 Task: Find connections with filter location Torgau with filter topic #coachingwith filter profile language English with filter current company HCLSoftware with filter school Palamuru University, Mahabubnagar with filter industry Housing and Community Development with filter service category Financial Reporting with filter keywords title Painter
Action: Mouse moved to (599, 77)
Screenshot: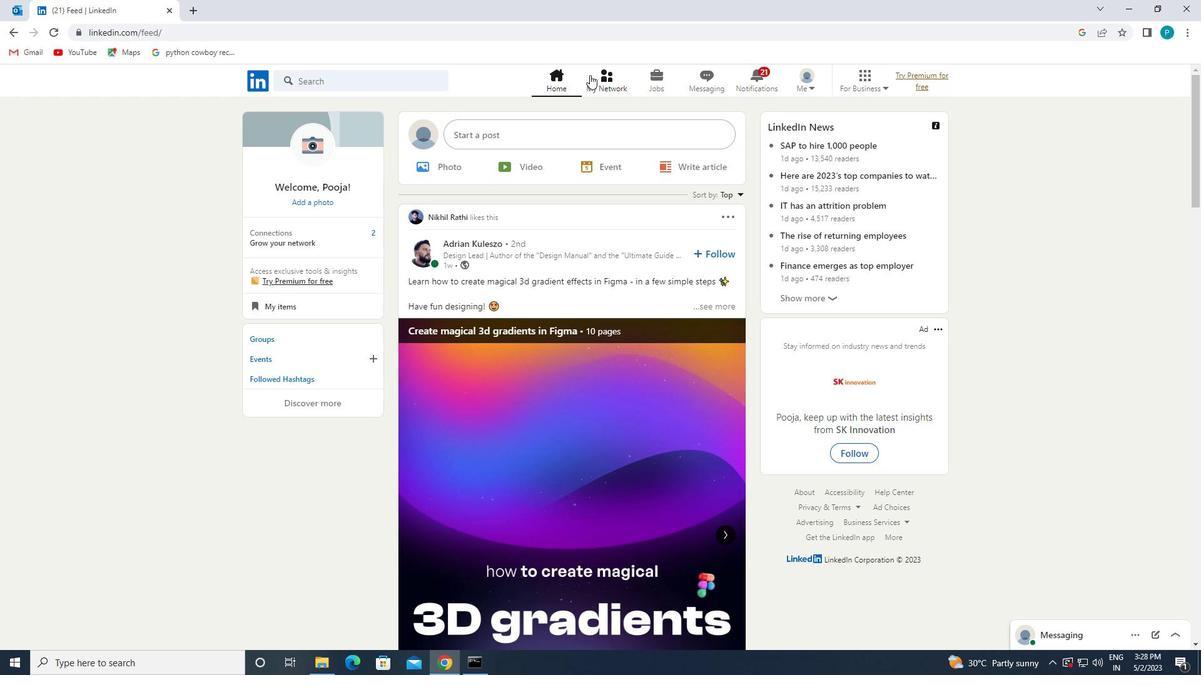 
Action: Mouse pressed left at (599, 77)
Screenshot: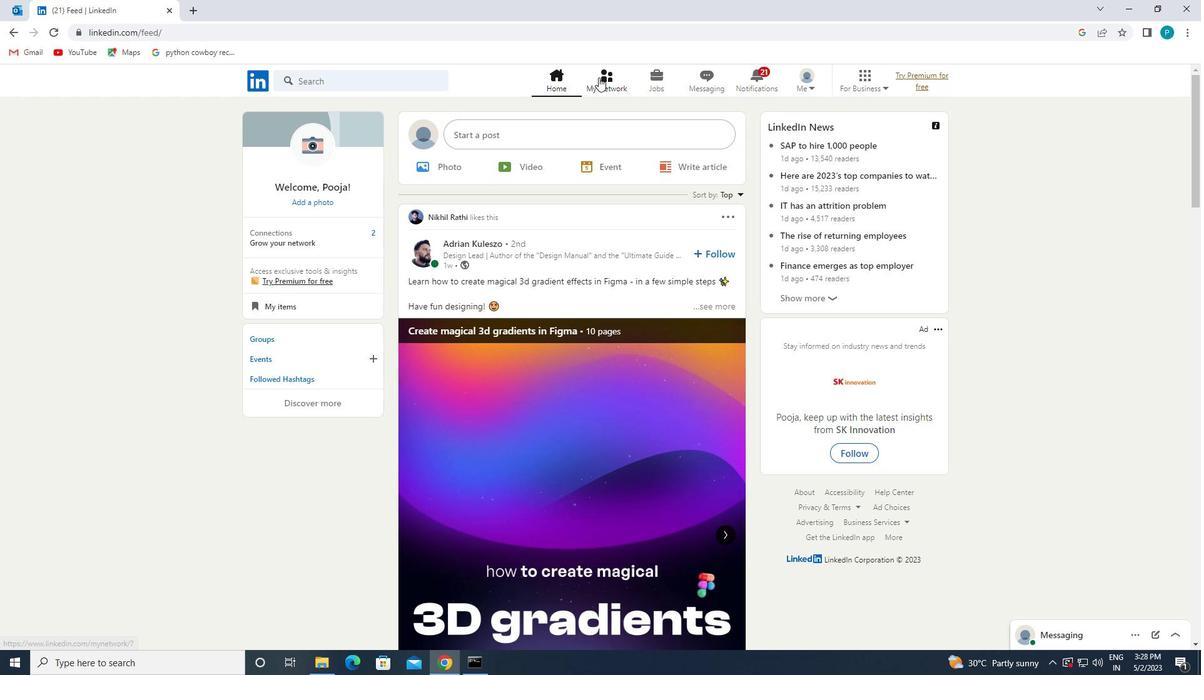 
Action: Mouse moved to (327, 140)
Screenshot: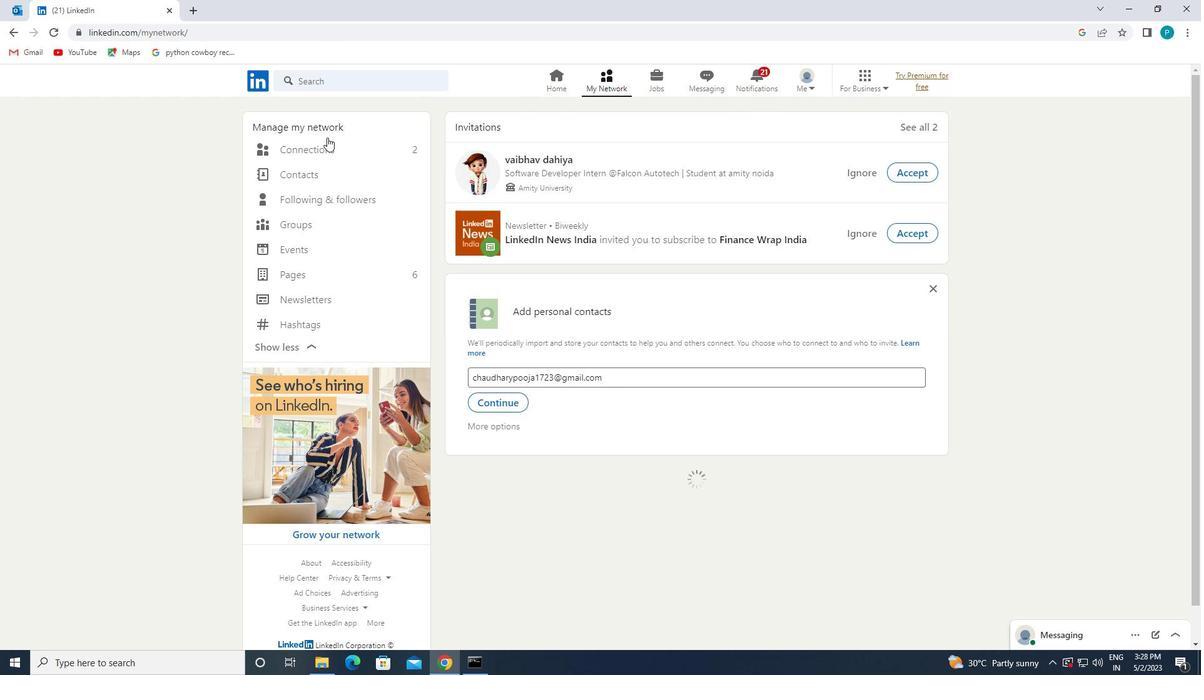 
Action: Mouse pressed left at (327, 140)
Screenshot: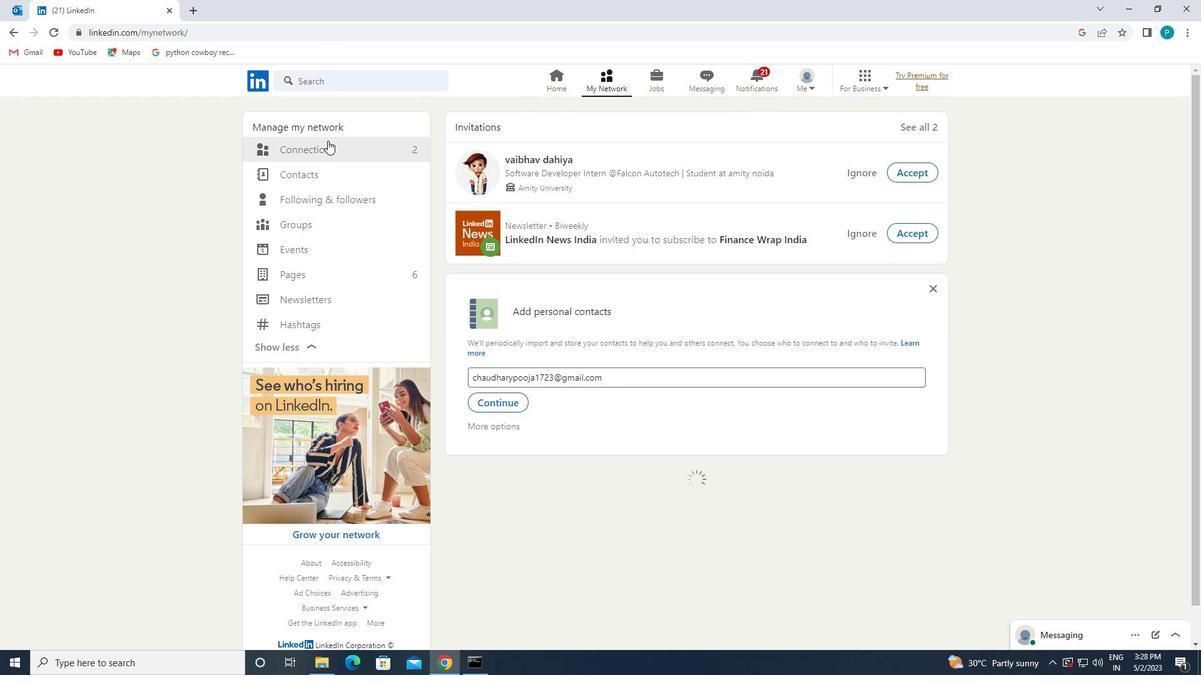 
Action: Mouse moved to (332, 151)
Screenshot: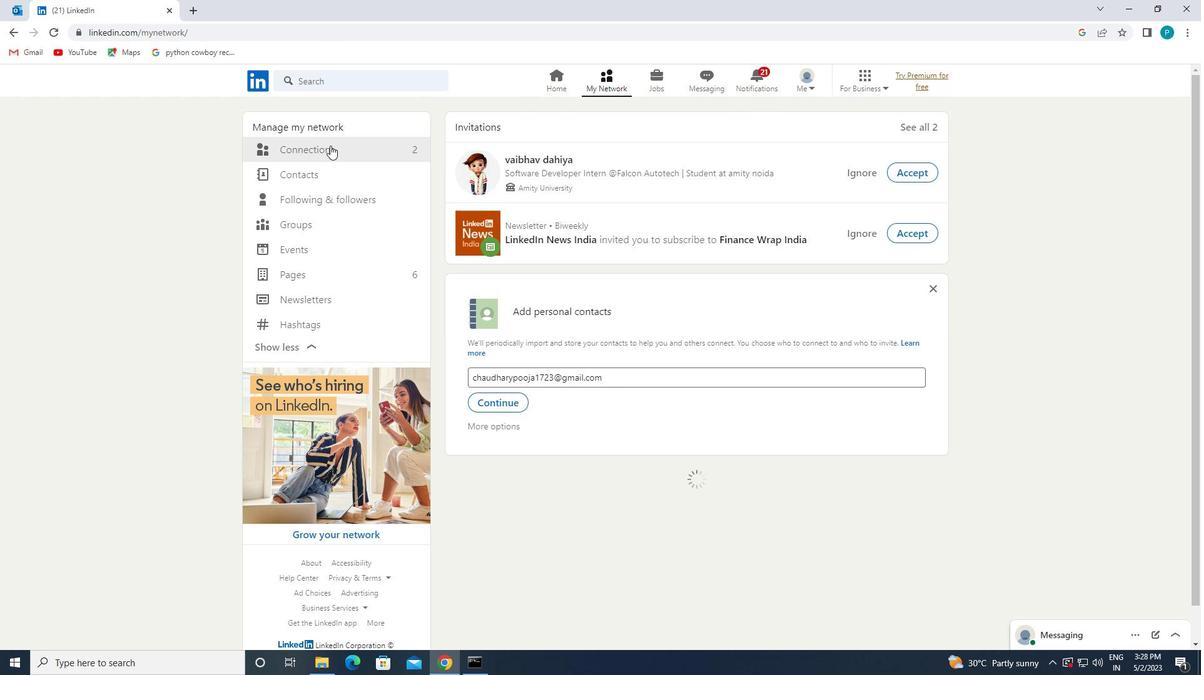
Action: Mouse pressed left at (332, 151)
Screenshot: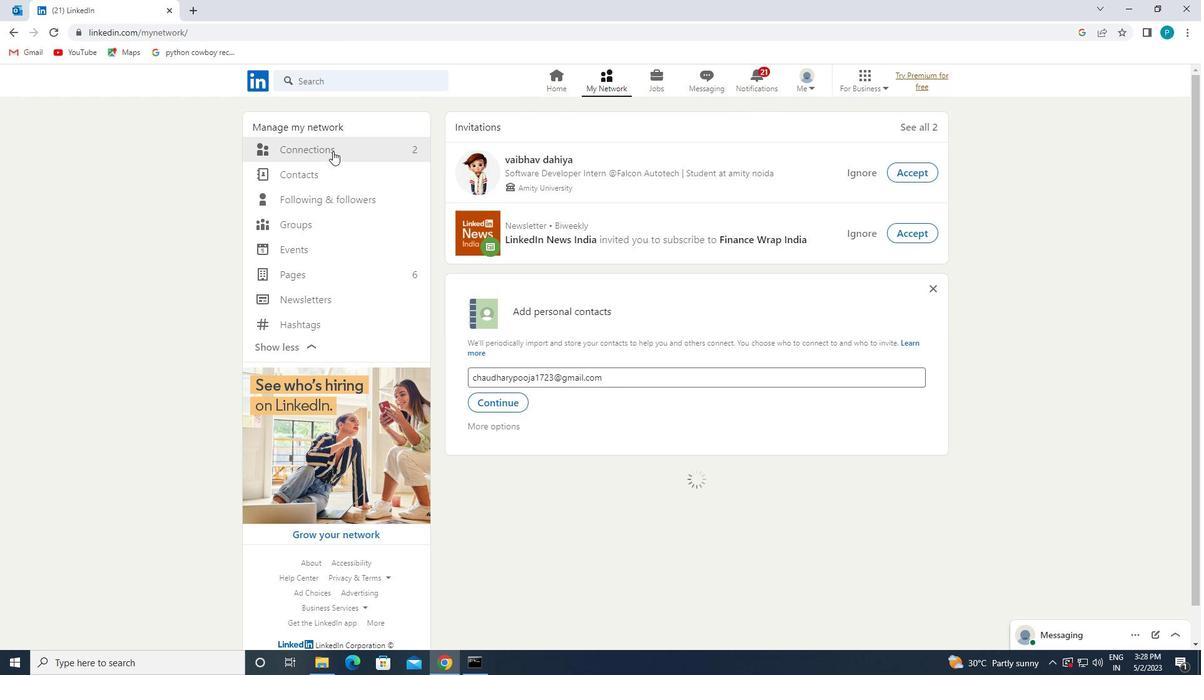 
Action: Mouse pressed left at (332, 151)
Screenshot: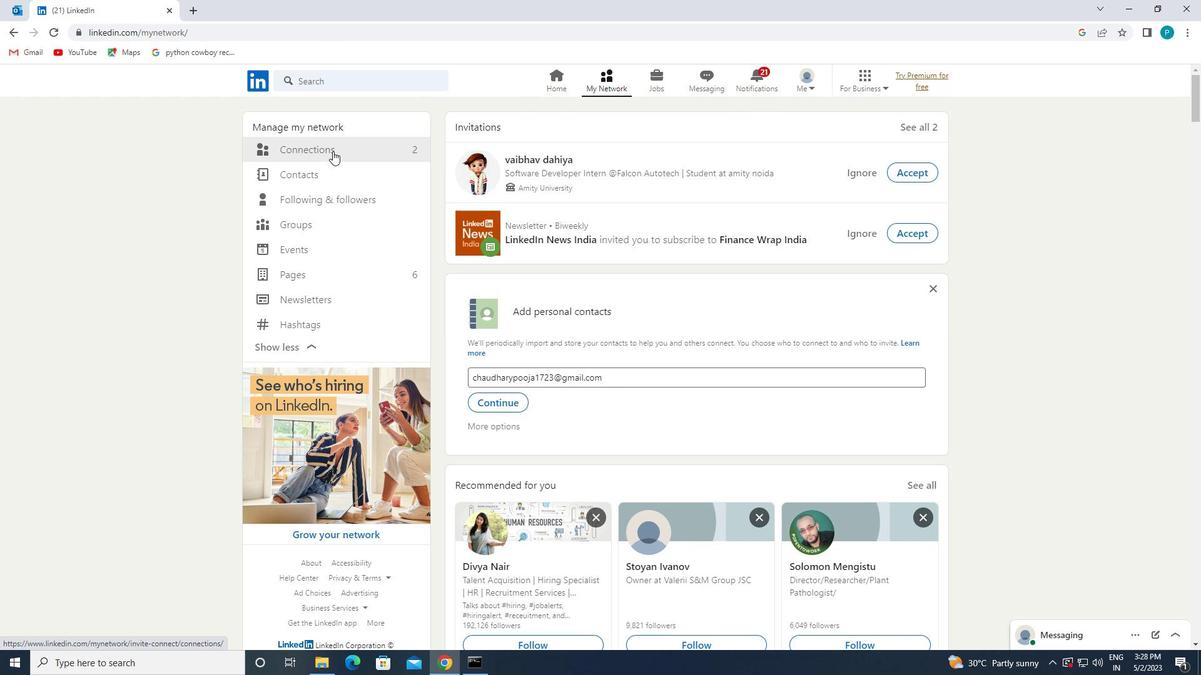 
Action: Mouse moved to (718, 146)
Screenshot: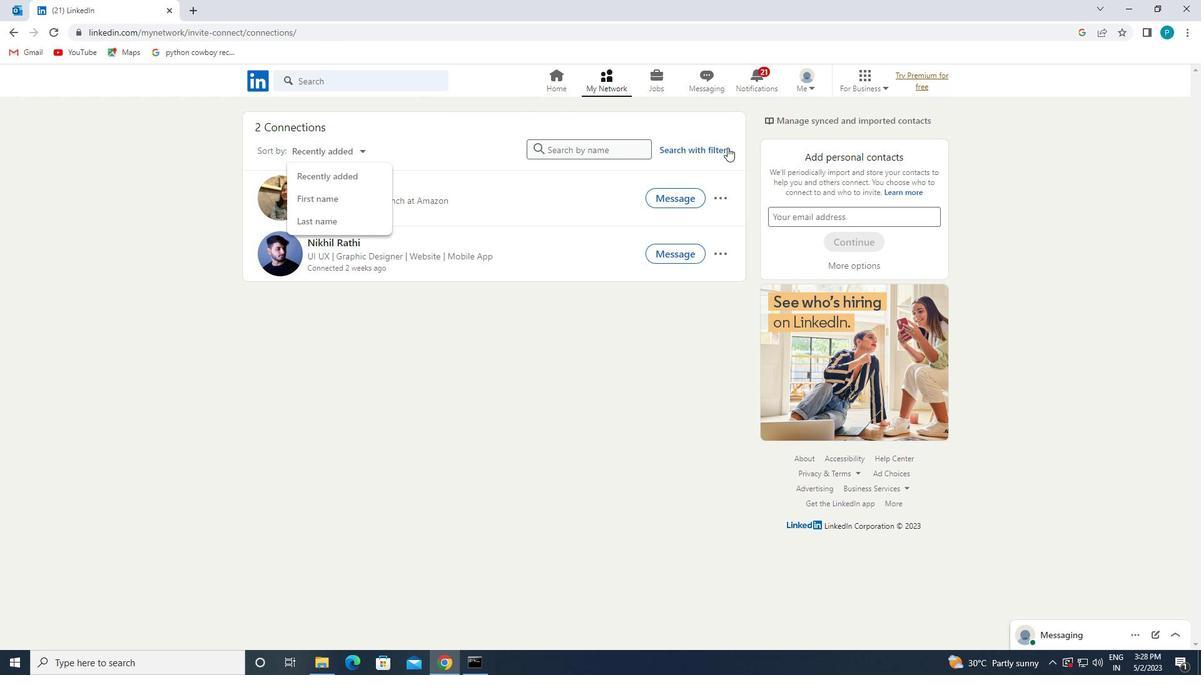 
Action: Mouse pressed left at (718, 146)
Screenshot: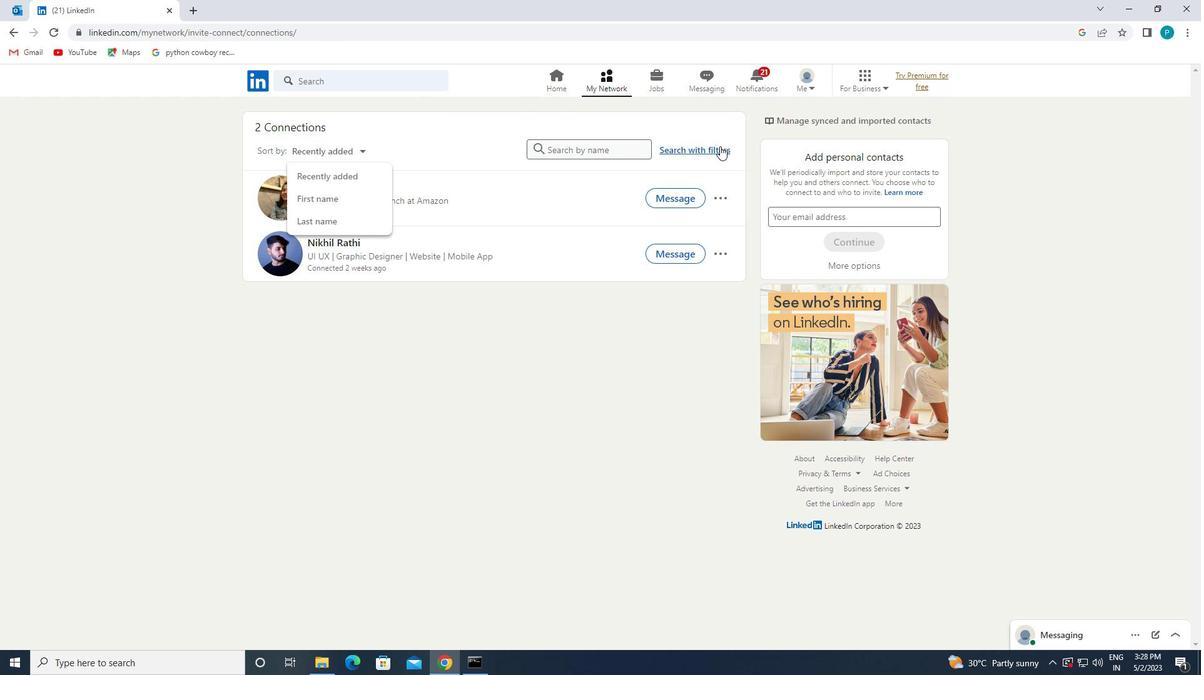 
Action: Mouse moved to (649, 120)
Screenshot: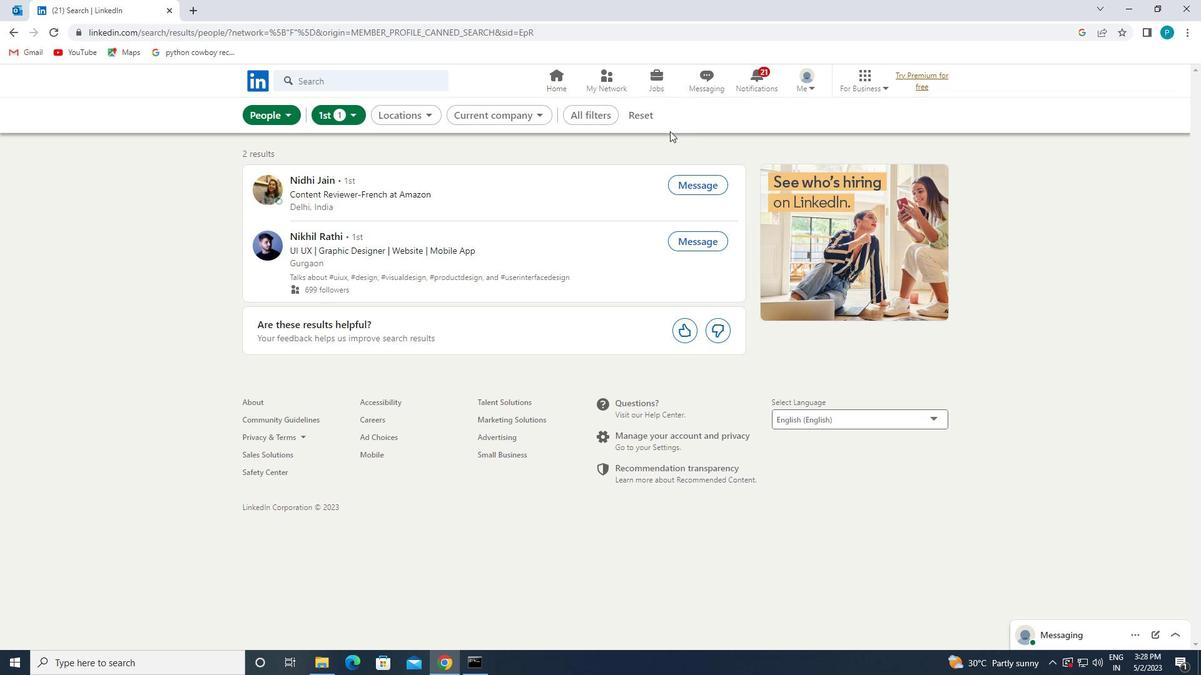 
Action: Mouse pressed left at (649, 120)
Screenshot: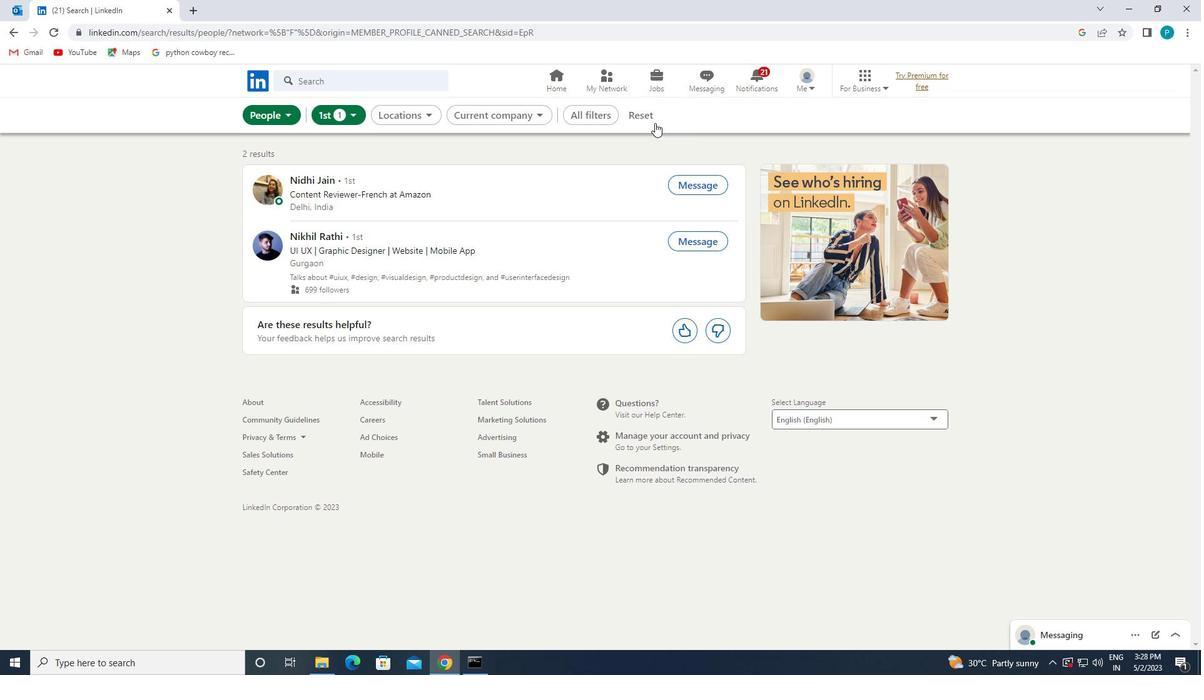 
Action: Mouse moved to (616, 123)
Screenshot: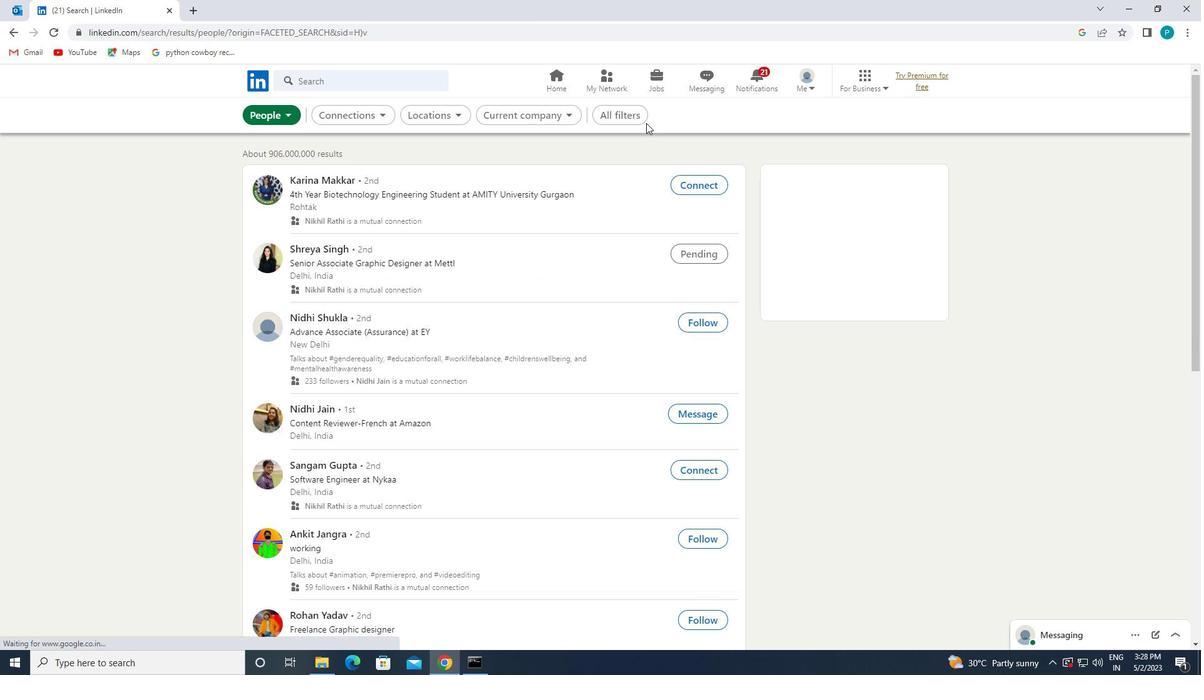 
Action: Mouse pressed left at (616, 123)
Screenshot: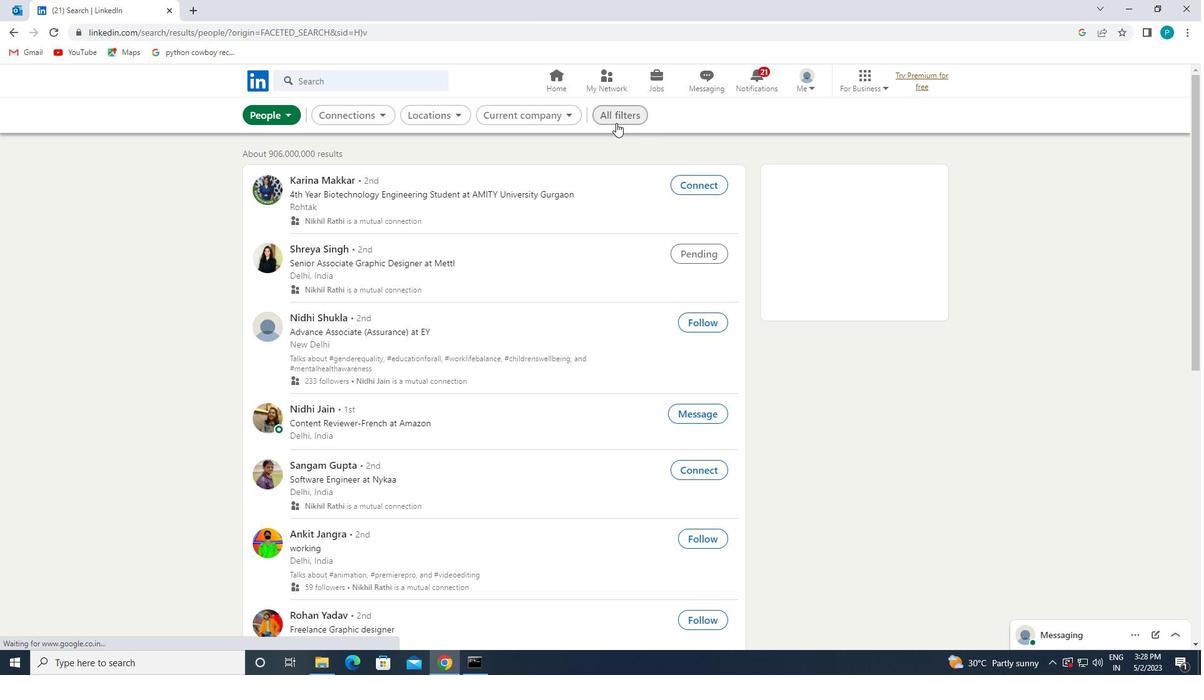 
Action: Mouse moved to (916, 391)
Screenshot: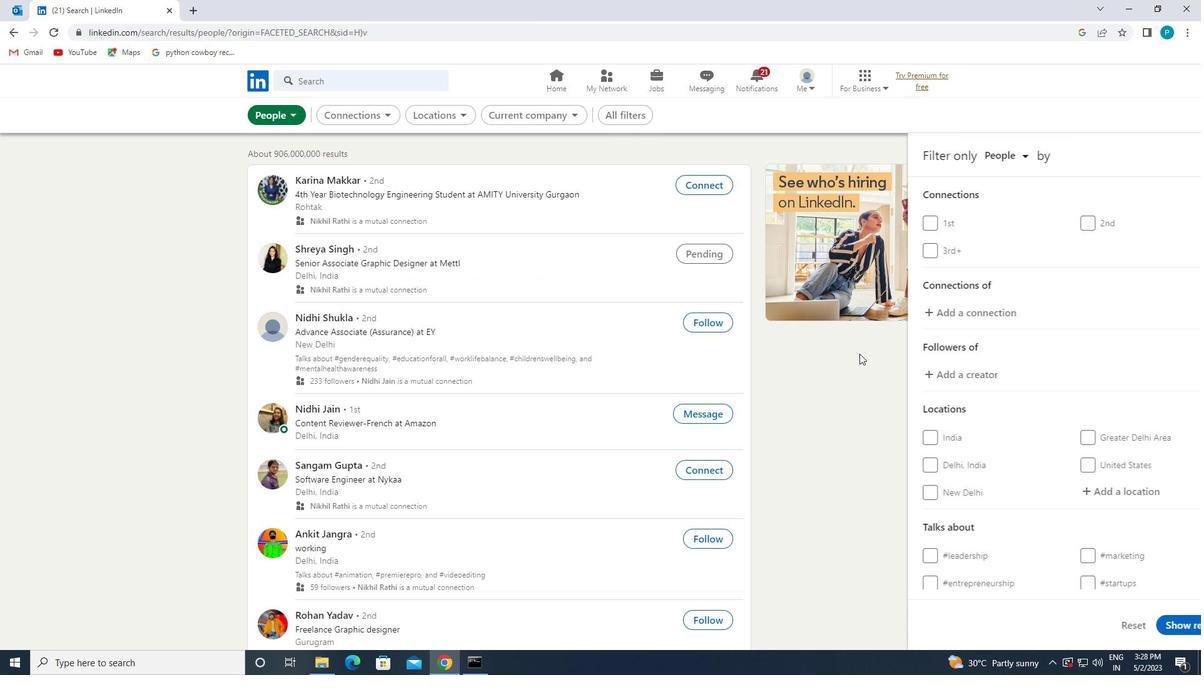 
Action: Mouse scrolled (916, 391) with delta (0, 0)
Screenshot: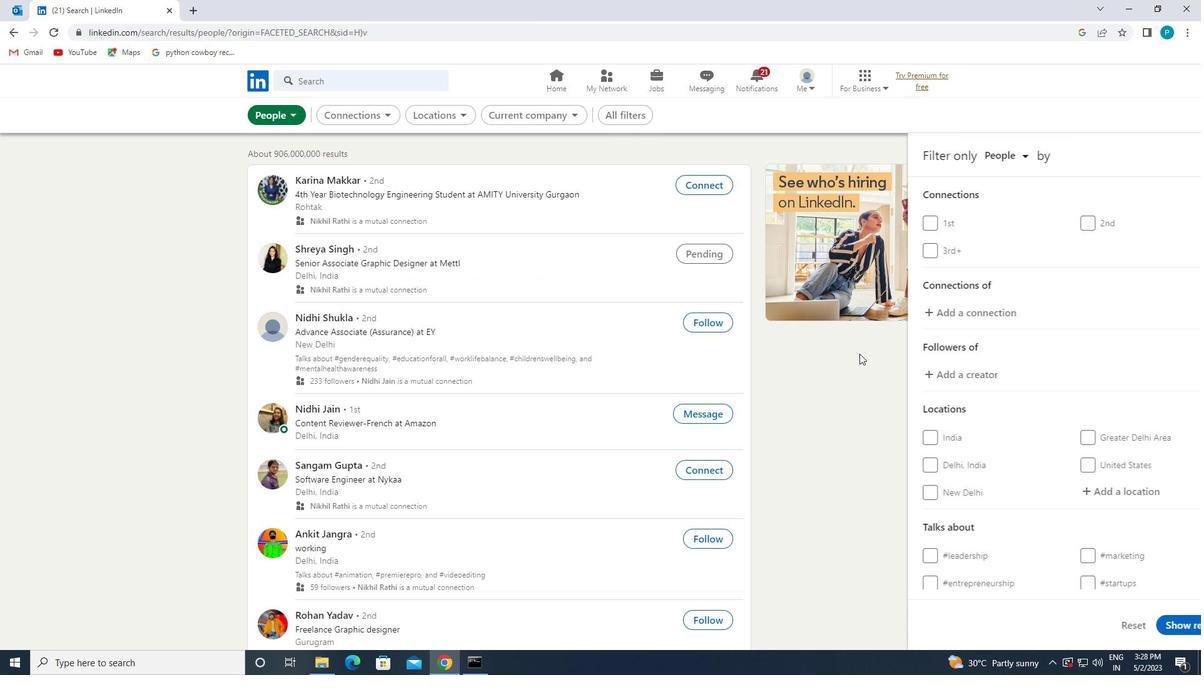 
Action: Mouse moved to (923, 398)
Screenshot: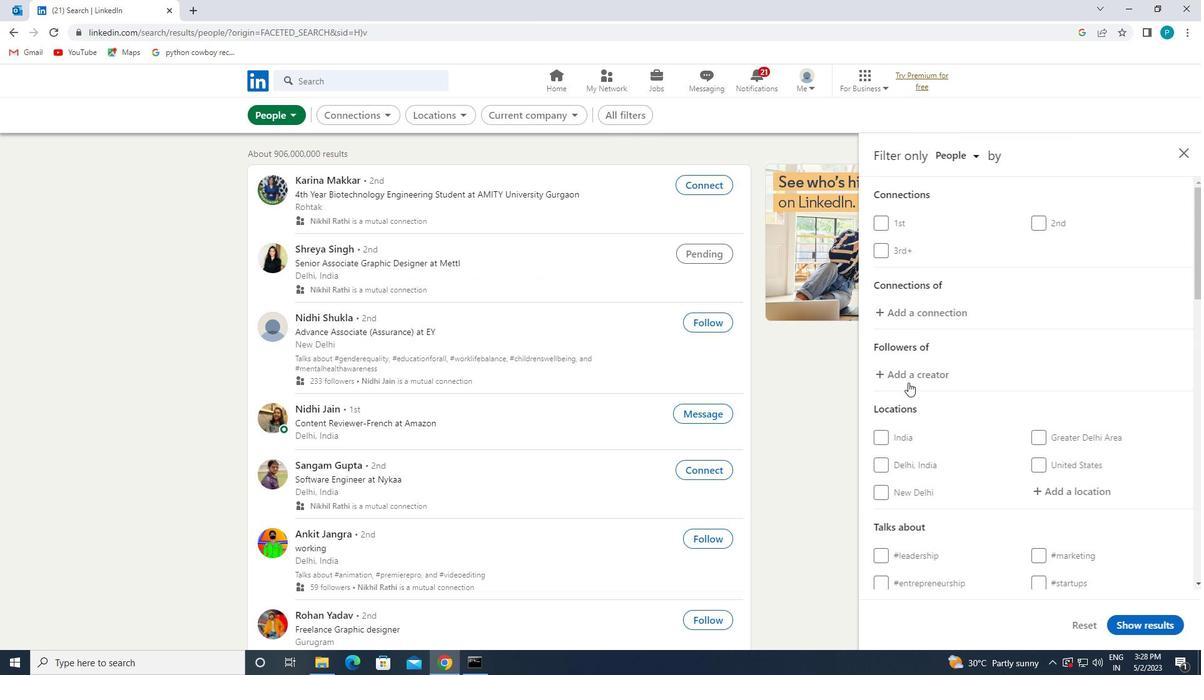 
Action: Mouse scrolled (923, 397) with delta (0, 0)
Screenshot: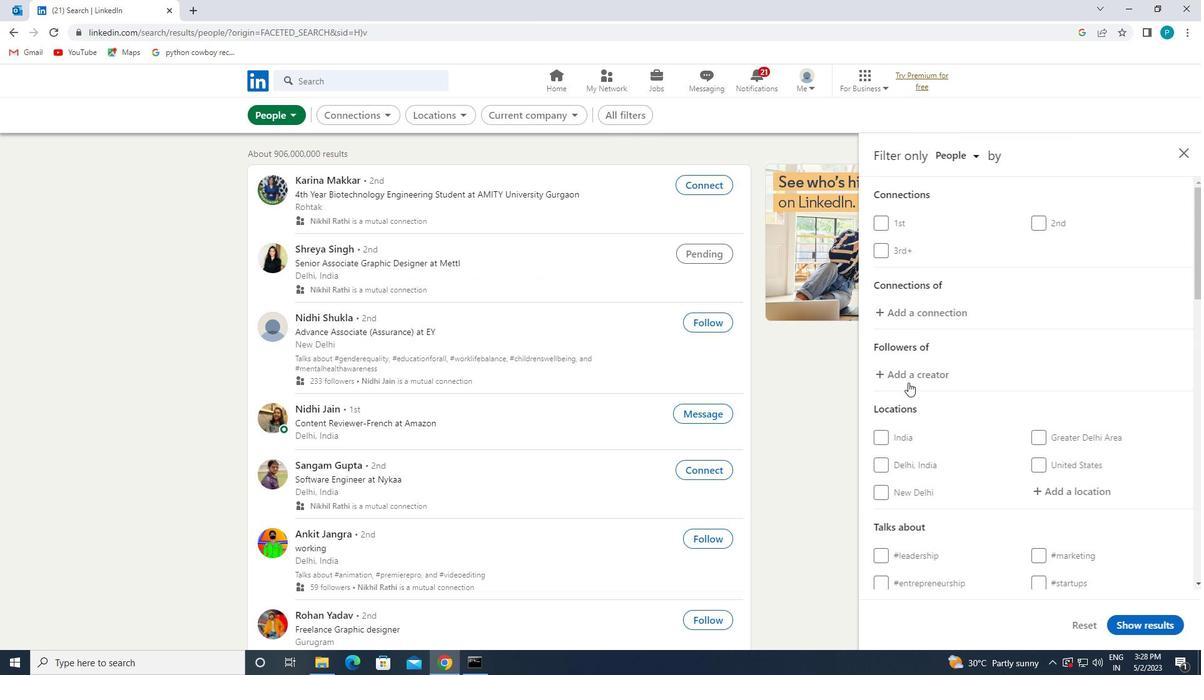 
Action: Mouse moved to (1057, 367)
Screenshot: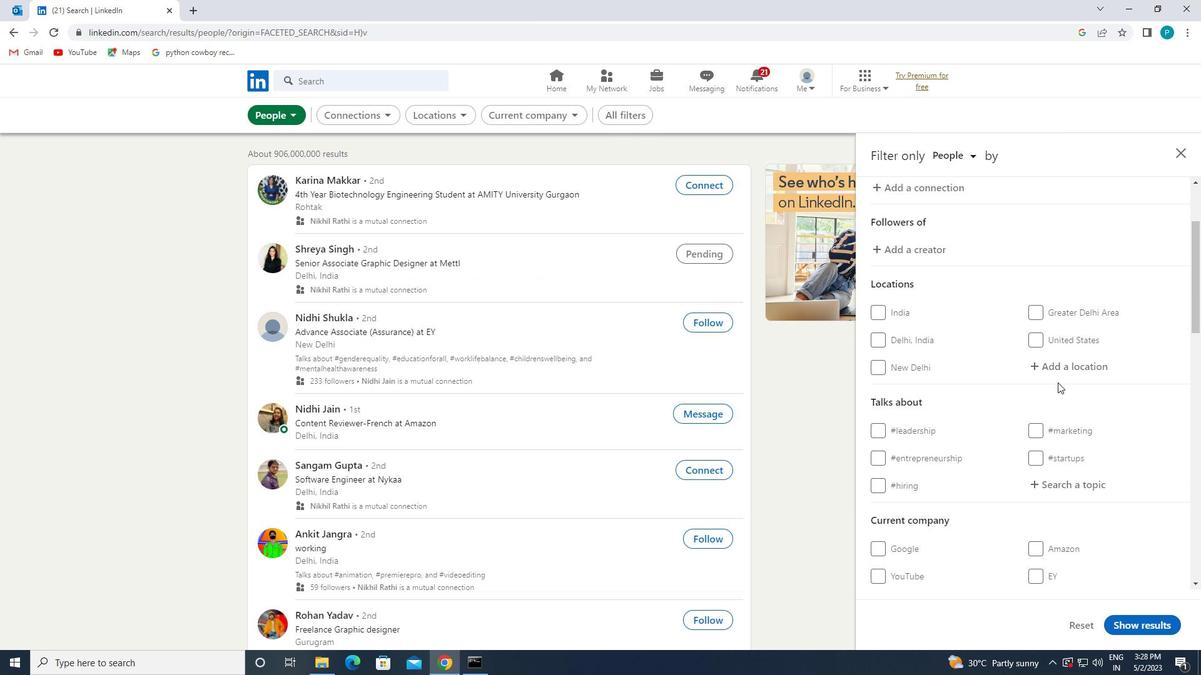 
Action: Mouse pressed left at (1057, 367)
Screenshot: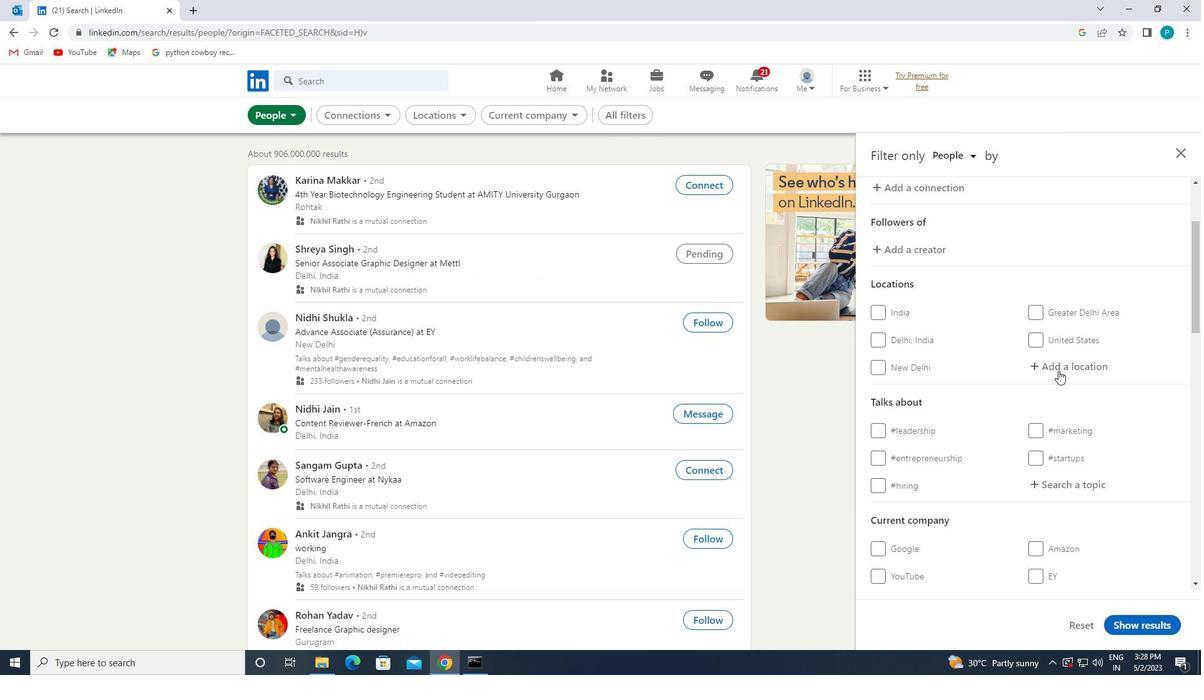 
Action: Key pressed <Key.caps_lock>t<Key.caps_lock>orgau
Screenshot: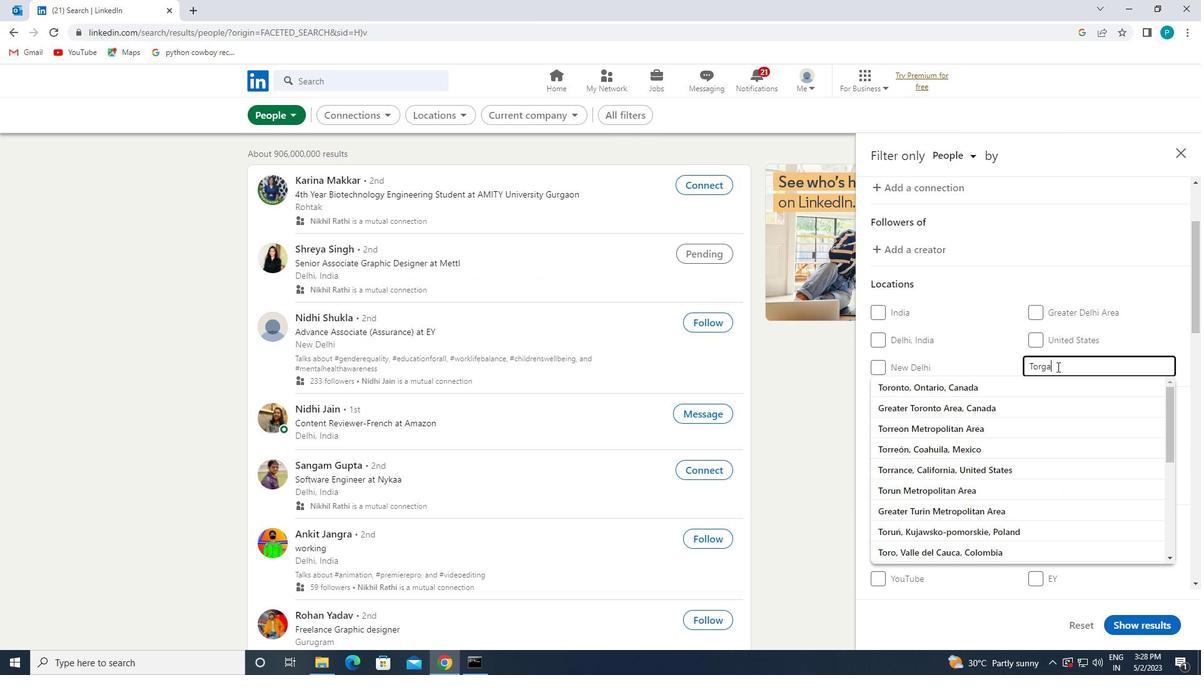 
Action: Mouse moved to (1044, 404)
Screenshot: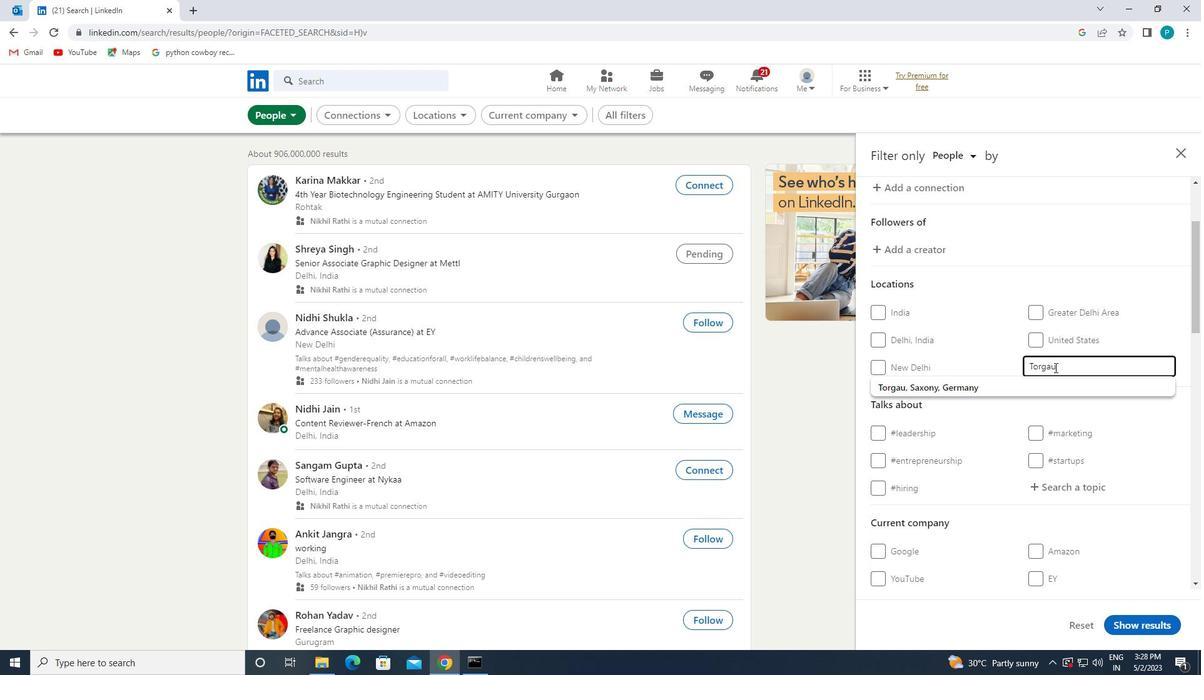 
Action: Mouse pressed left at (1044, 404)
Screenshot: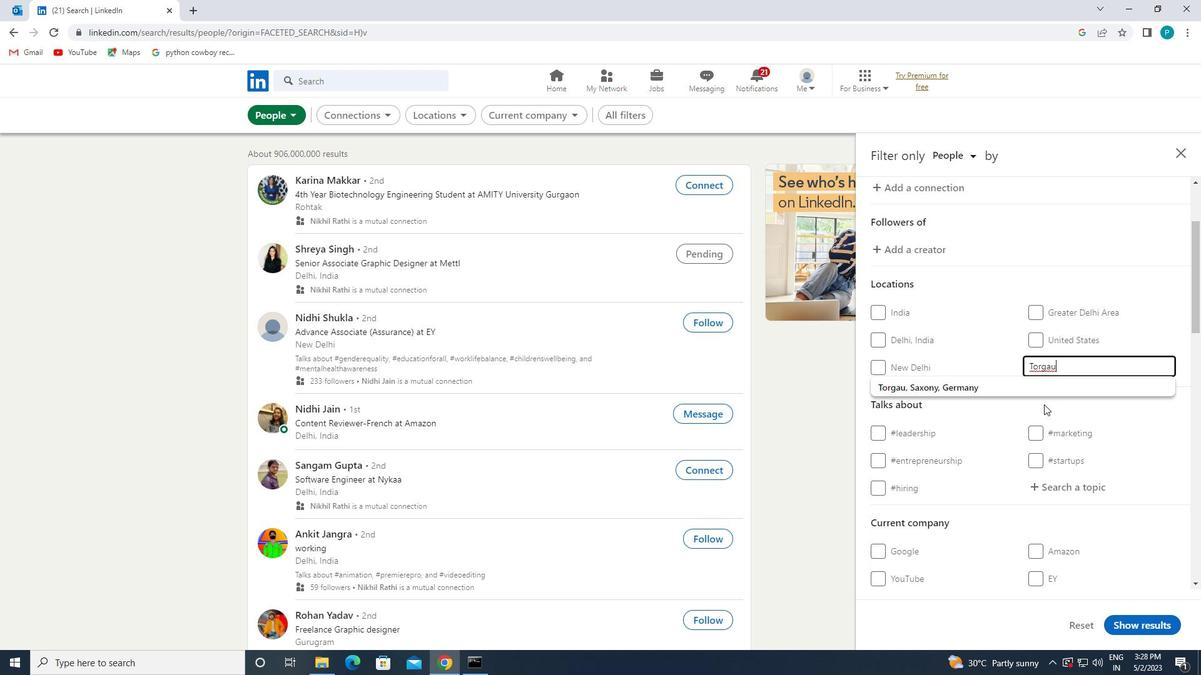 
Action: Mouse moved to (1078, 367)
Screenshot: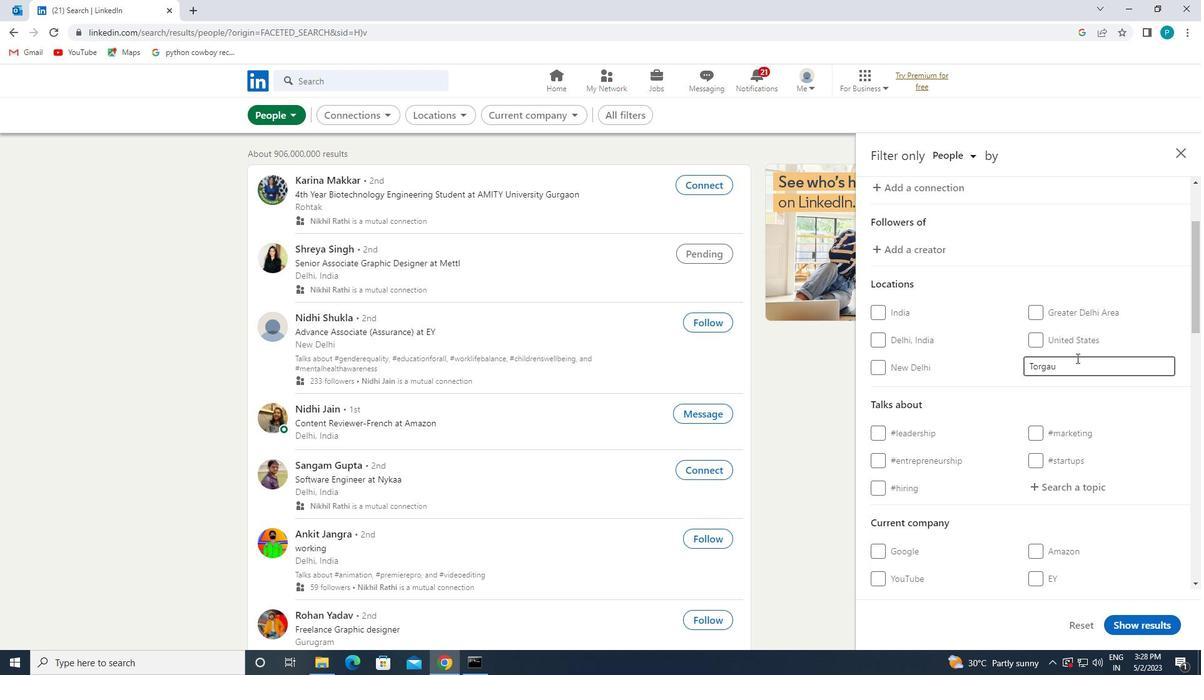 
Action: Mouse pressed left at (1078, 367)
Screenshot: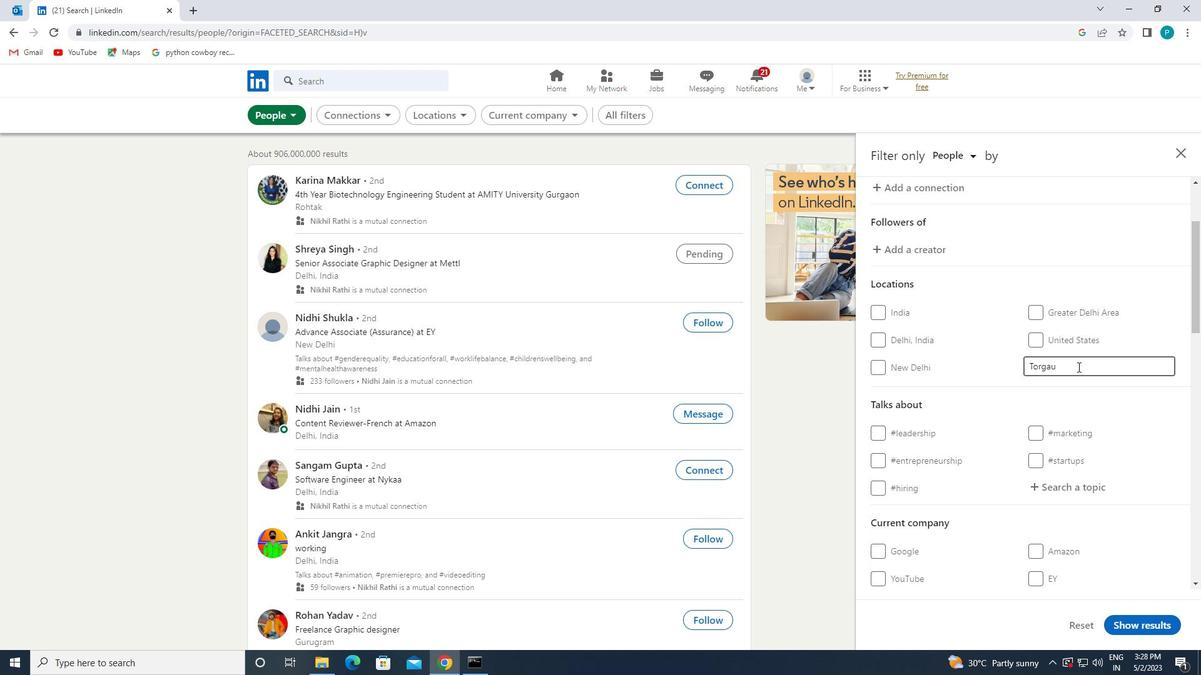 
Action: Mouse moved to (1042, 391)
Screenshot: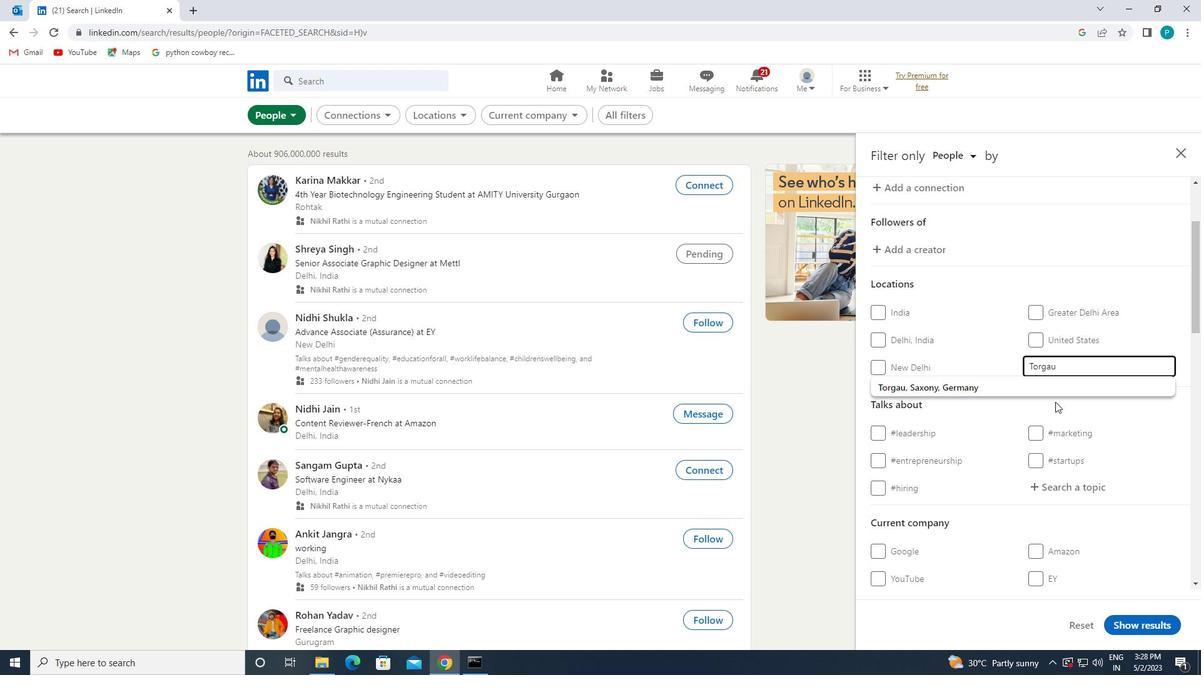 
Action: Mouse pressed left at (1042, 391)
Screenshot: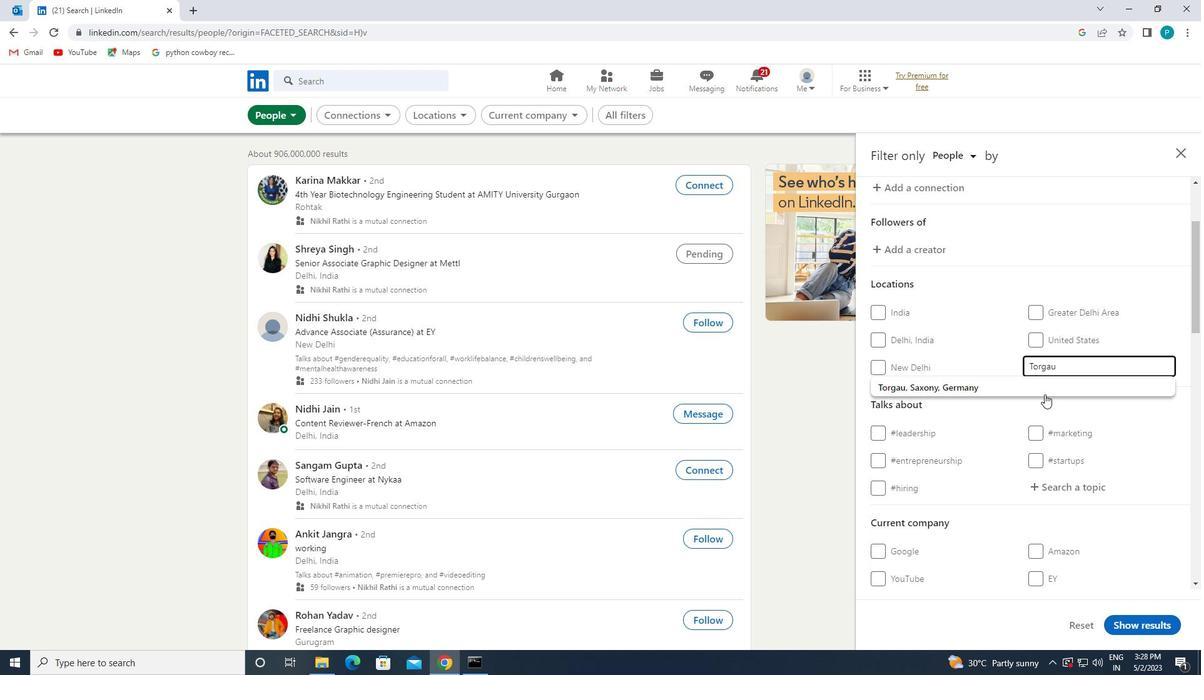 
Action: Mouse moved to (1055, 412)
Screenshot: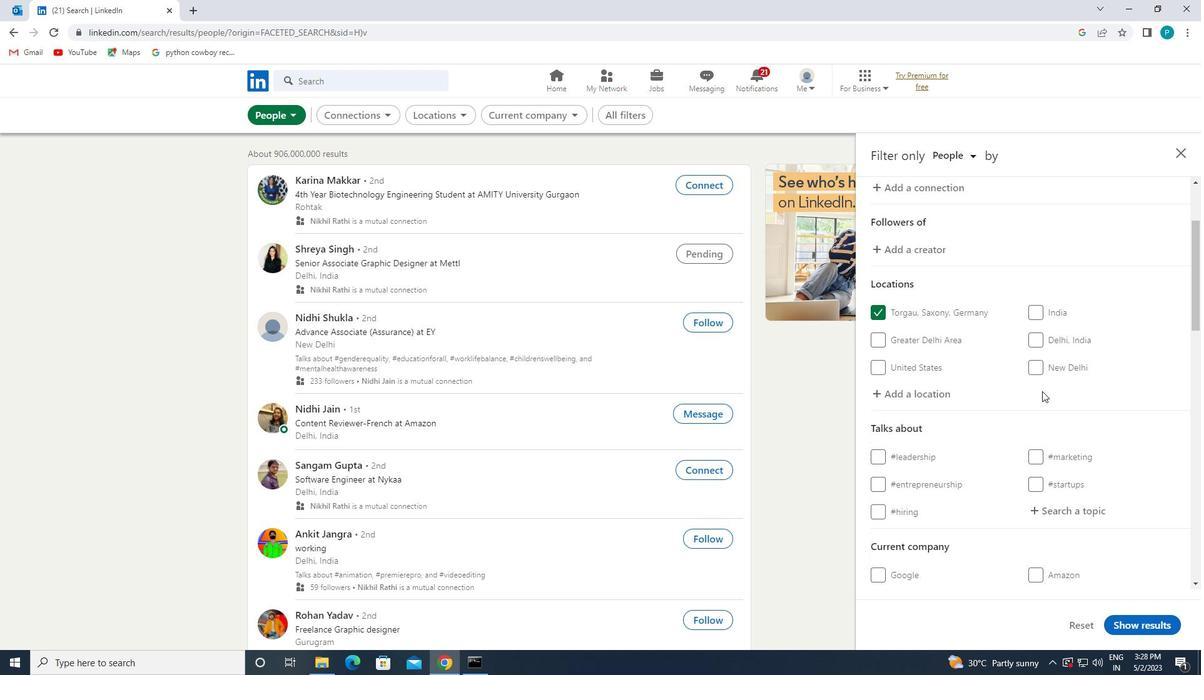 
Action: Mouse scrolled (1055, 411) with delta (0, 0)
Screenshot: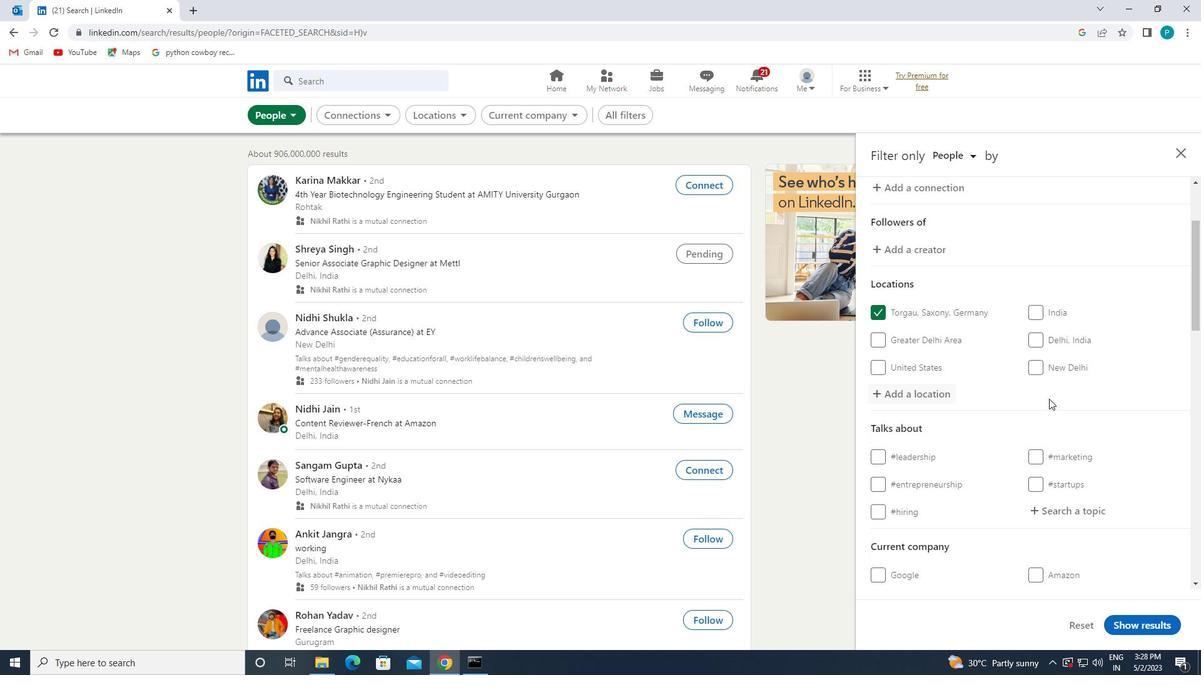 
Action: Mouse moved to (1055, 413)
Screenshot: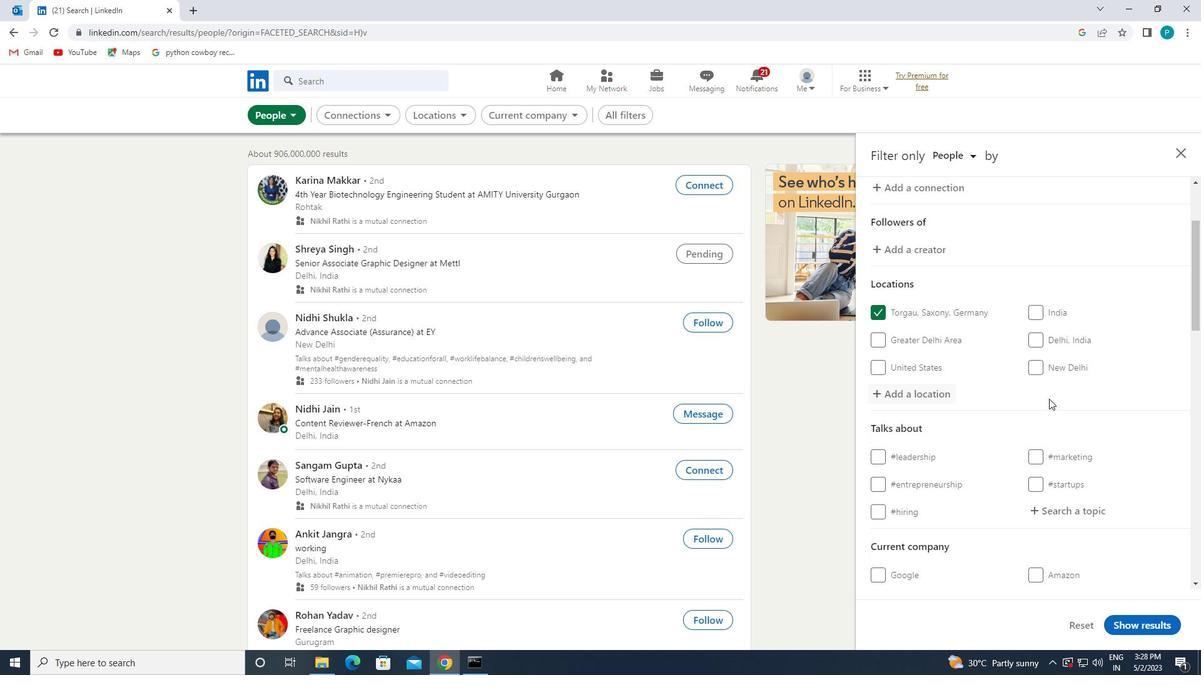 
Action: Mouse scrolled (1055, 412) with delta (0, 0)
Screenshot: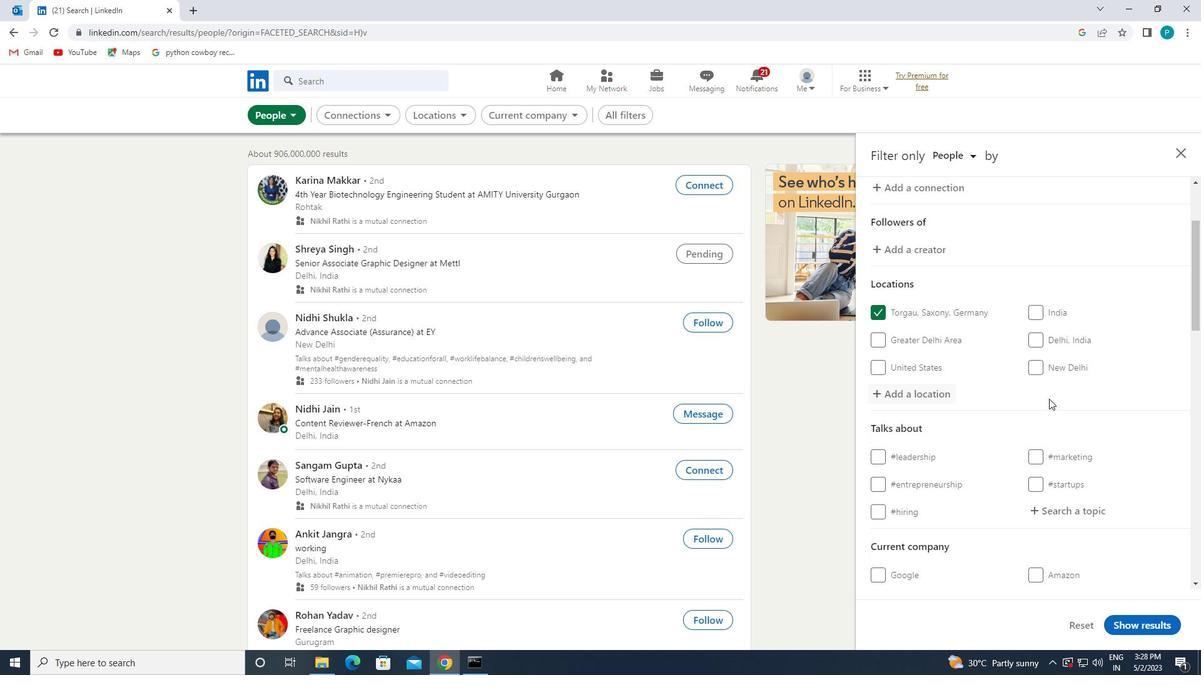 
Action: Mouse moved to (1052, 399)
Screenshot: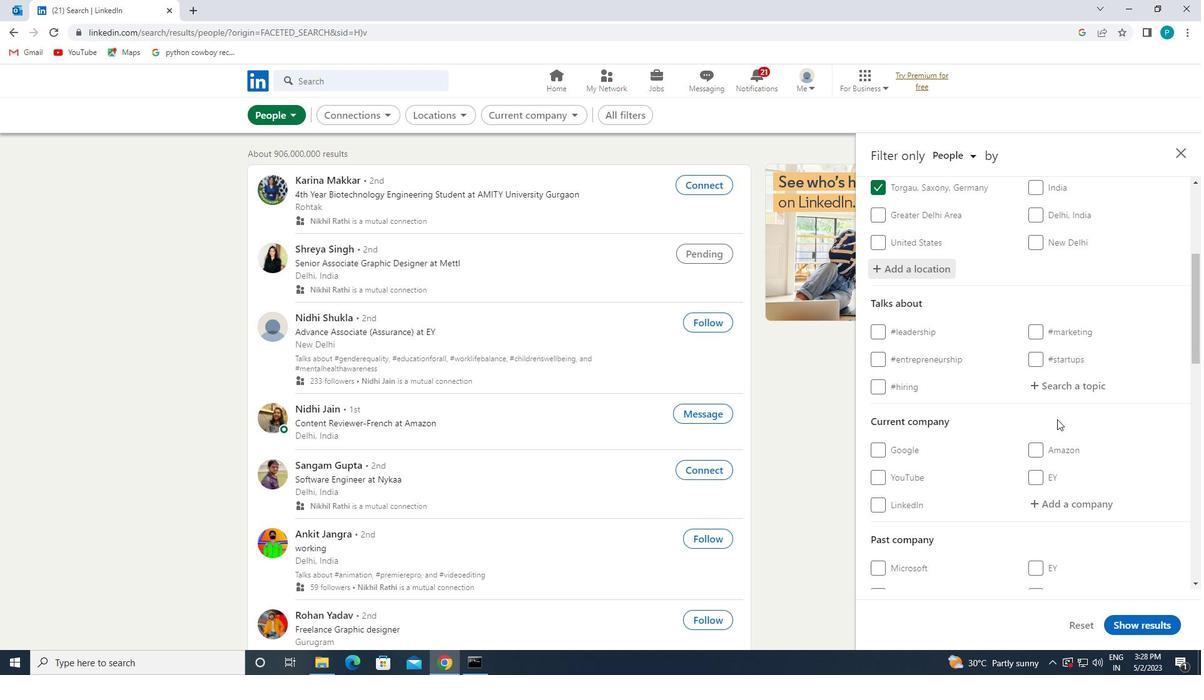 
Action: Mouse pressed left at (1052, 399)
Screenshot: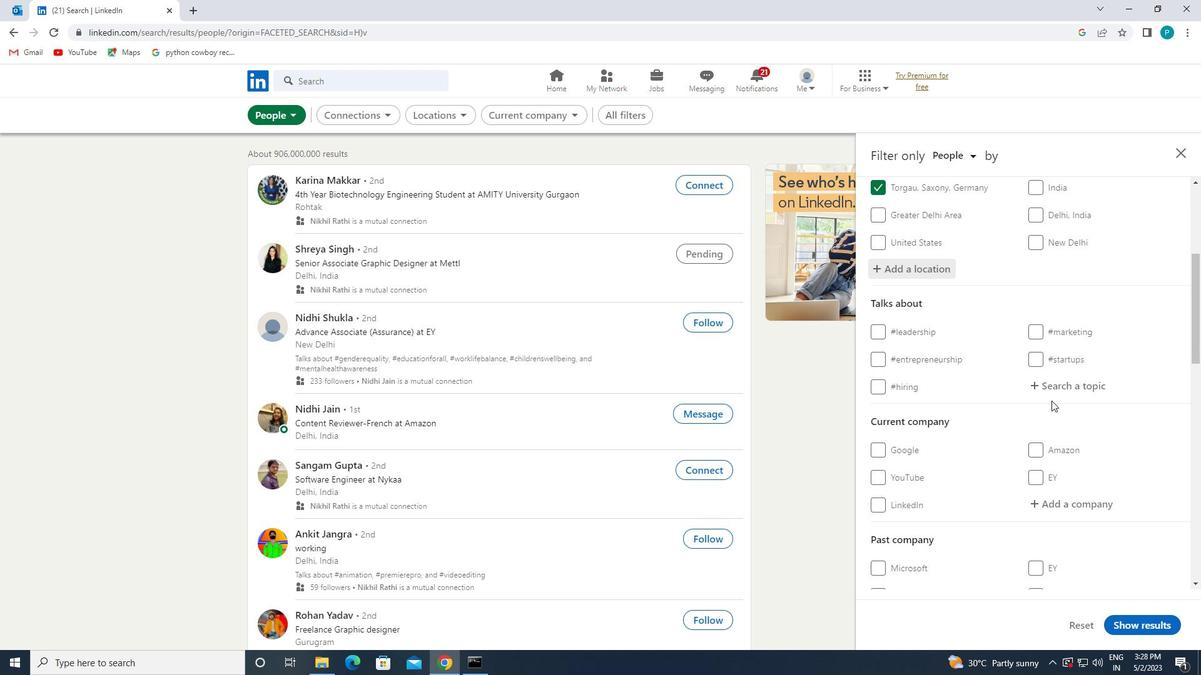 
Action: Mouse moved to (1052, 381)
Screenshot: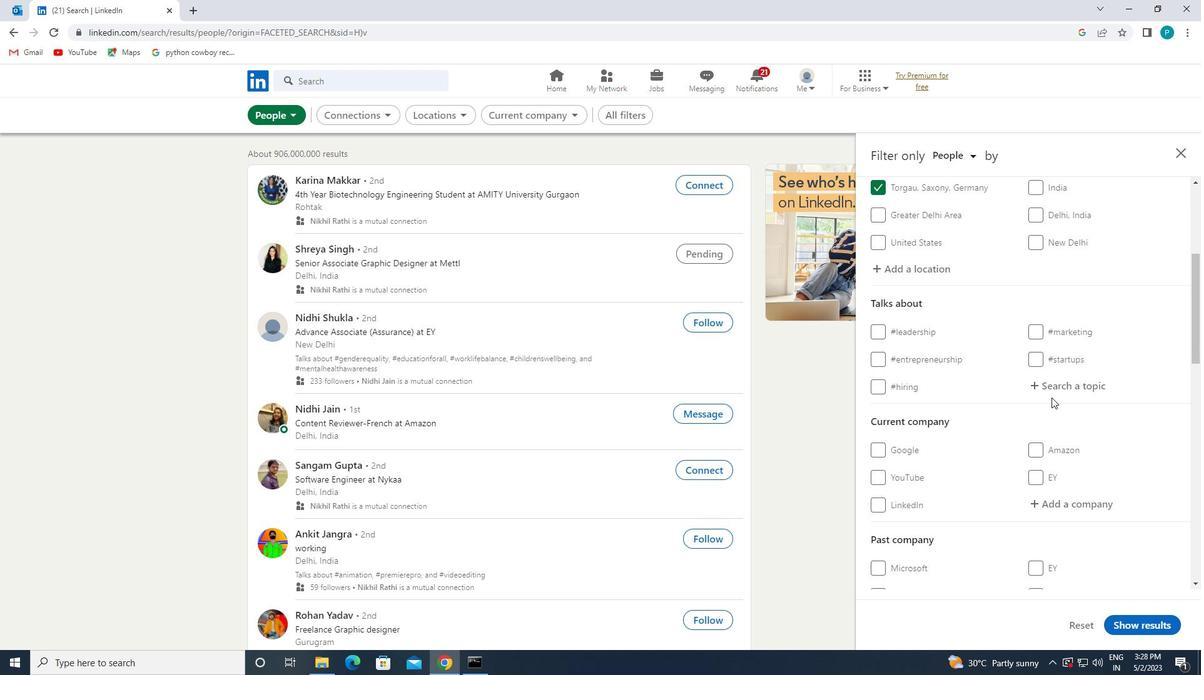 
Action: Mouse pressed left at (1052, 381)
Screenshot: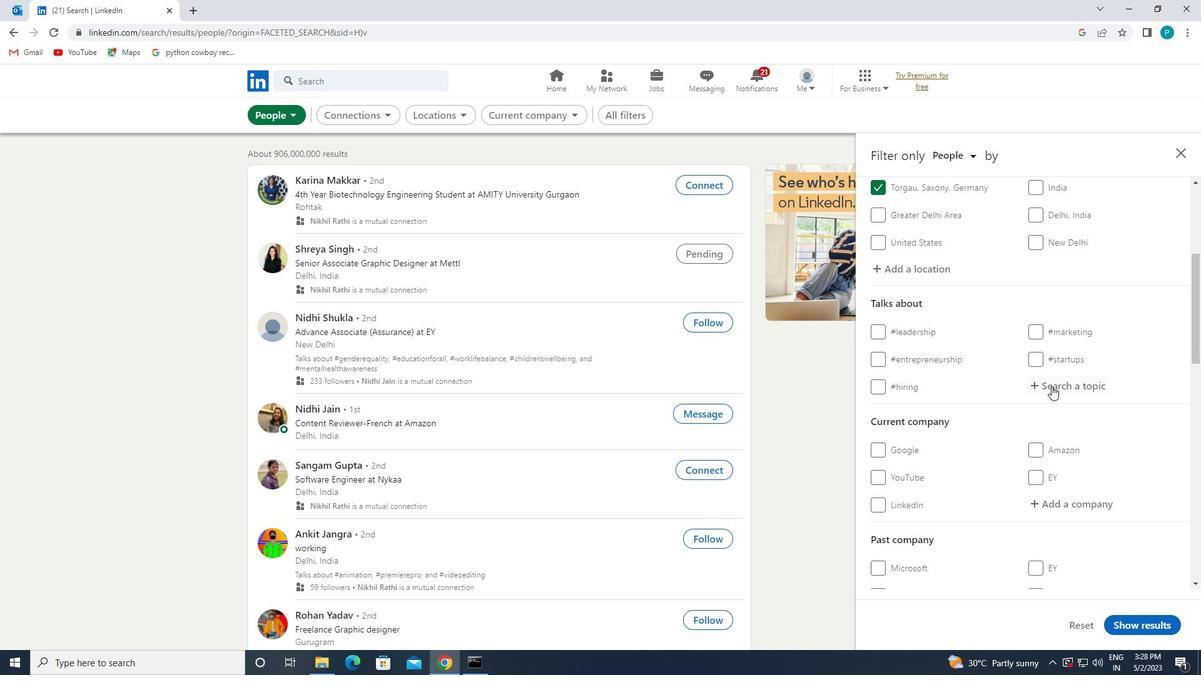 
Action: Key pressed <Key.shift>#COACHING
Screenshot: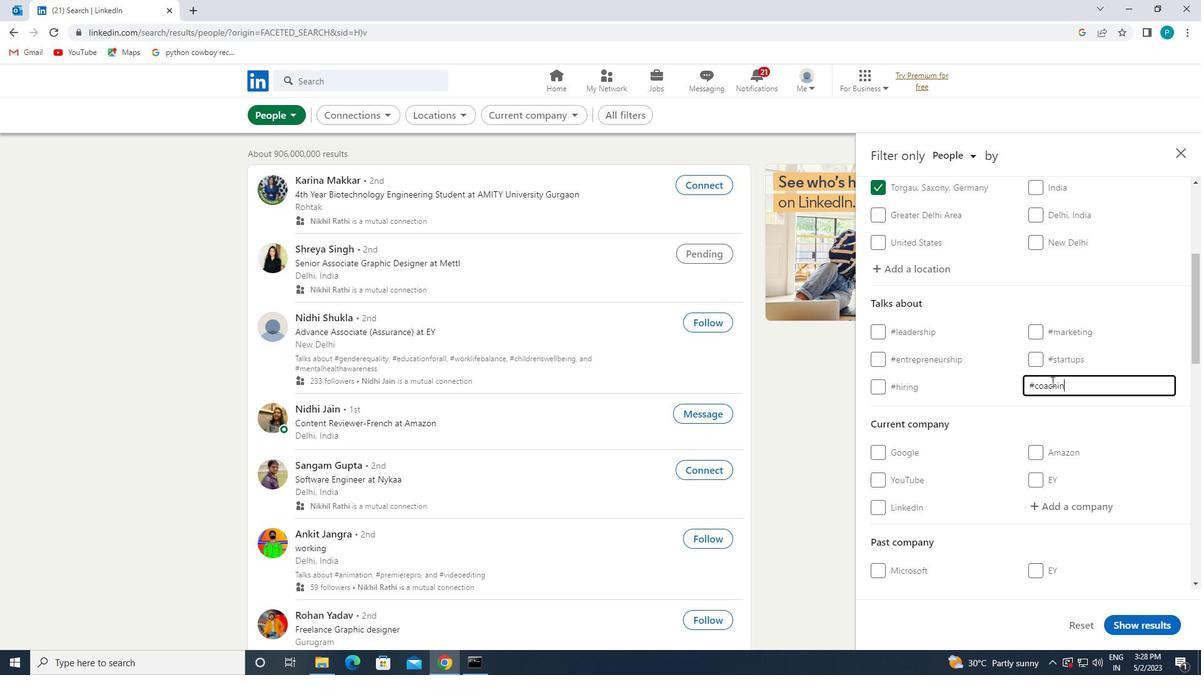 
Action: Mouse moved to (988, 404)
Screenshot: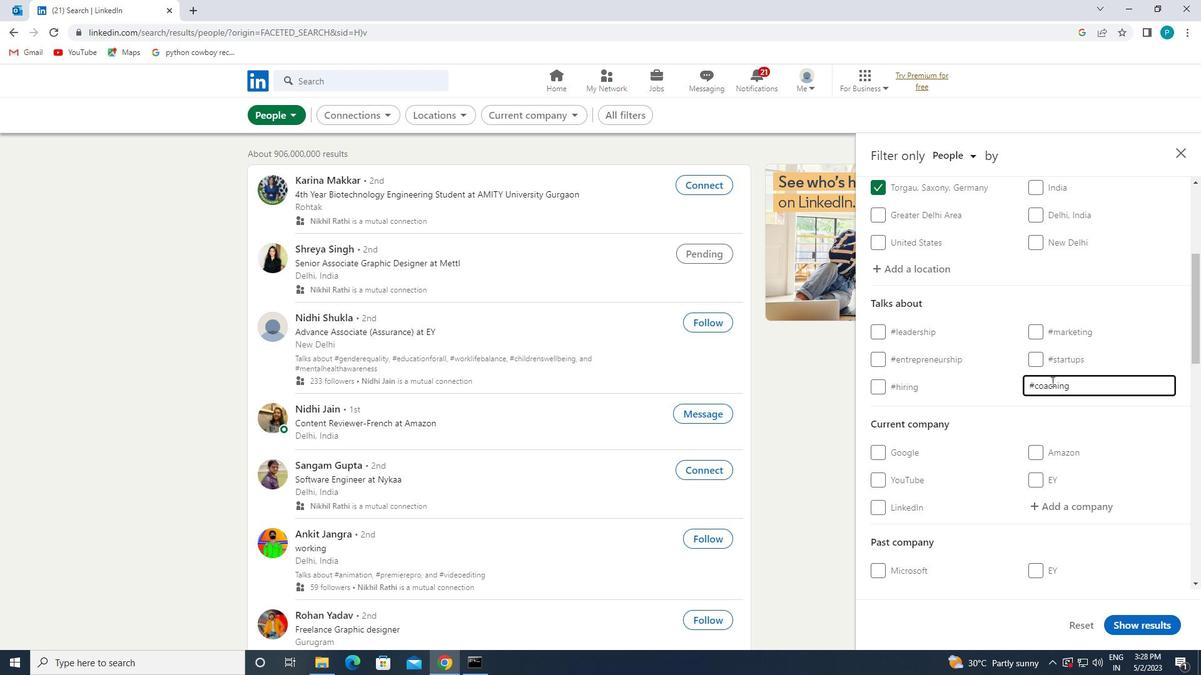 
Action: Mouse scrolled (988, 403) with delta (0, 0)
Screenshot: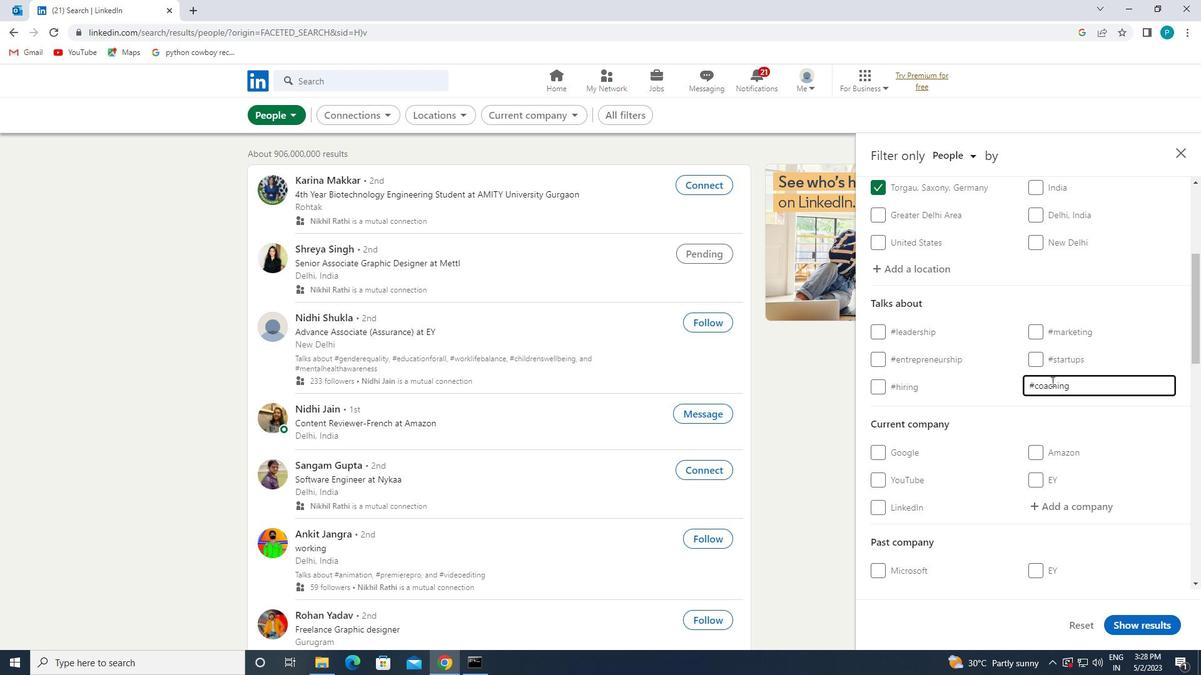 
Action: Mouse moved to (977, 408)
Screenshot: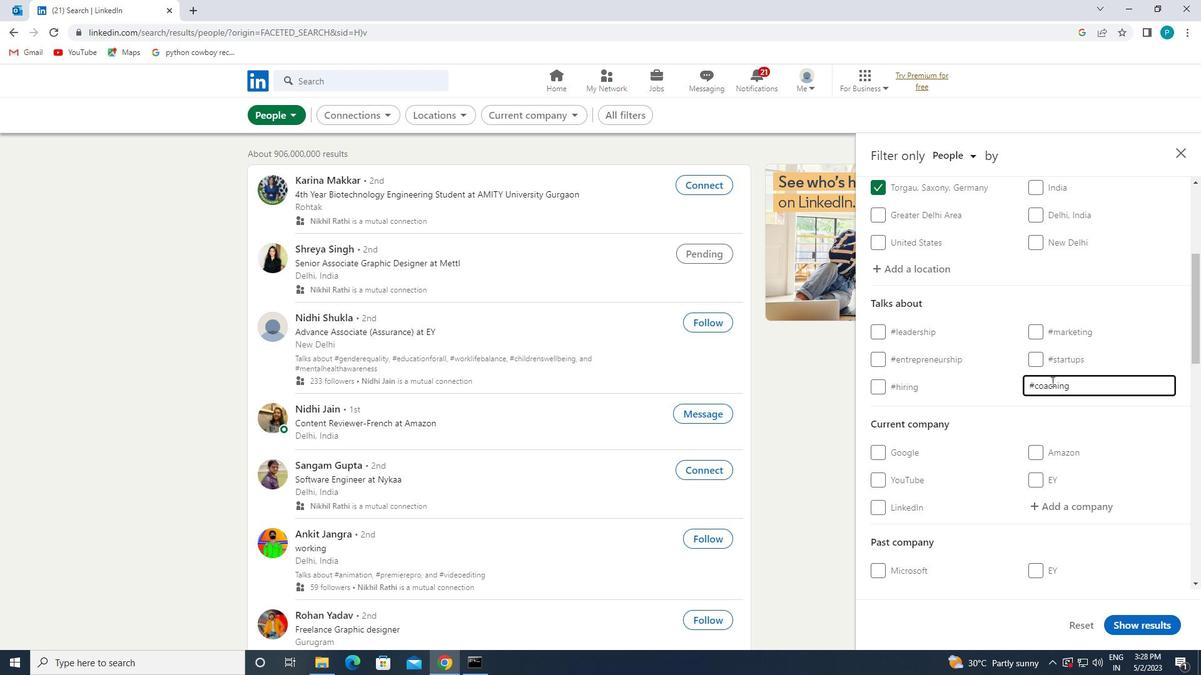
Action: Mouse scrolled (977, 407) with delta (0, 0)
Screenshot: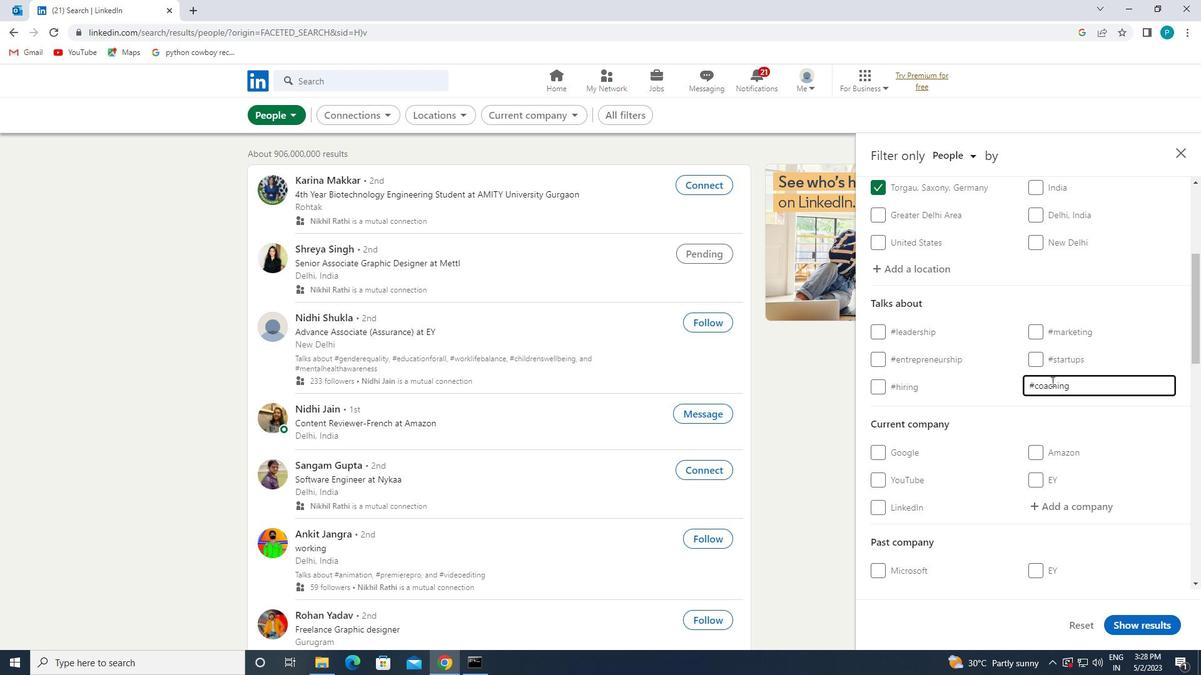
Action: Mouse scrolled (977, 407) with delta (0, 0)
Screenshot: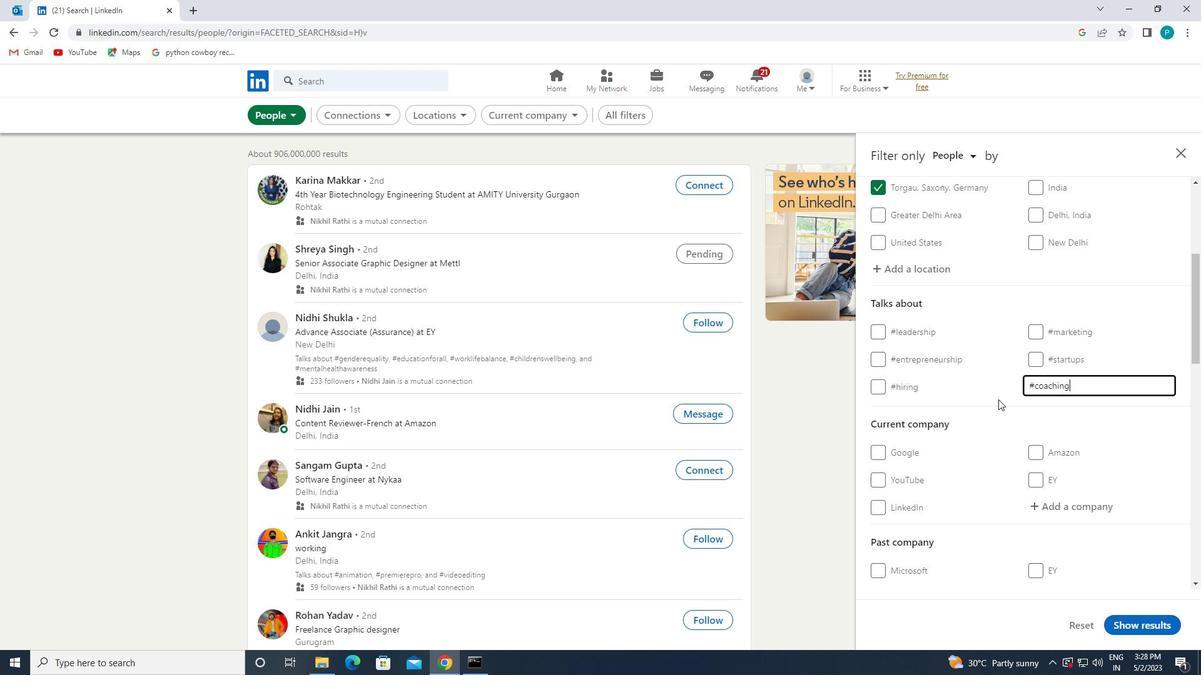 
Action: Mouse scrolled (977, 407) with delta (0, 0)
Screenshot: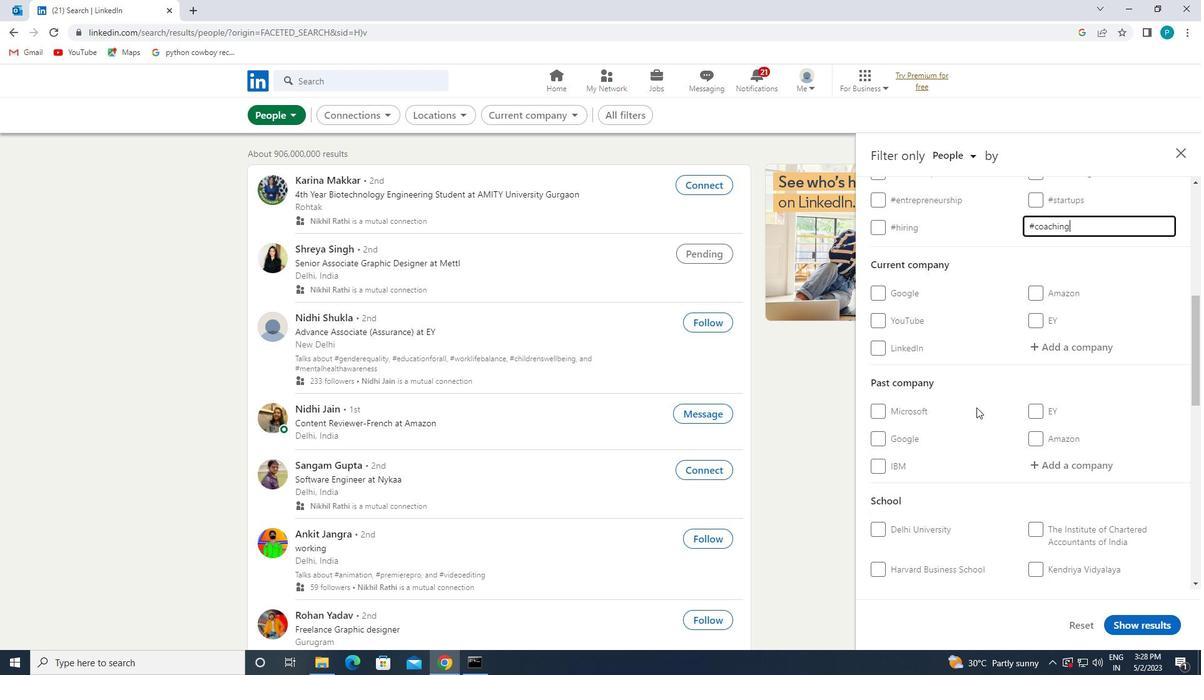 
Action: Mouse scrolled (977, 407) with delta (0, 0)
Screenshot: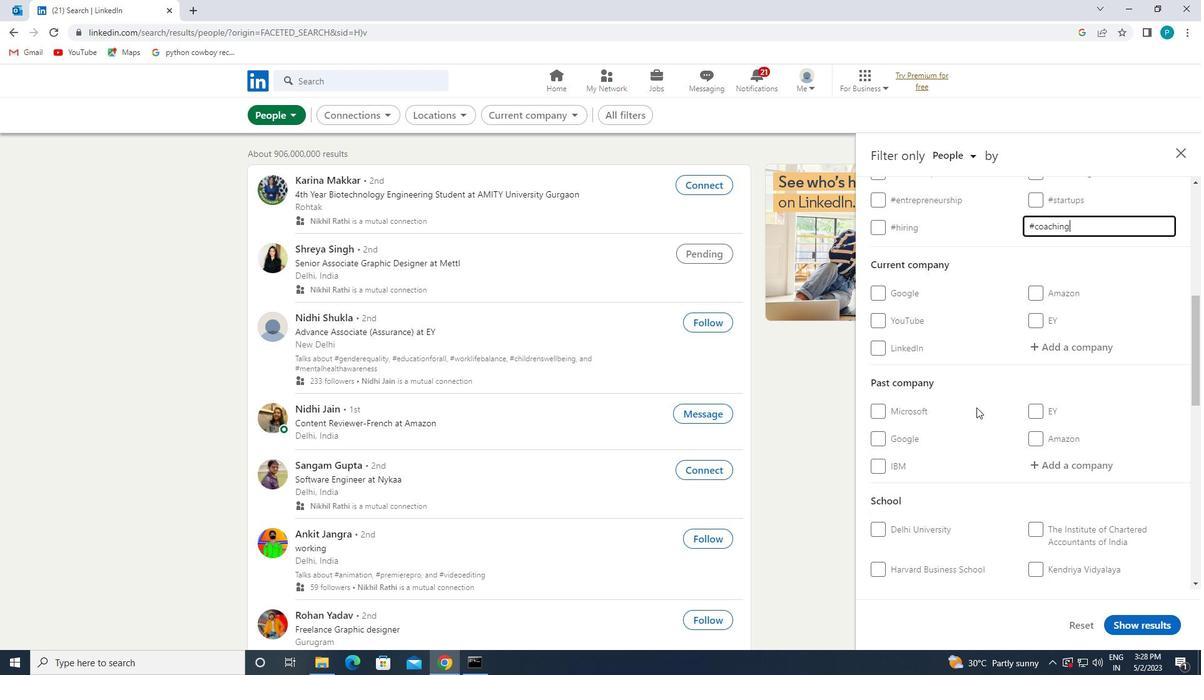 
Action: Mouse scrolled (977, 407) with delta (0, 0)
Screenshot: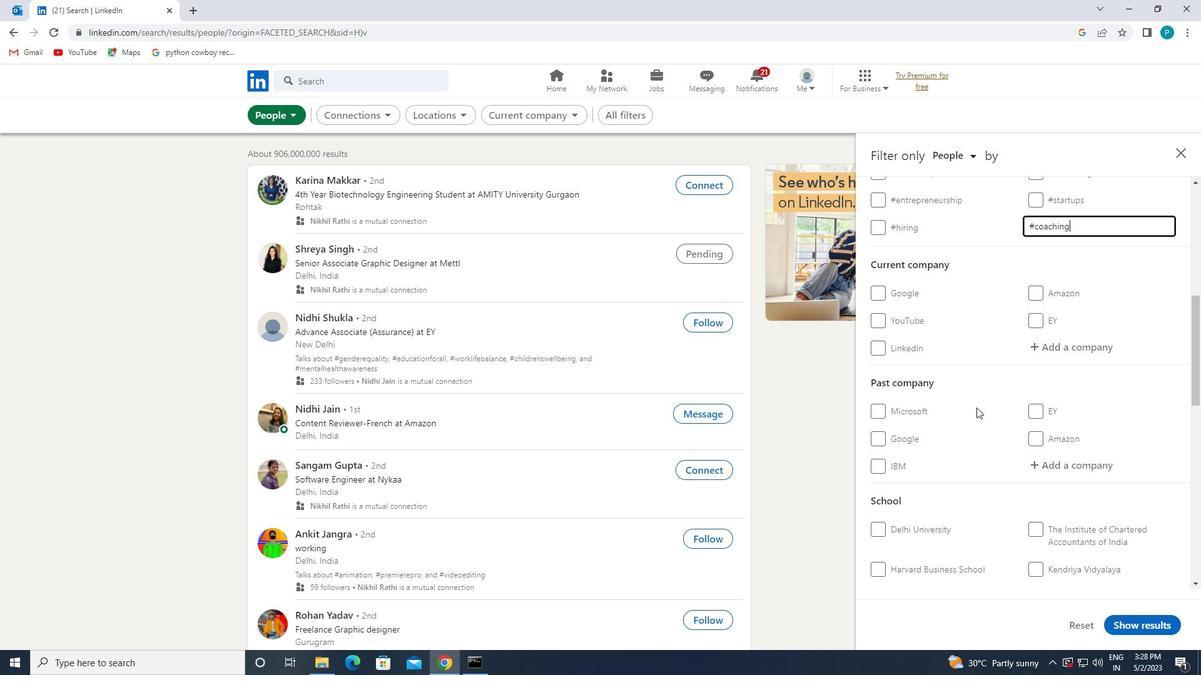 
Action: Mouse moved to (953, 427)
Screenshot: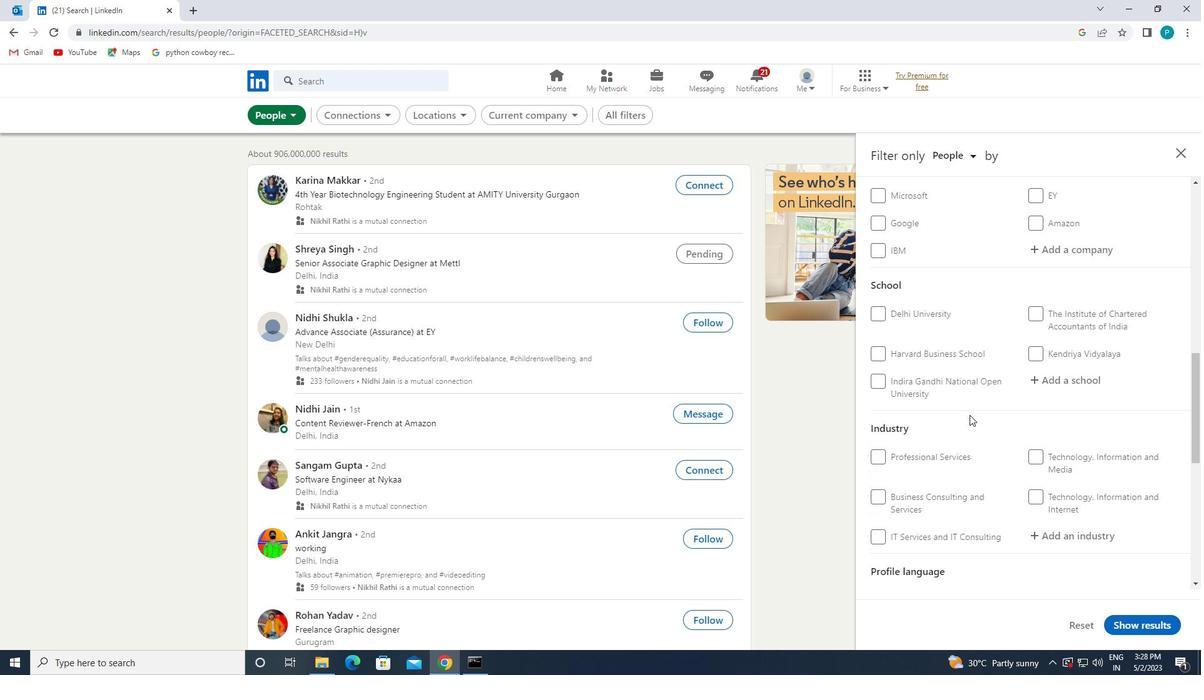 
Action: Mouse scrolled (953, 426) with delta (0, 0)
Screenshot: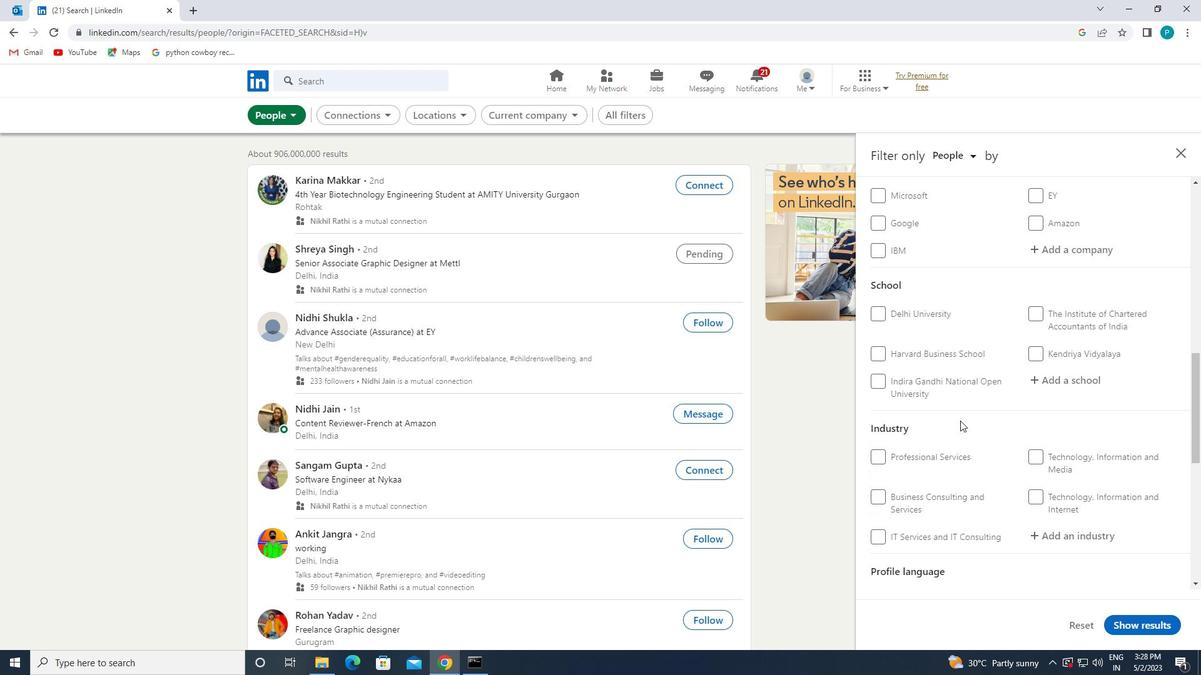 
Action: Mouse moved to (927, 498)
Screenshot: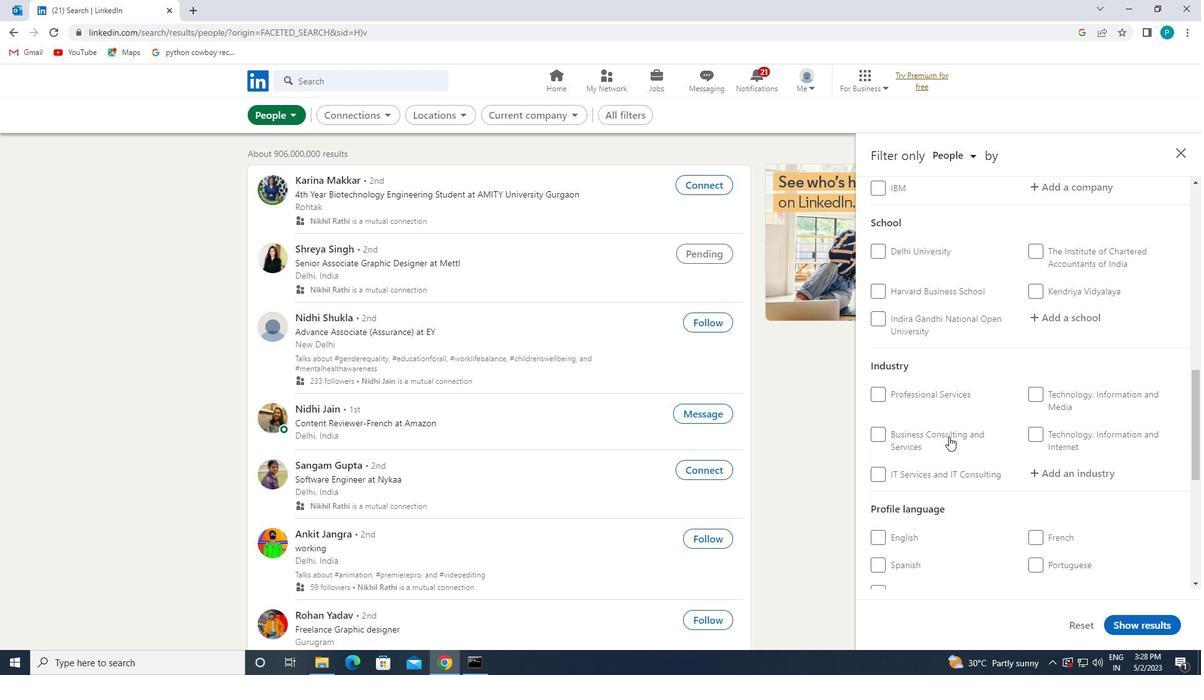 
Action: Mouse scrolled (927, 497) with delta (0, 0)
Screenshot: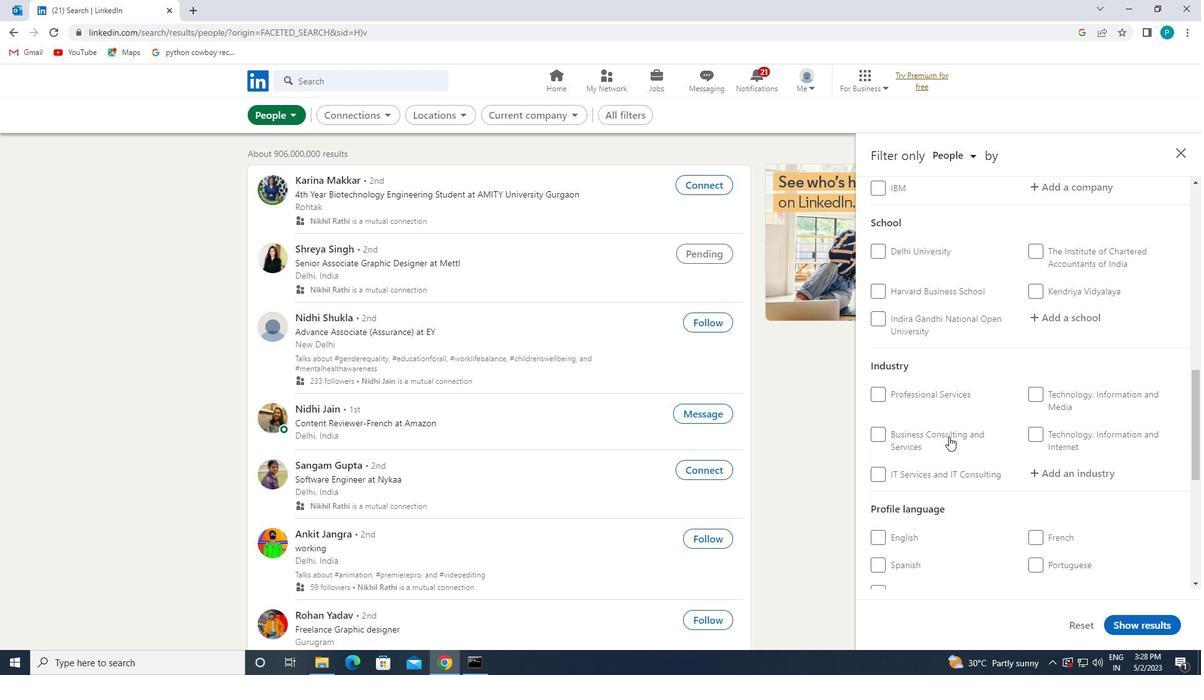 
Action: Mouse moved to (910, 479)
Screenshot: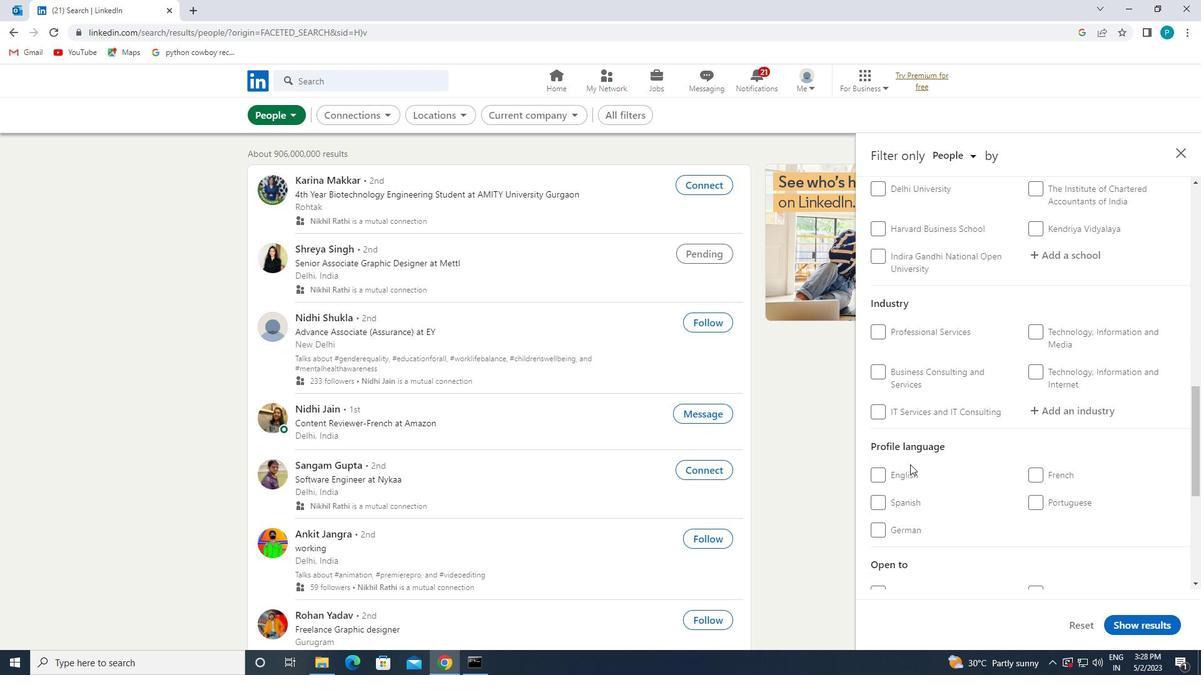 
Action: Mouse pressed left at (910, 479)
Screenshot: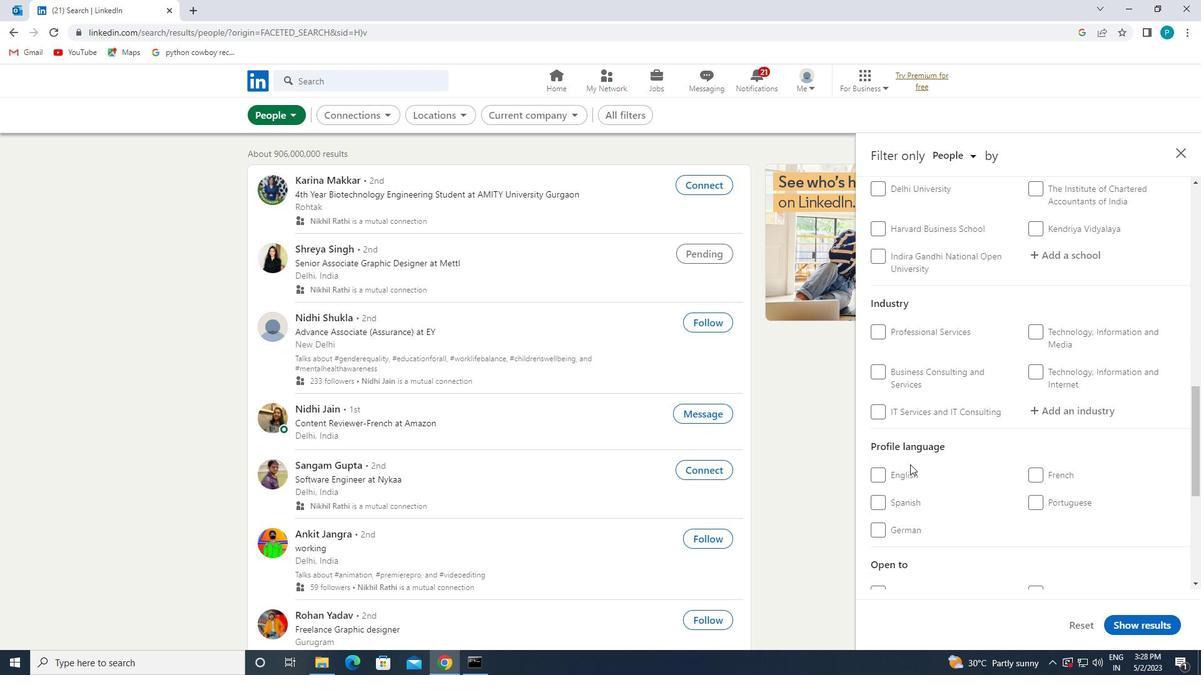 
Action: Mouse moved to (1085, 449)
Screenshot: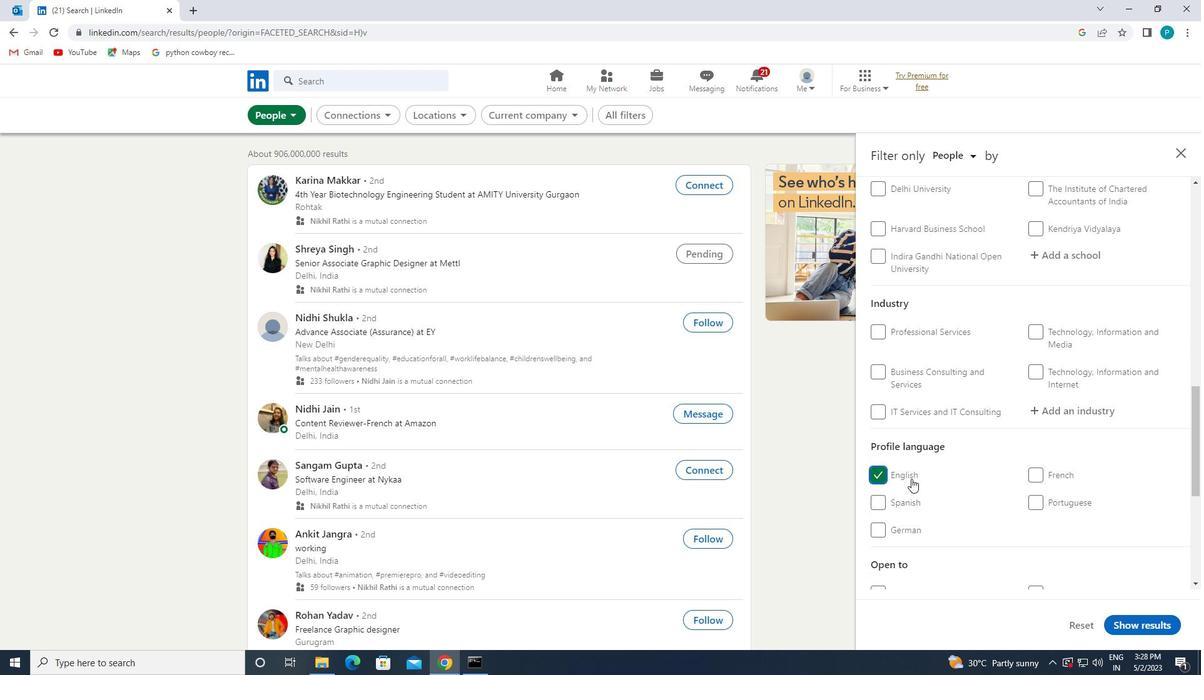 
Action: Mouse scrolled (1085, 450) with delta (0, 0)
Screenshot: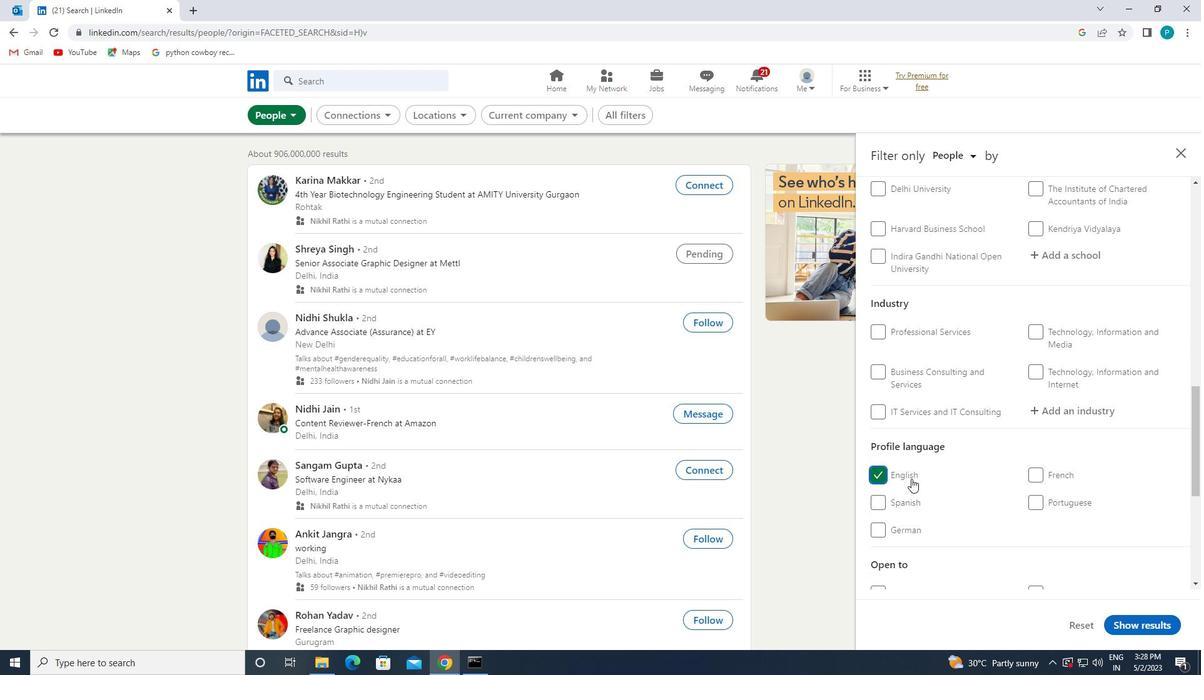 
Action: Mouse scrolled (1085, 450) with delta (0, 0)
Screenshot: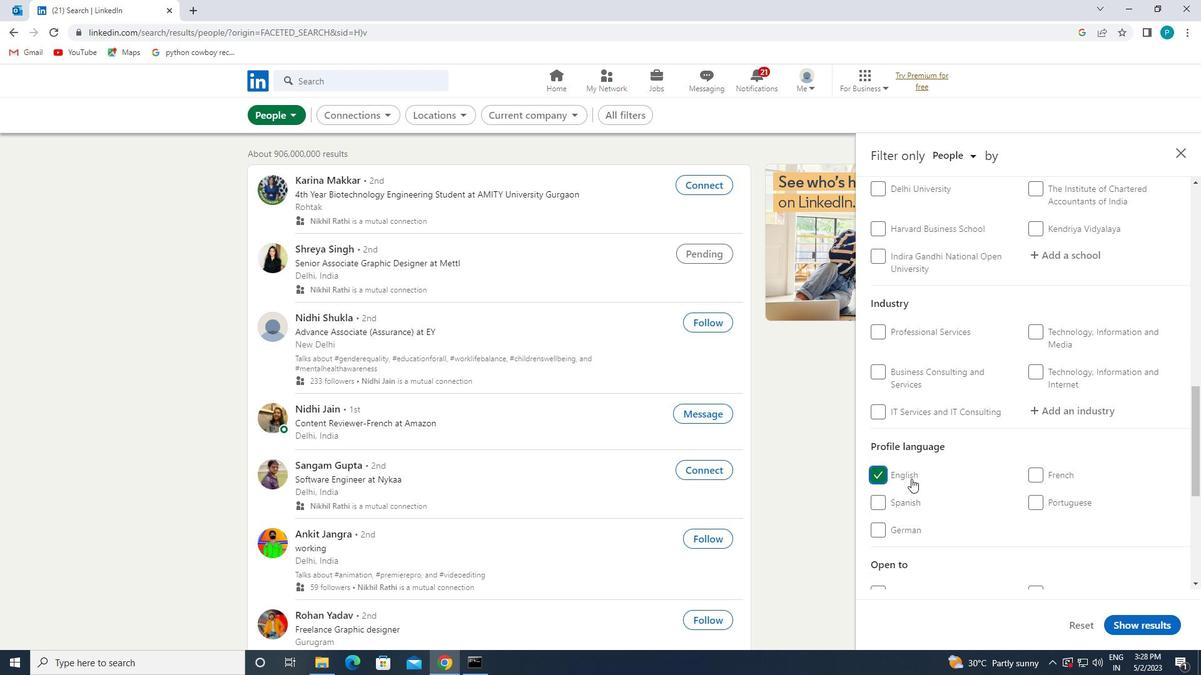 
Action: Mouse scrolled (1085, 450) with delta (0, 0)
Screenshot: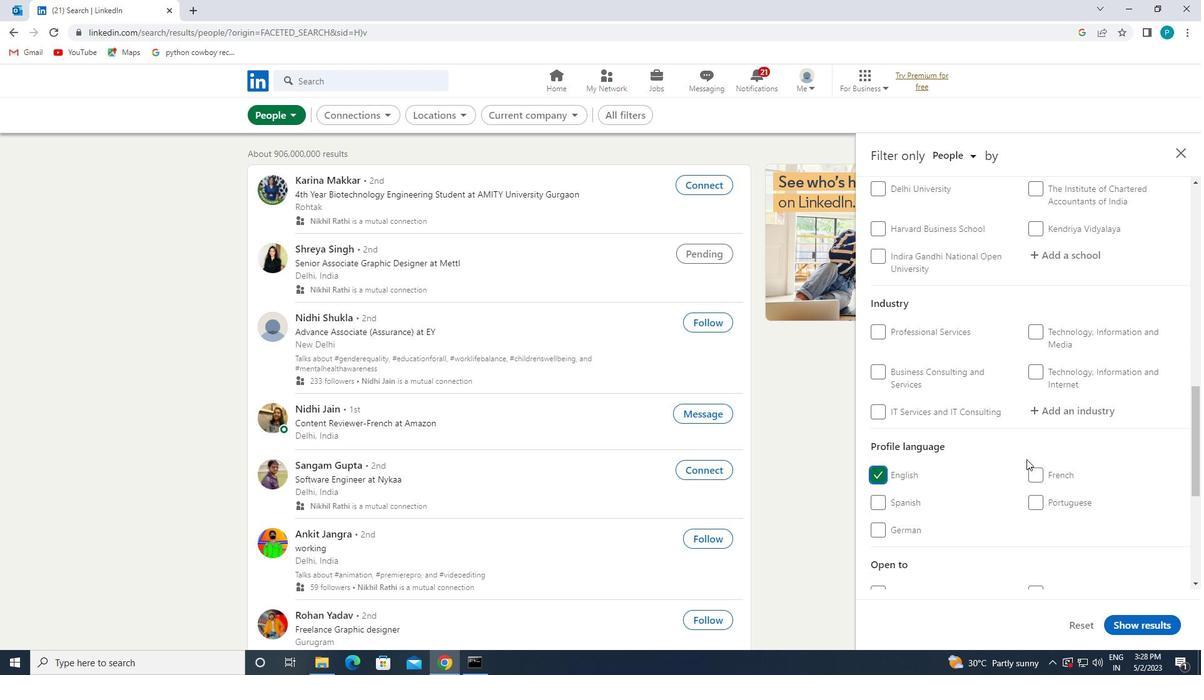 
Action: Mouse scrolled (1085, 450) with delta (0, 0)
Screenshot: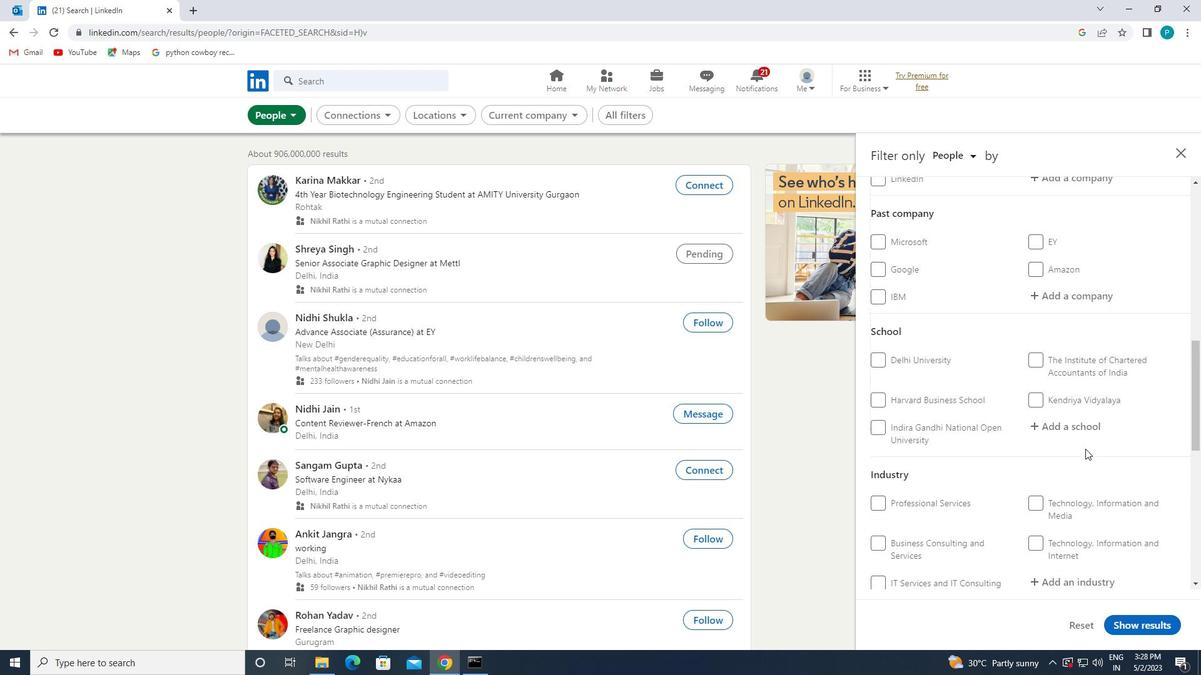 
Action: Mouse scrolled (1085, 450) with delta (0, 0)
Screenshot: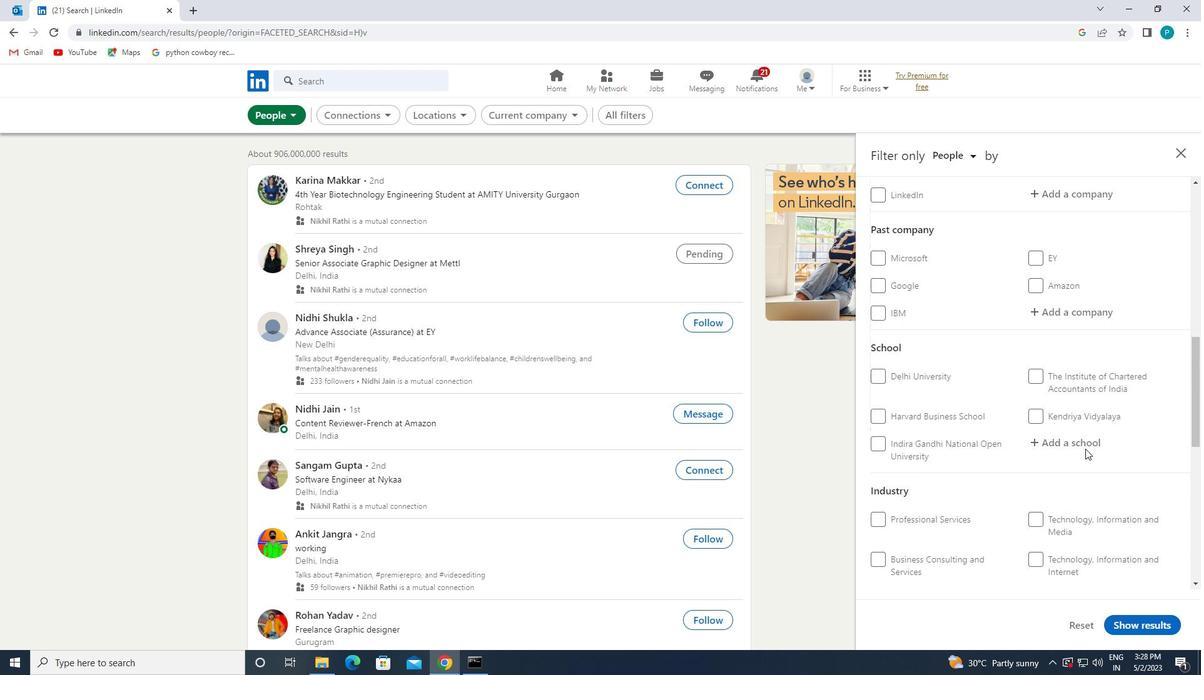 
Action: Mouse moved to (1041, 311)
Screenshot: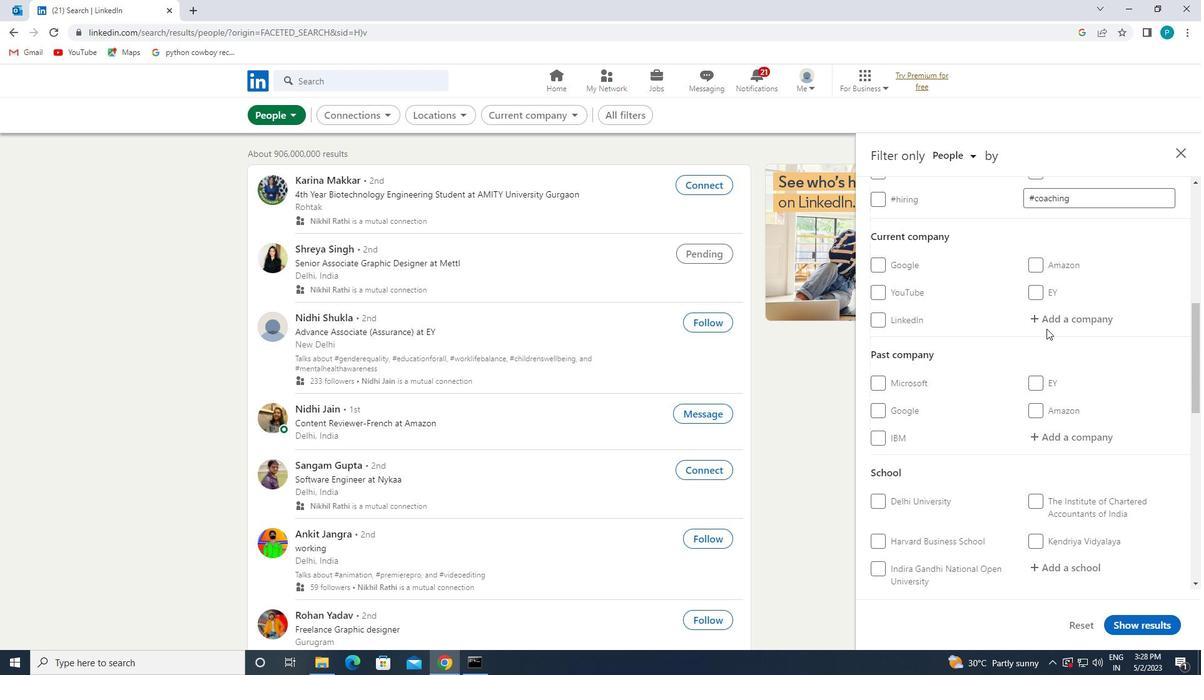 
Action: Mouse pressed left at (1041, 311)
Screenshot: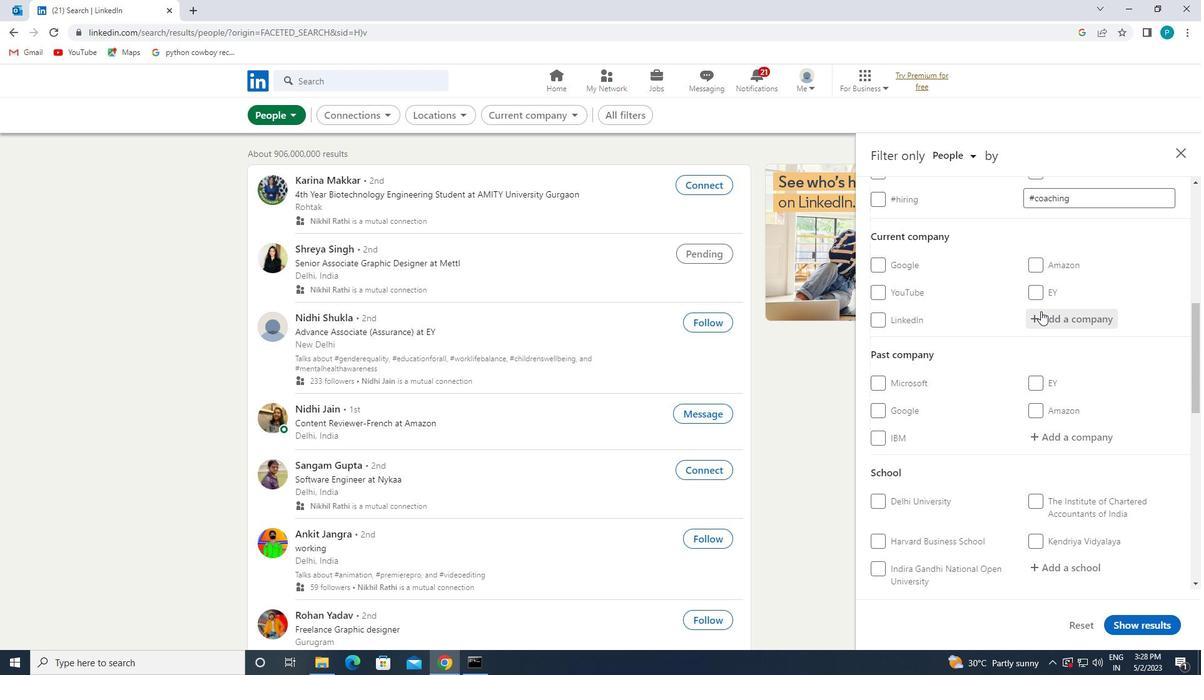 
Action: Key pressed <Key.caps_lock>HCL
Screenshot: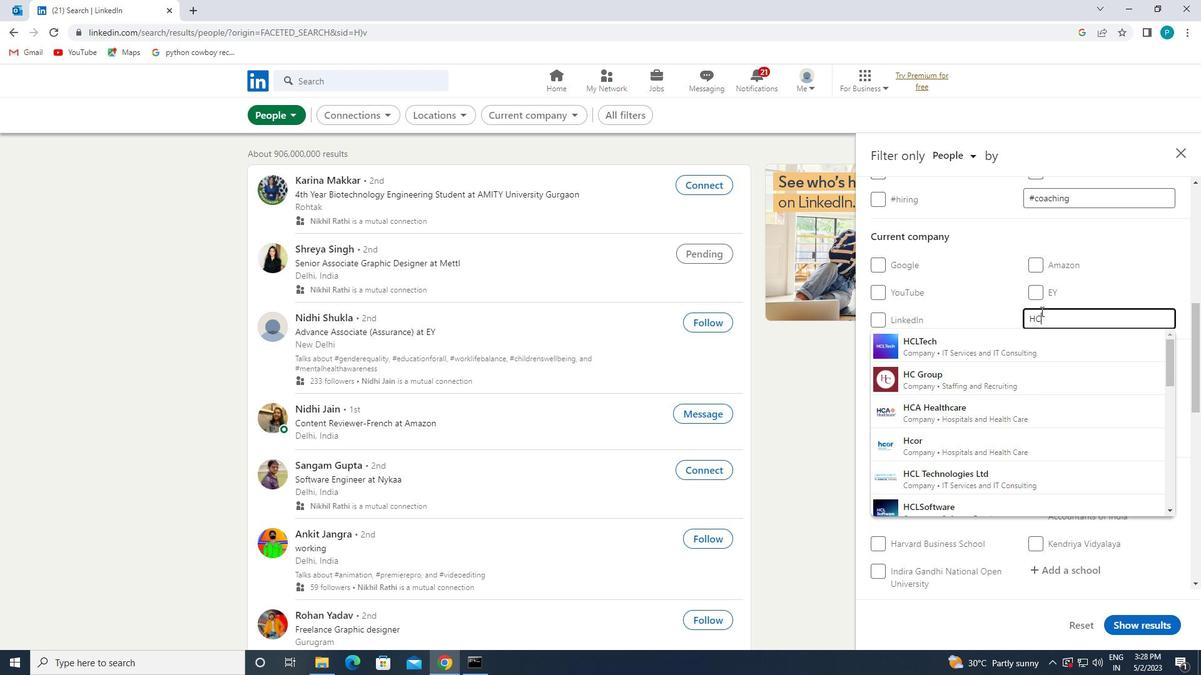 
Action: Mouse moved to (998, 498)
Screenshot: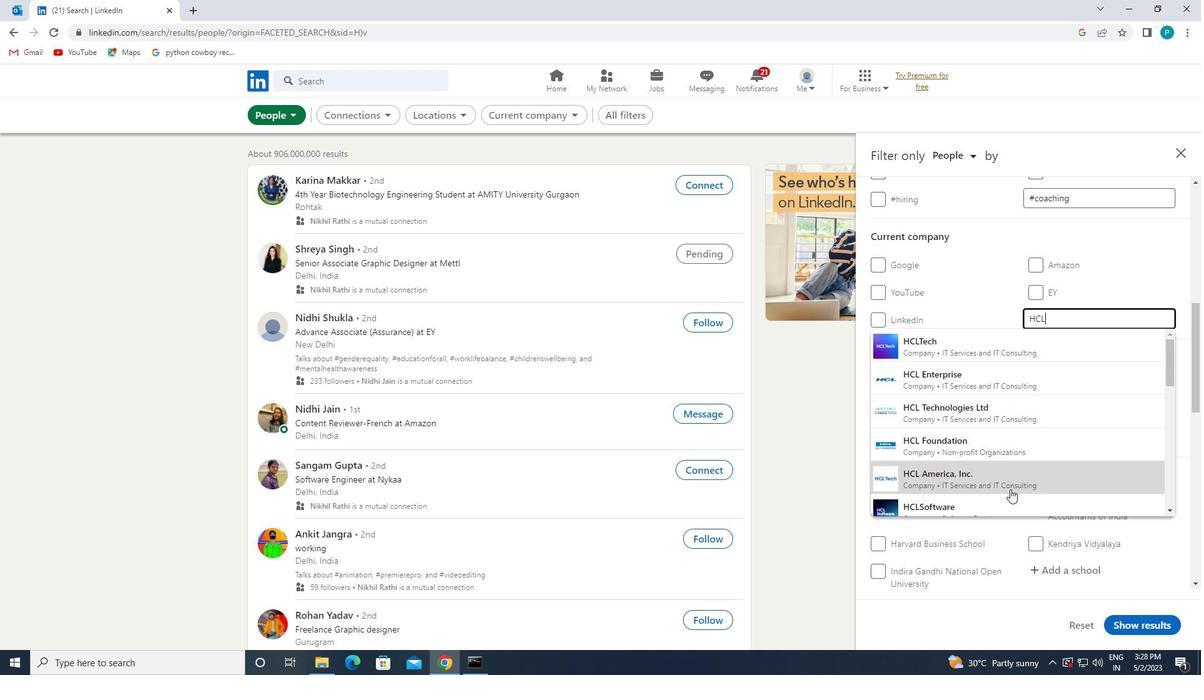 
Action: Mouse pressed left at (998, 498)
Screenshot: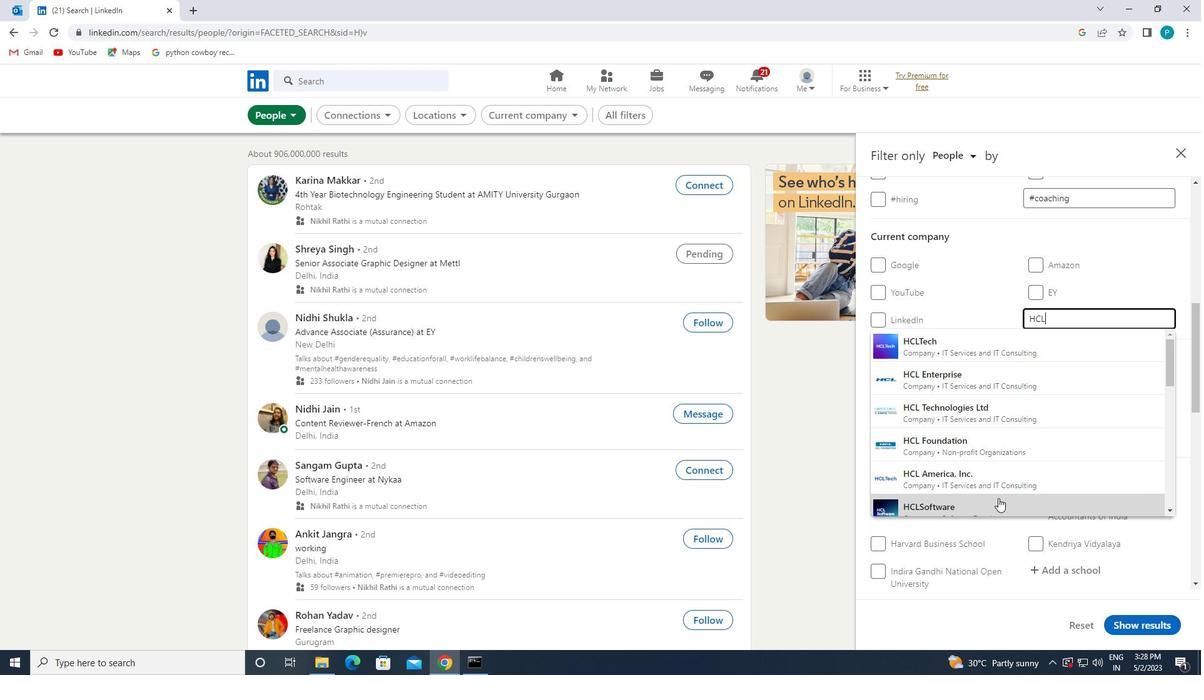 
Action: Mouse scrolled (998, 498) with delta (0, 0)
Screenshot: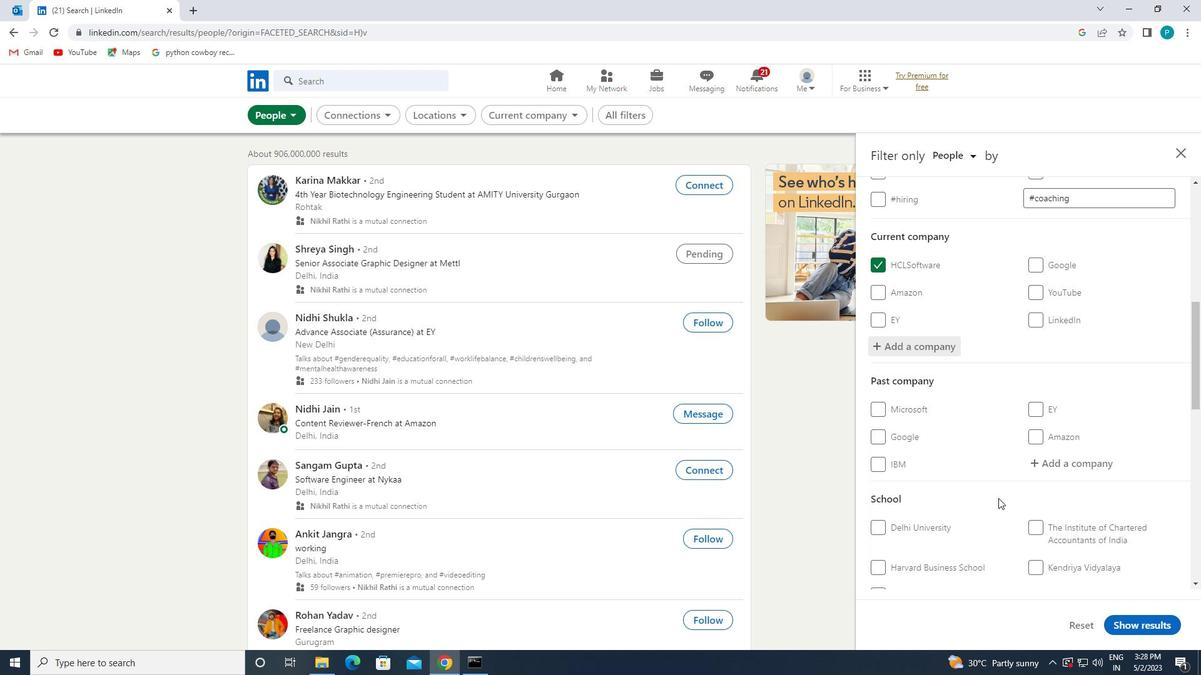 
Action: Mouse scrolled (998, 498) with delta (0, 0)
Screenshot: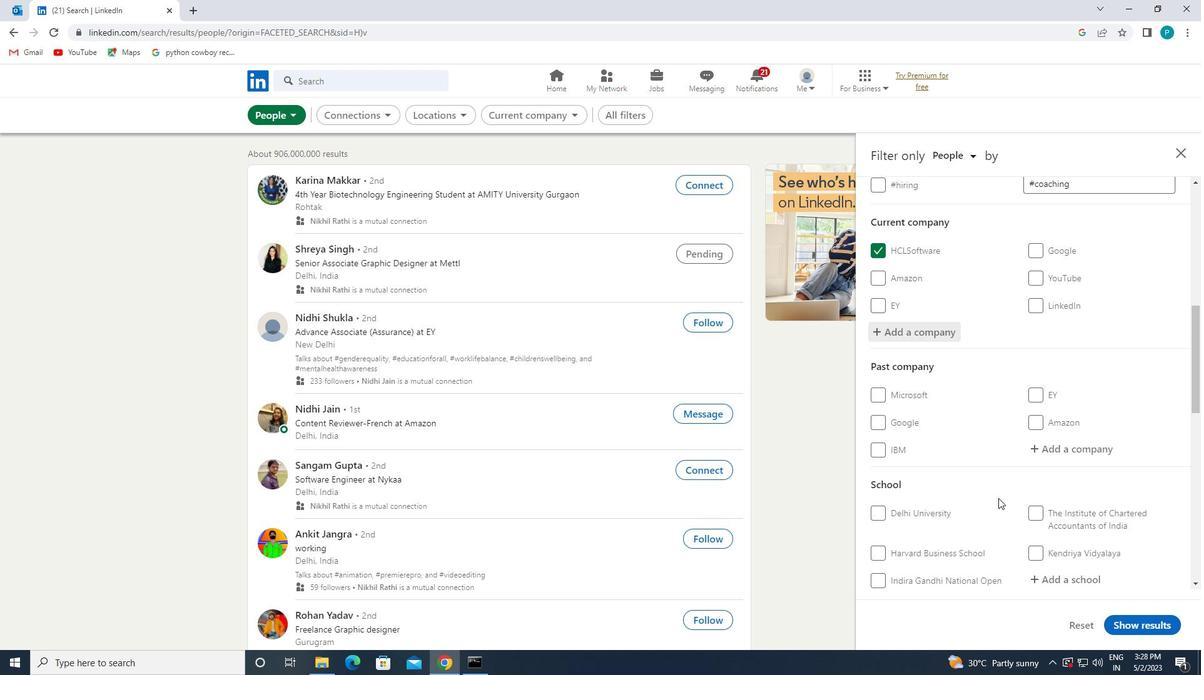 
Action: Mouse scrolled (998, 498) with delta (0, 0)
Screenshot: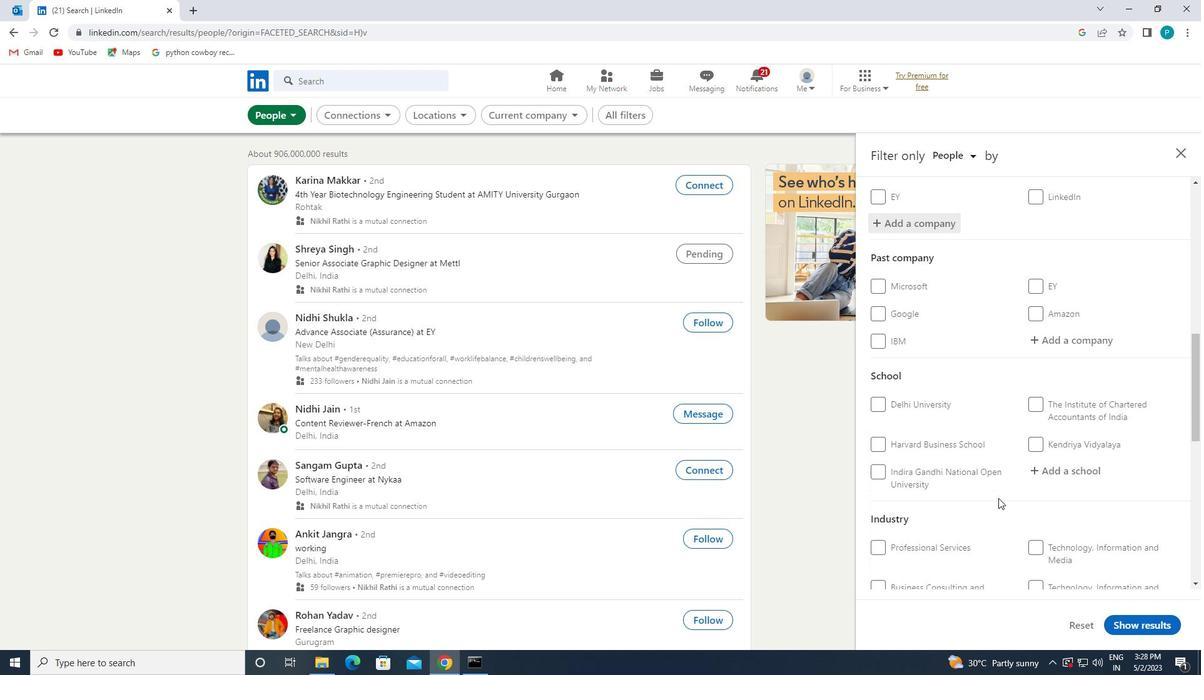 
Action: Mouse moved to (1043, 406)
Screenshot: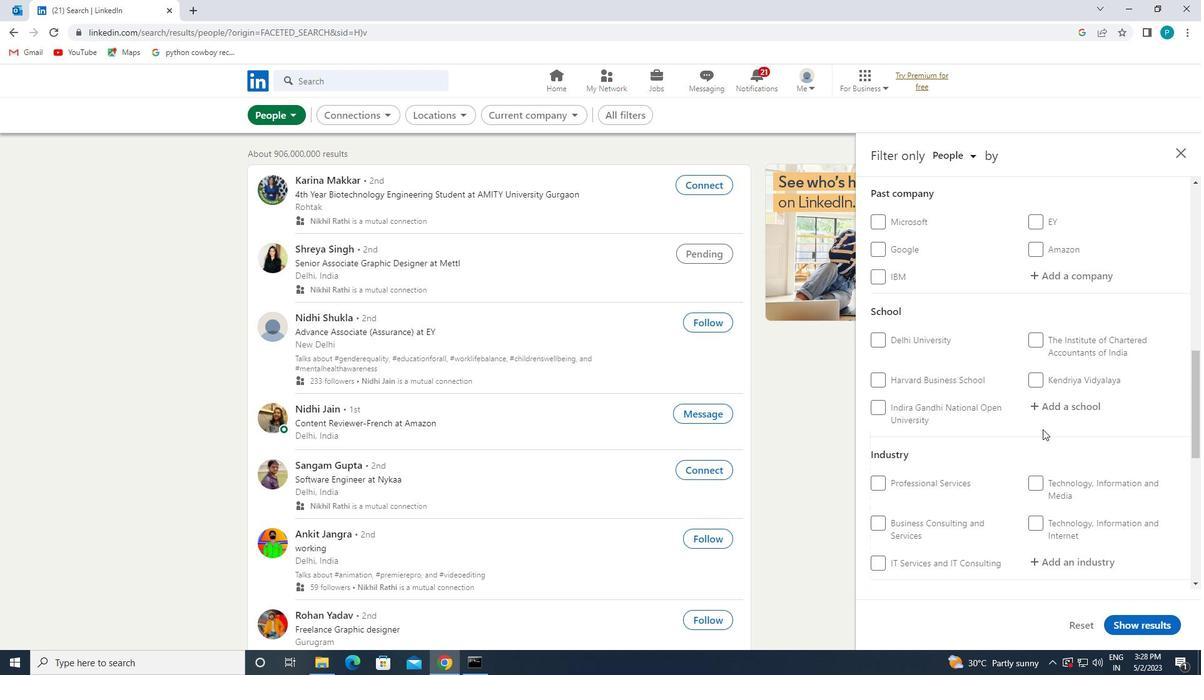
Action: Mouse pressed left at (1043, 406)
Screenshot: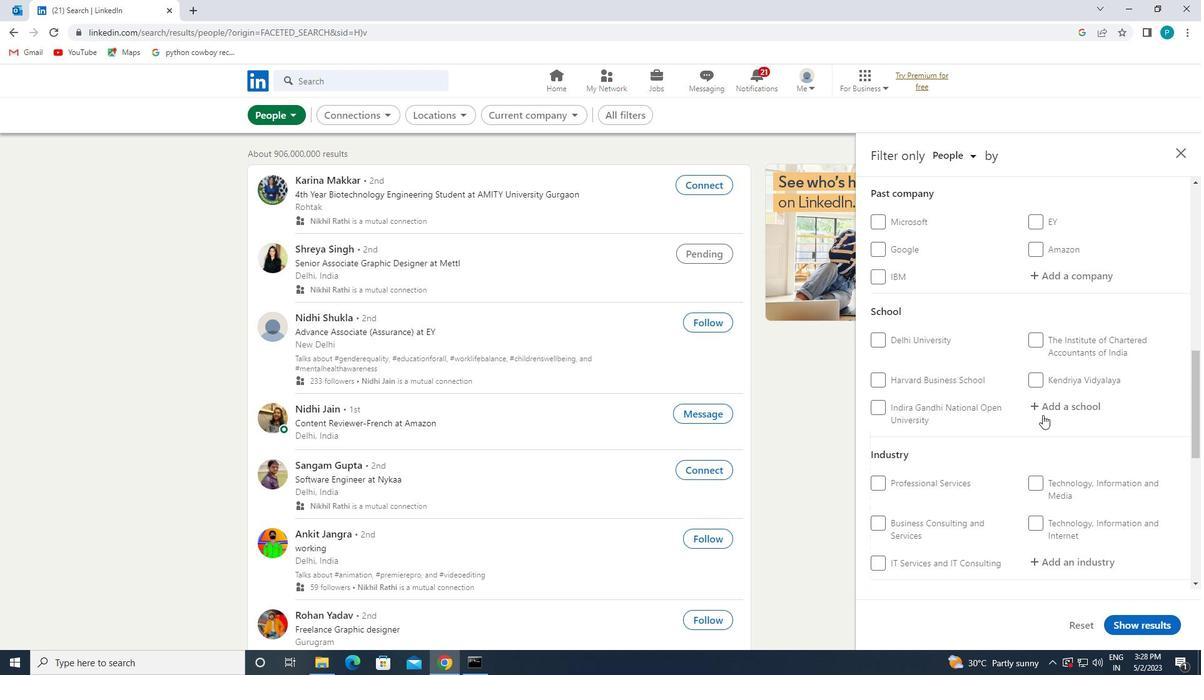 
Action: Key pressed <Key.caps_lock>P<Key.caps_lock>ALAMURU
Screenshot: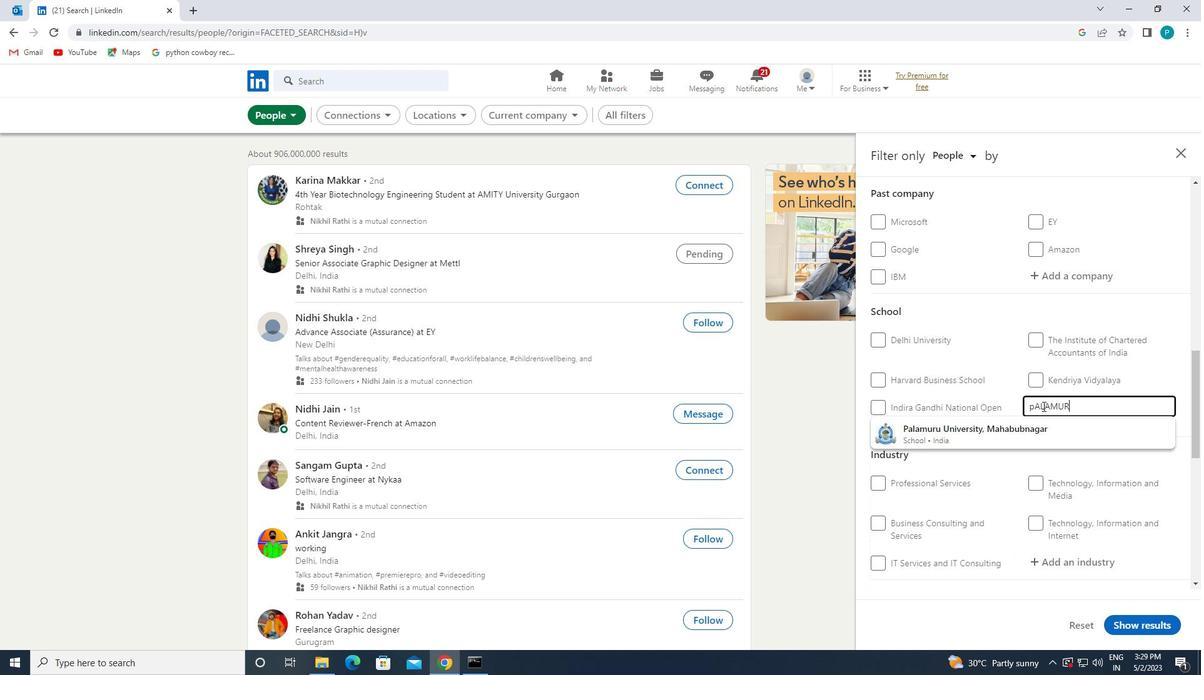 
Action: Mouse moved to (1030, 433)
Screenshot: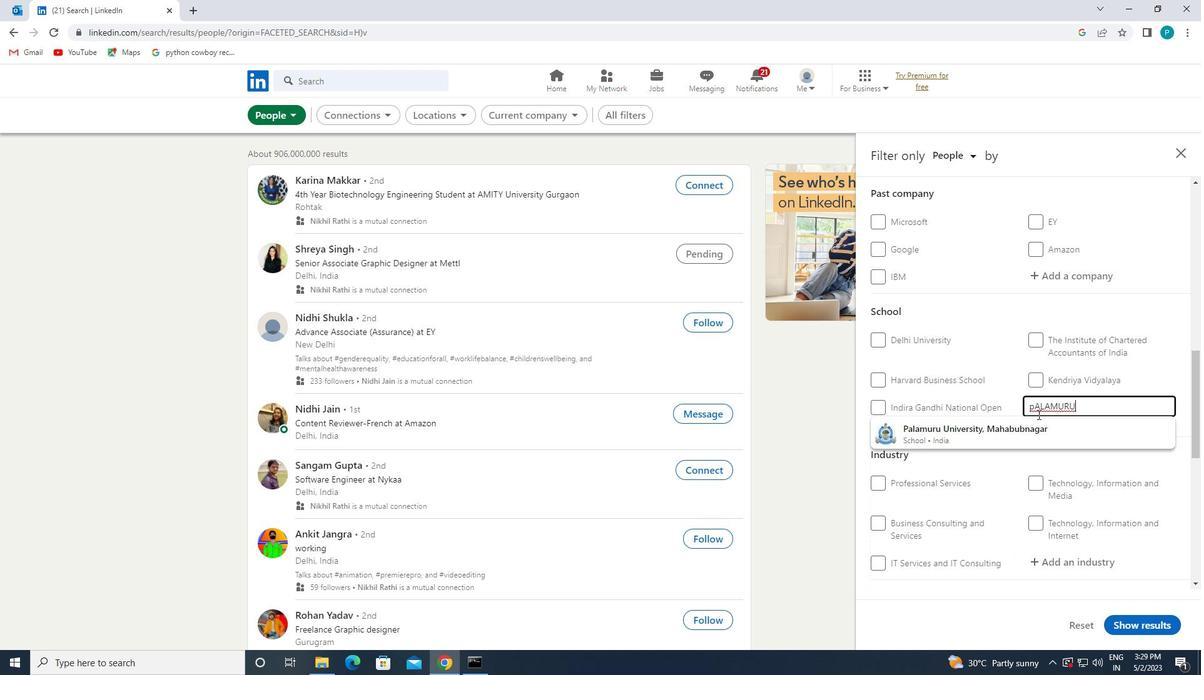 
Action: Mouse pressed left at (1030, 433)
Screenshot: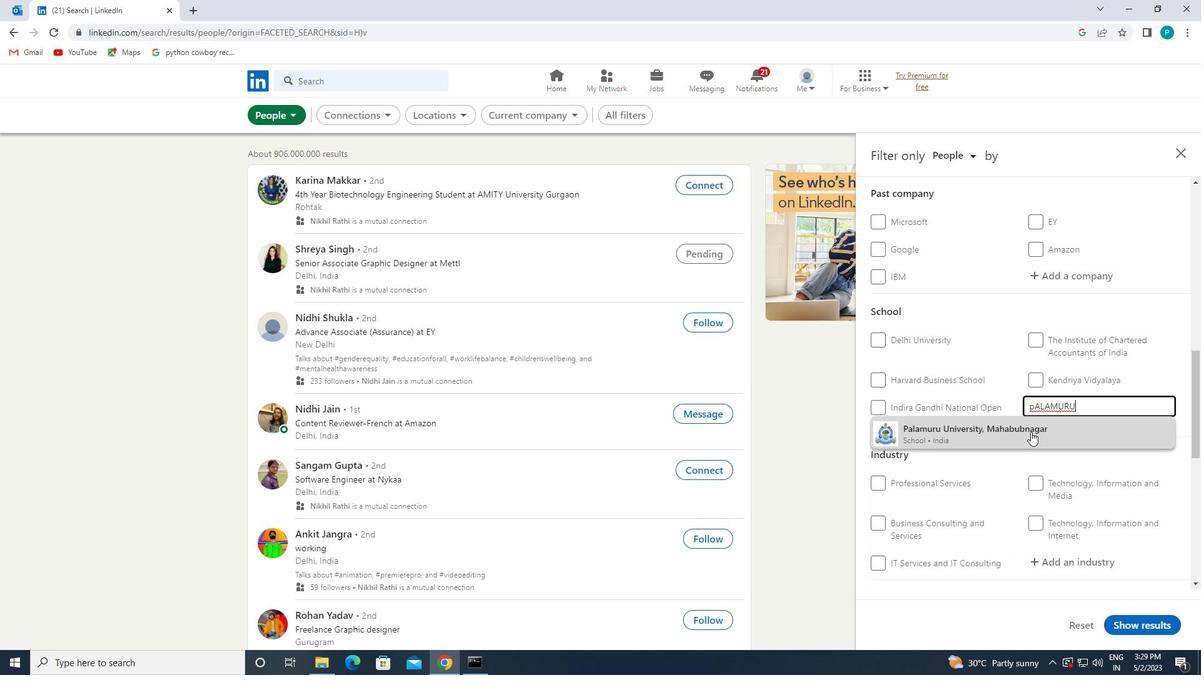 
Action: Mouse scrolled (1030, 432) with delta (0, 0)
Screenshot: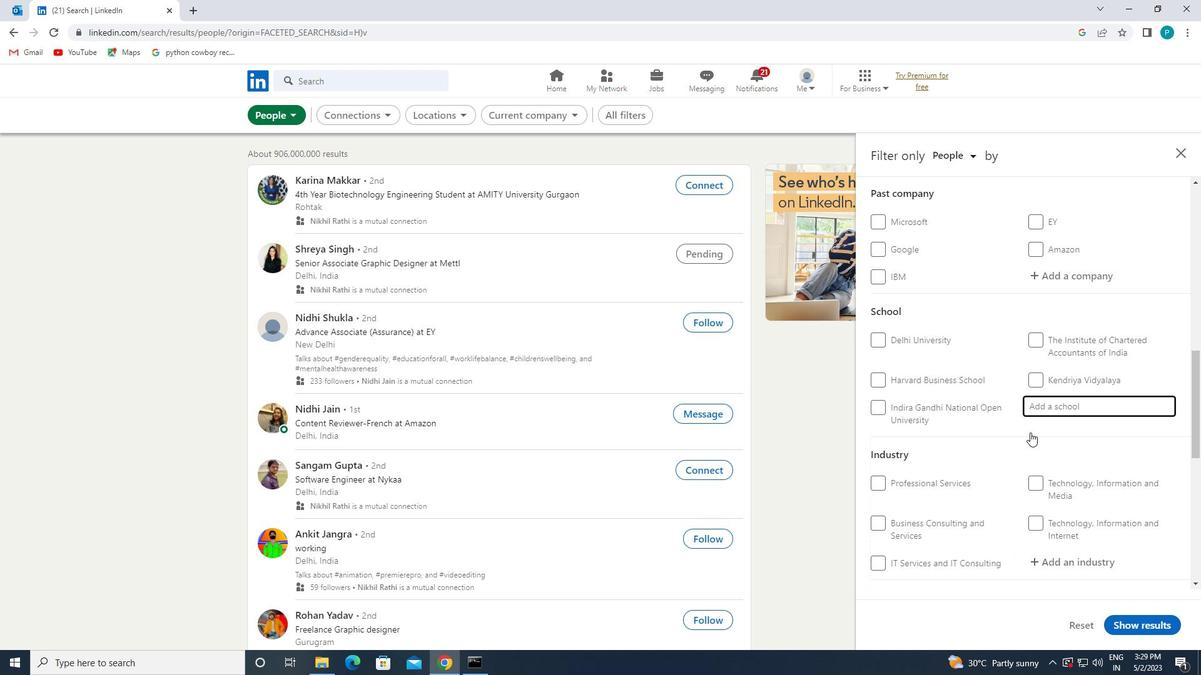
Action: Mouse scrolled (1030, 432) with delta (0, 0)
Screenshot: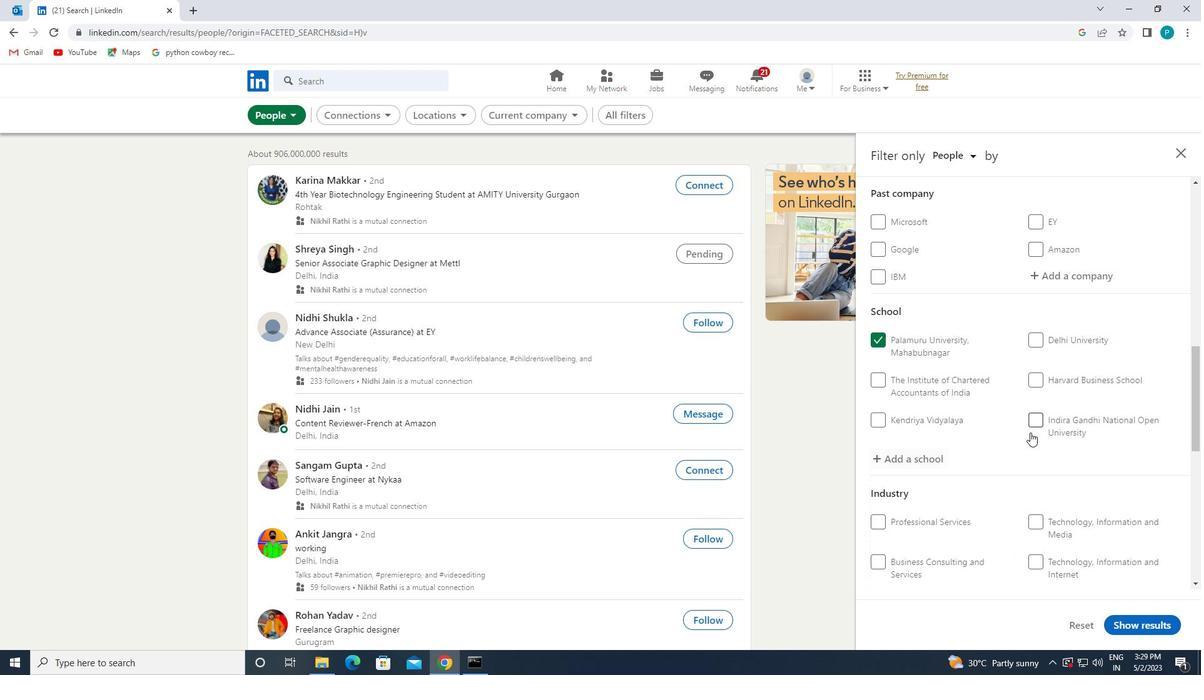 
Action: Mouse scrolled (1030, 432) with delta (0, 0)
Screenshot: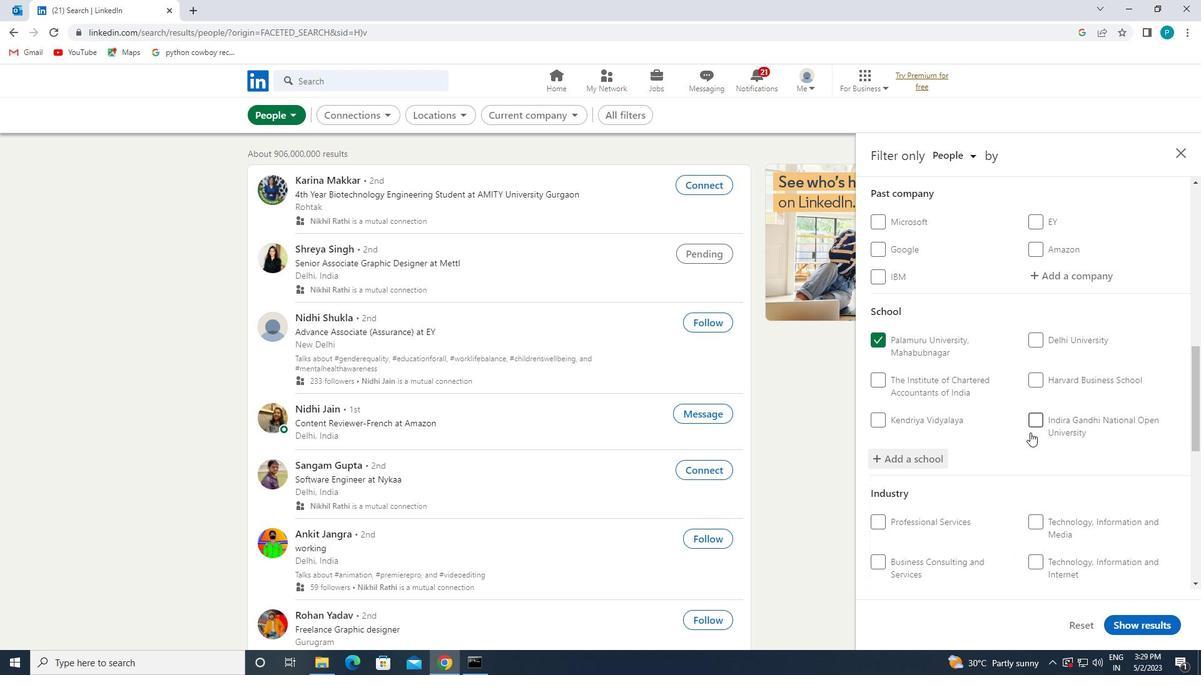 
Action: Mouse moved to (1104, 418)
Screenshot: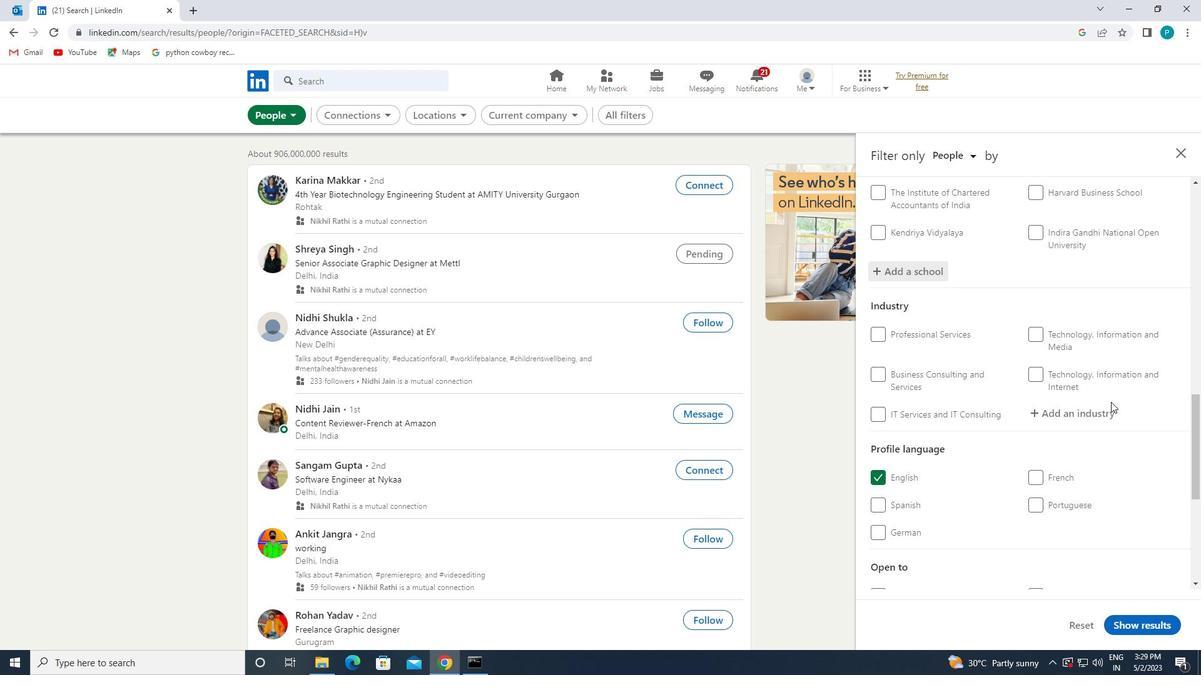 
Action: Mouse pressed left at (1104, 418)
Screenshot: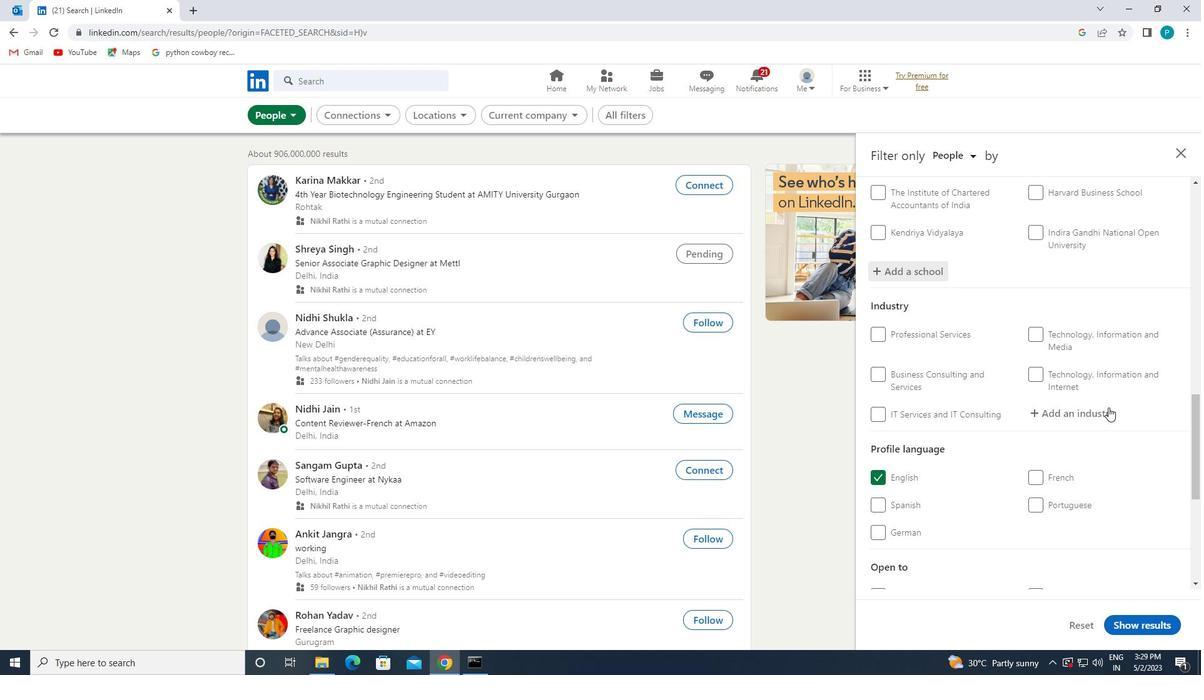 
Action: Mouse moved to (1110, 419)
Screenshot: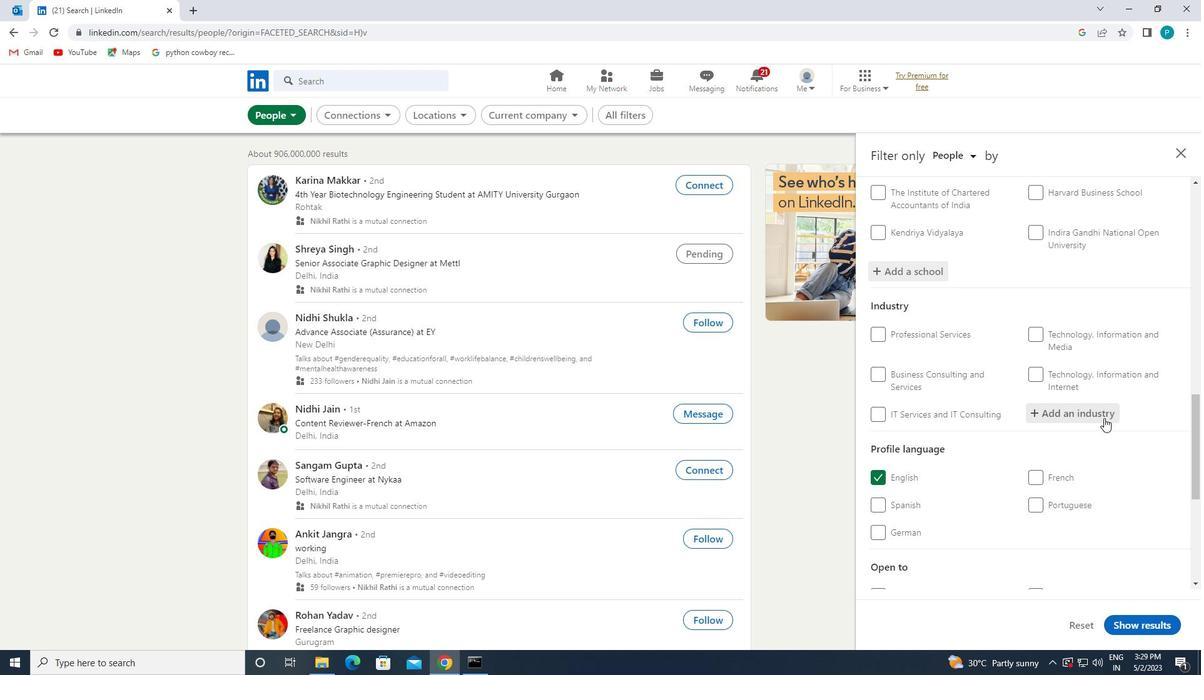 
Action: Key pressed <Key.caps_lock>H<Key.caps_lock>OUSING
Screenshot: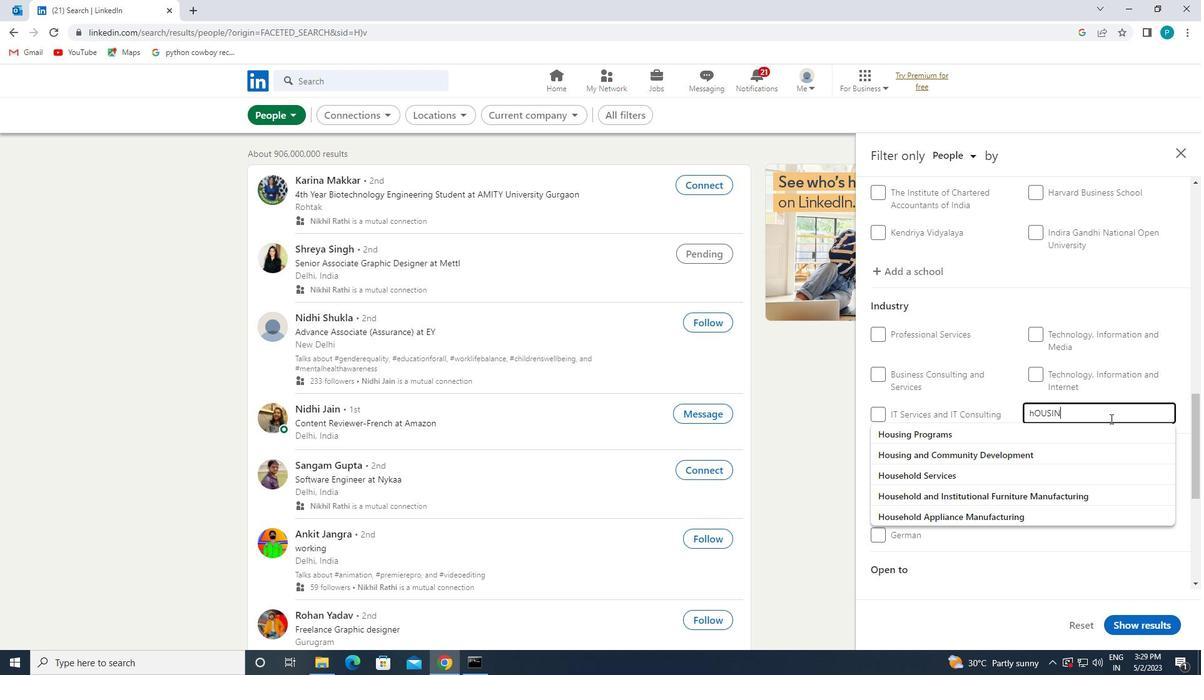 
Action: Mouse moved to (1100, 438)
Screenshot: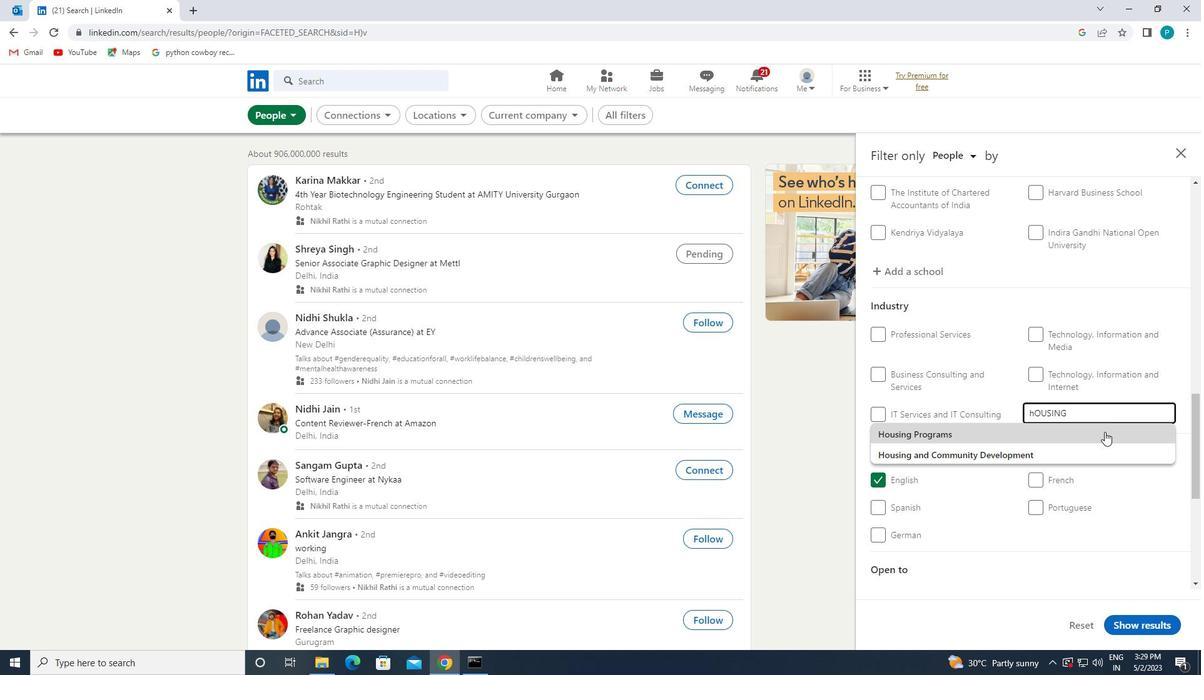 
Action: Mouse pressed left at (1100, 438)
Screenshot: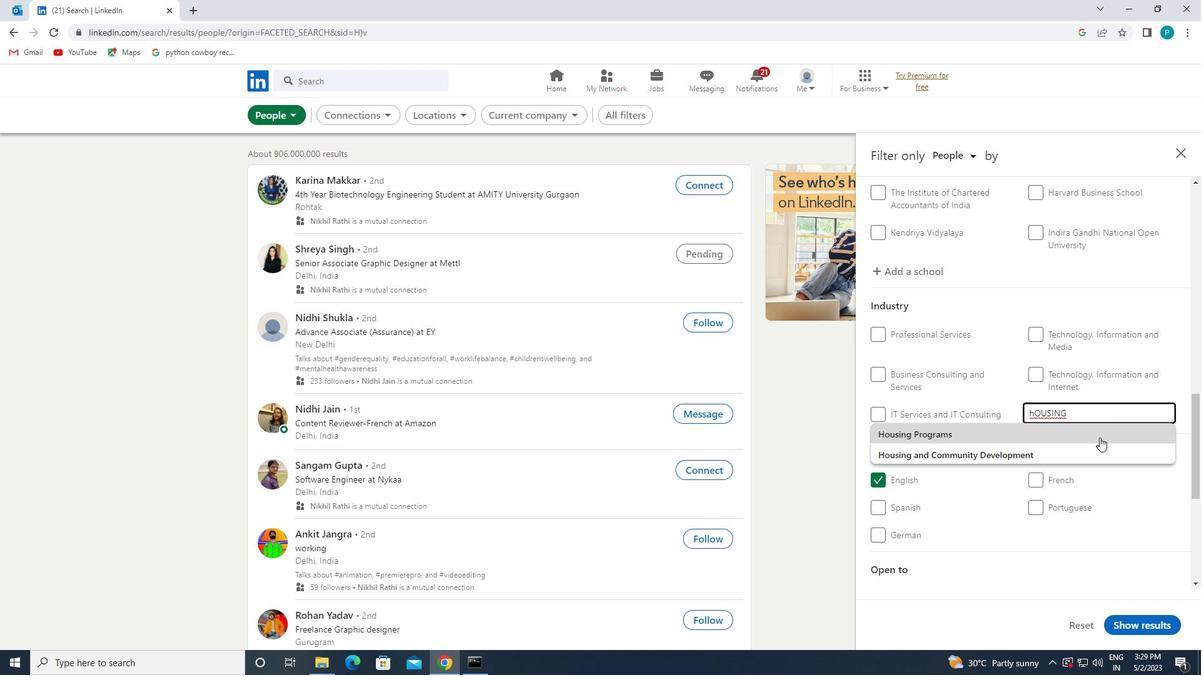 
Action: Mouse moved to (1090, 451)
Screenshot: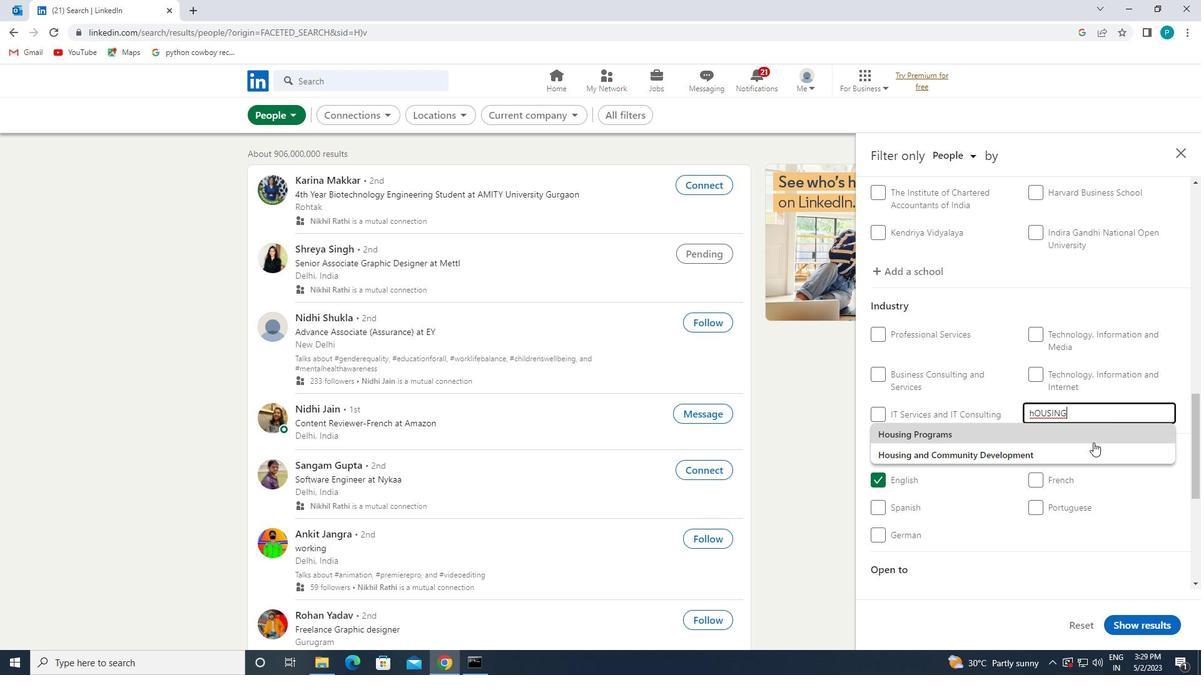 
Action: Mouse pressed left at (1090, 451)
Screenshot: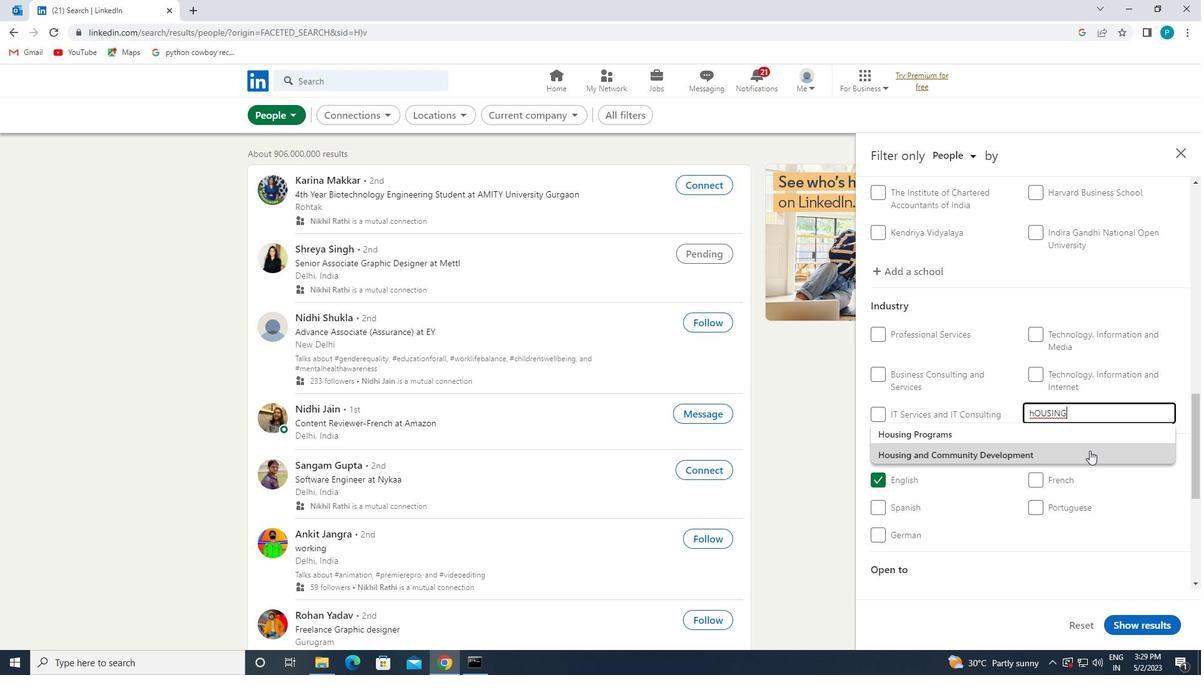 
Action: Mouse scrolled (1090, 450) with delta (0, 0)
Screenshot: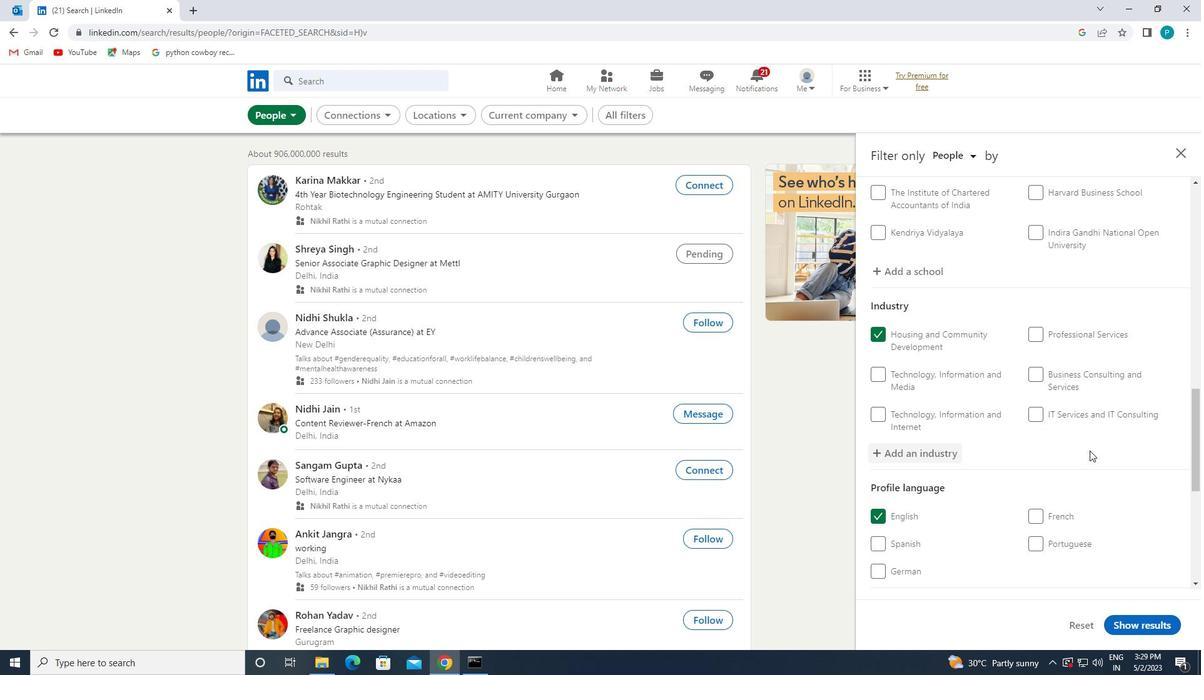 
Action: Mouse scrolled (1090, 450) with delta (0, 0)
Screenshot: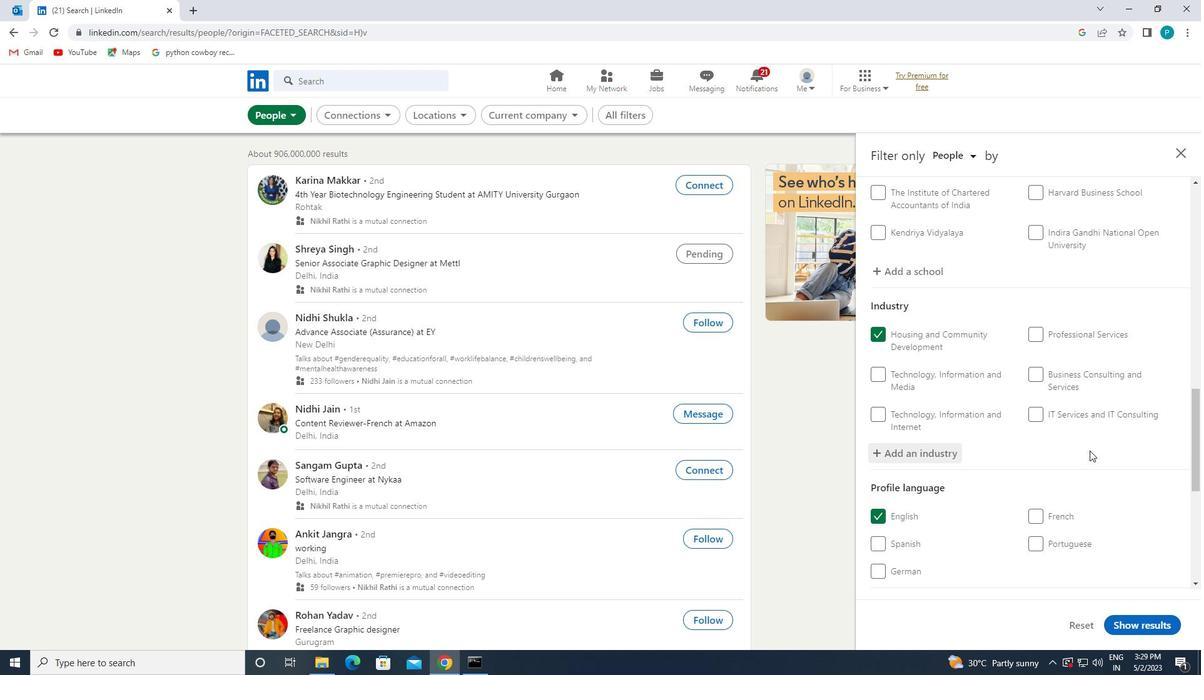 
Action: Mouse scrolled (1090, 450) with delta (0, 0)
Screenshot: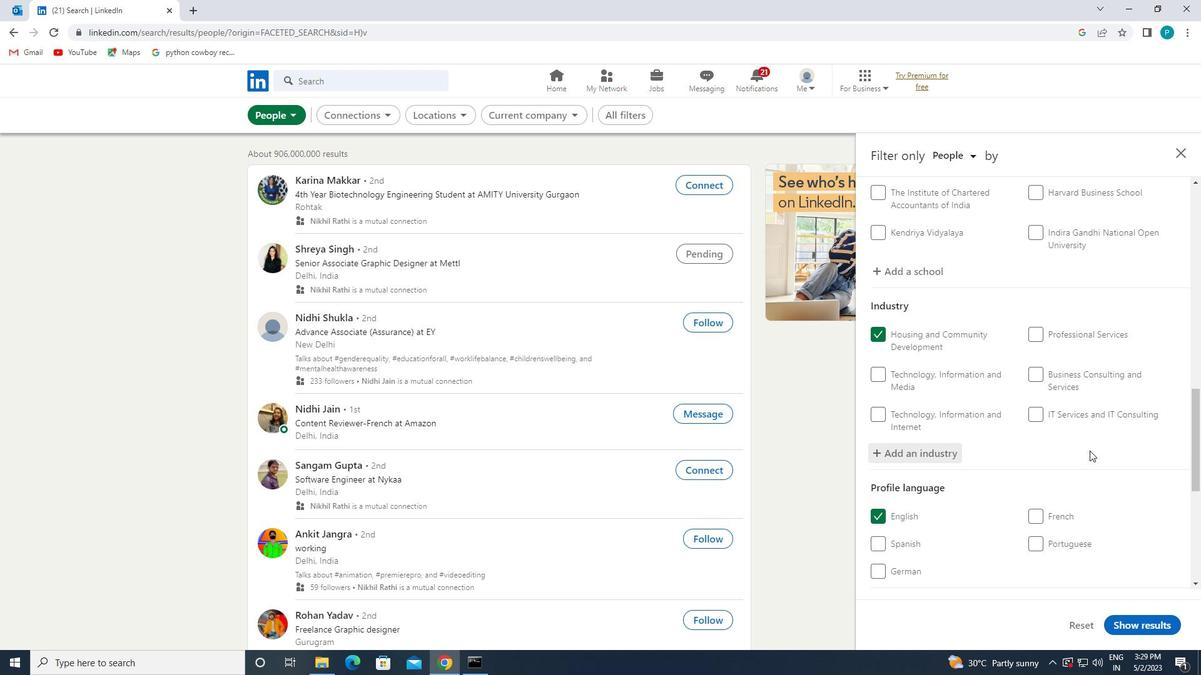 
Action: Mouse moved to (1067, 578)
Screenshot: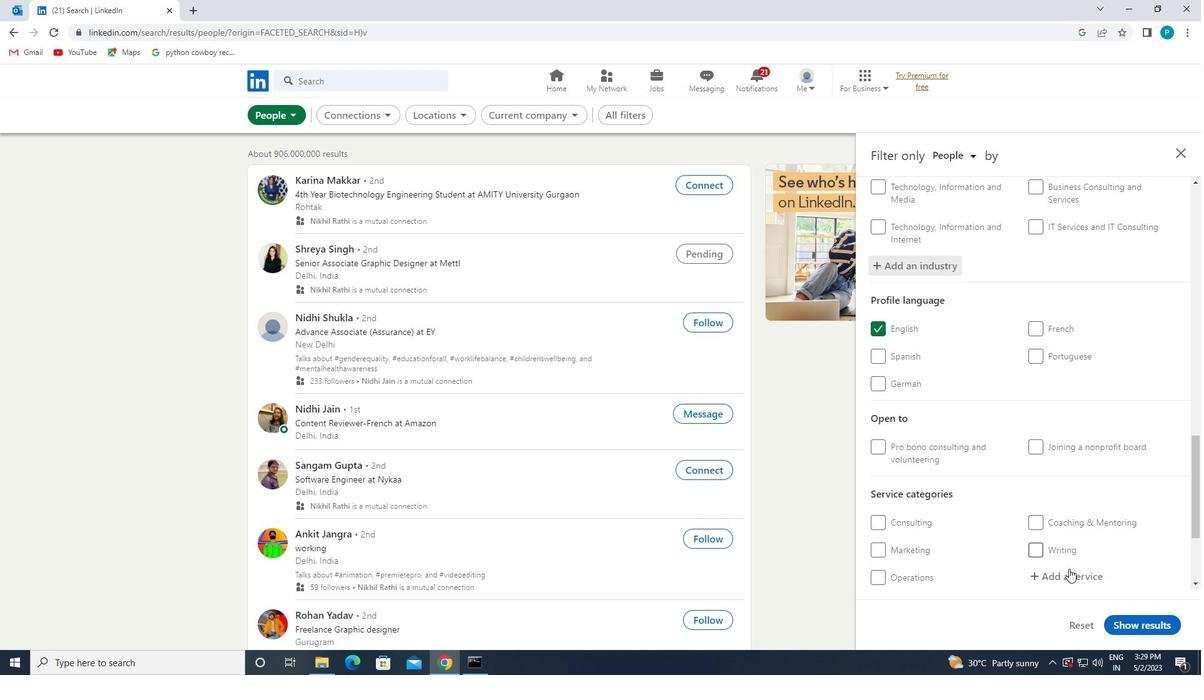 
Action: Mouse pressed left at (1067, 578)
Screenshot: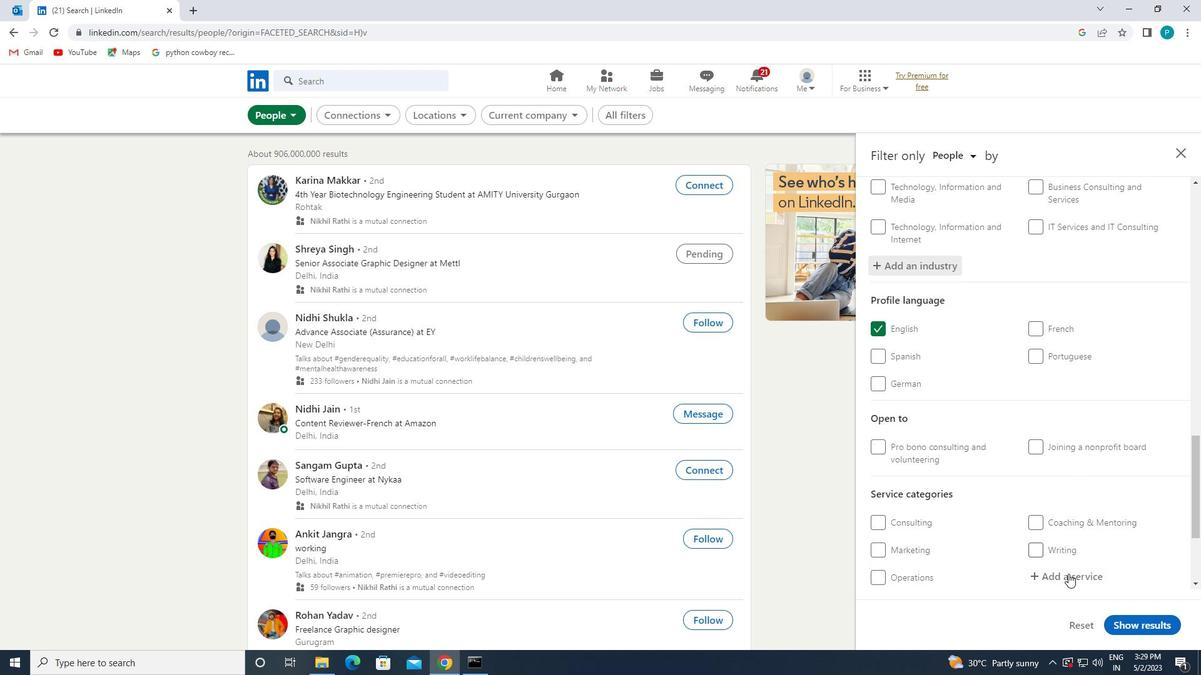 
Action: Mouse scrolled (1067, 578) with delta (0, 0)
Screenshot: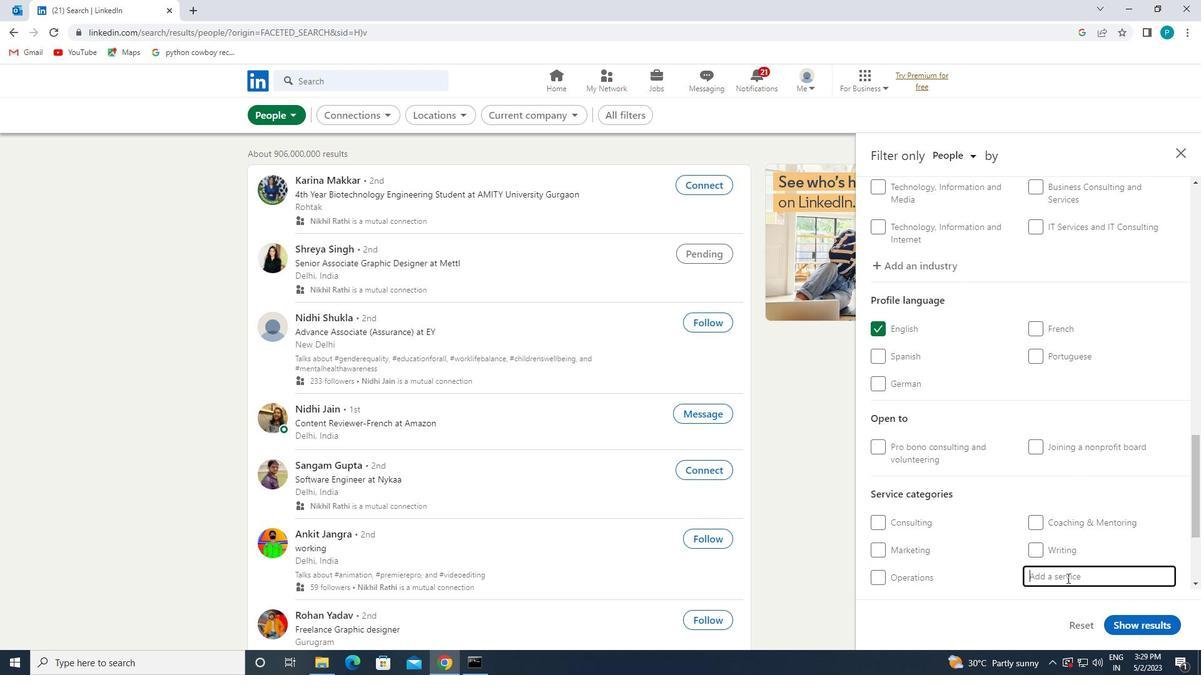 
Action: Mouse moved to (1095, 560)
Screenshot: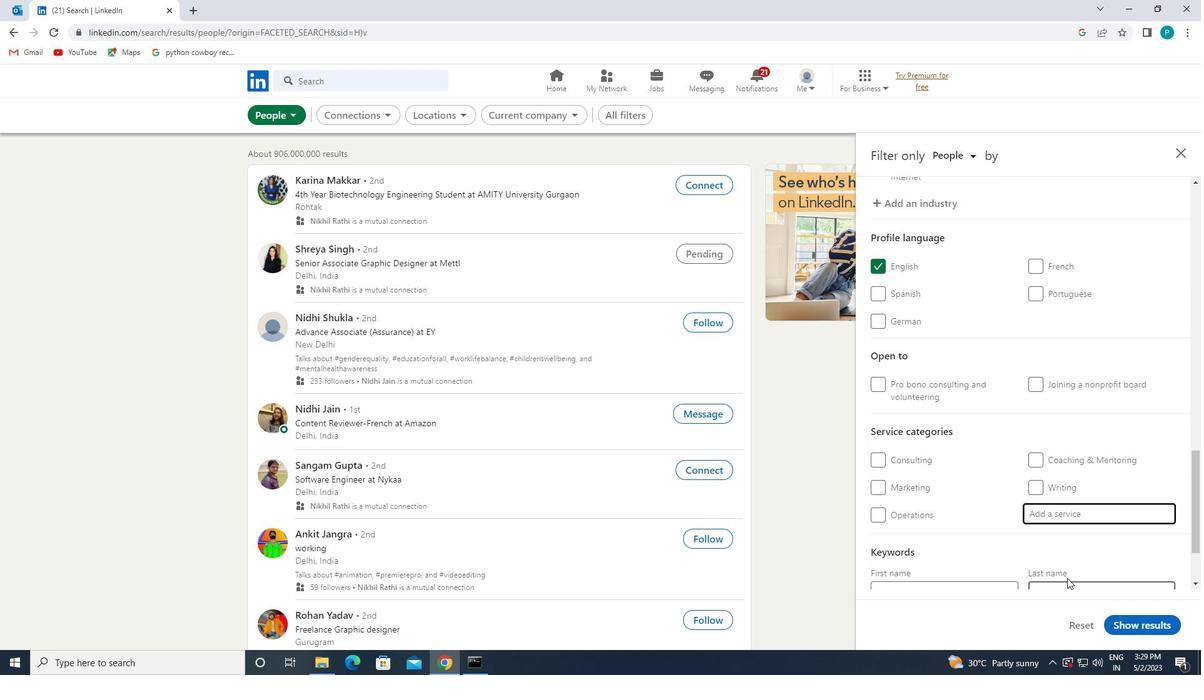 
Action: Key pressed F<Key.caps_lock>INANCIAL
Screenshot: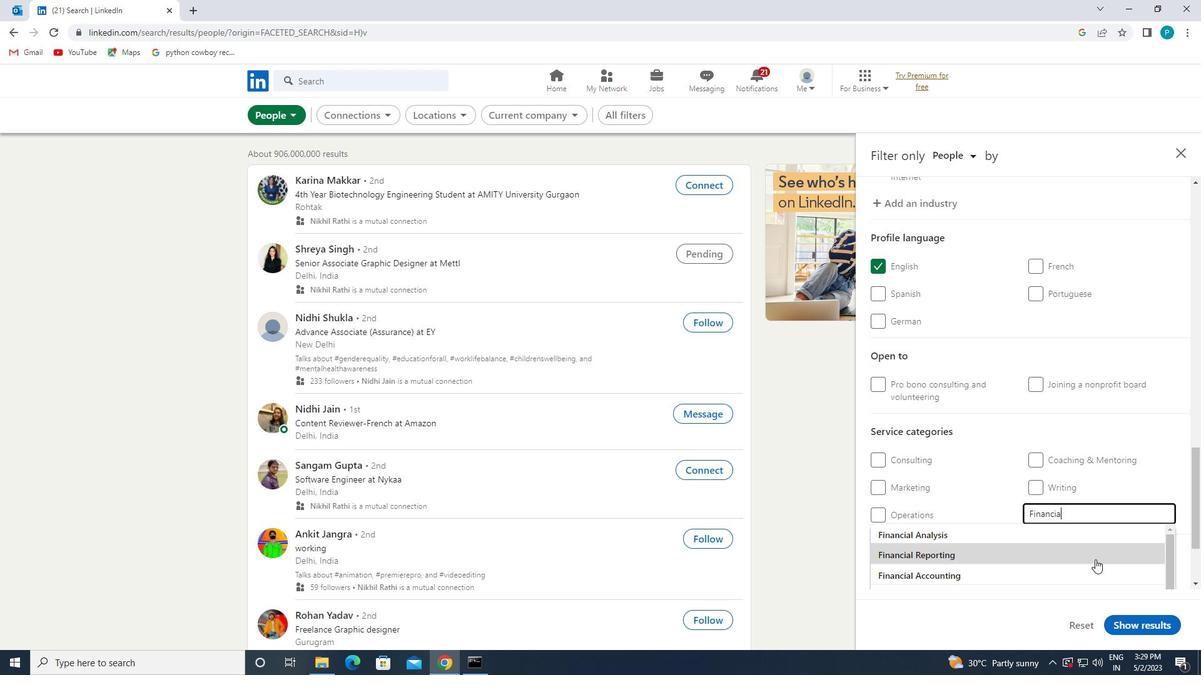
Action: Mouse moved to (1037, 553)
Screenshot: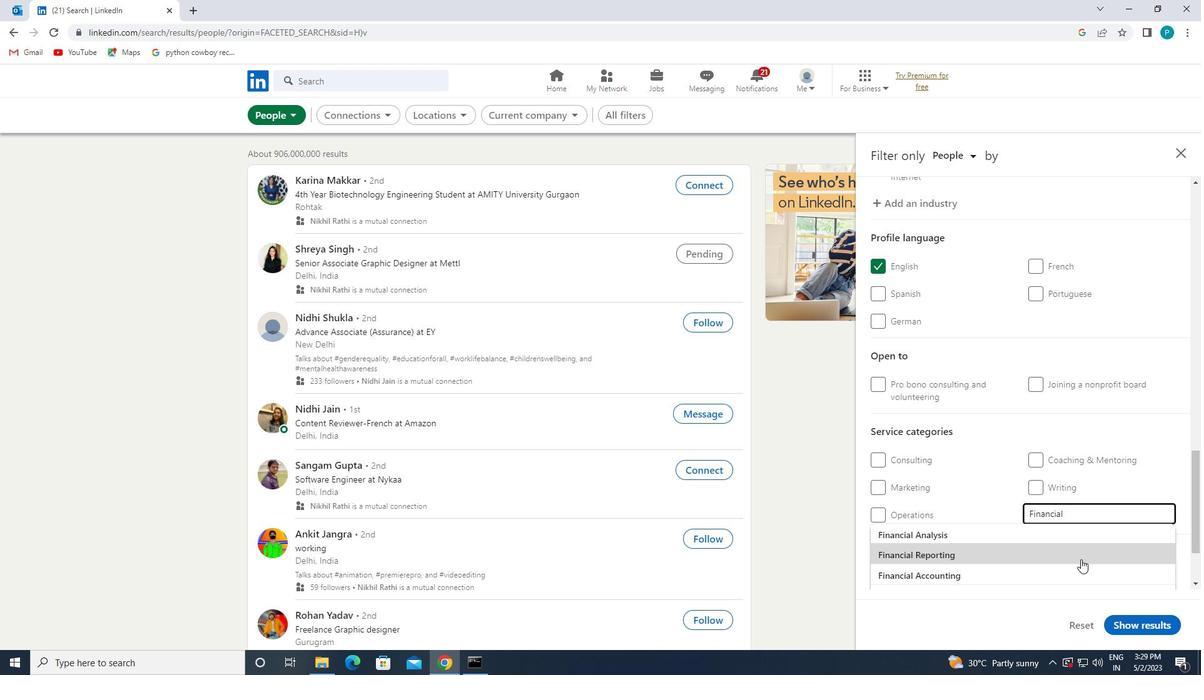 
Action: Mouse pressed left at (1037, 553)
Screenshot: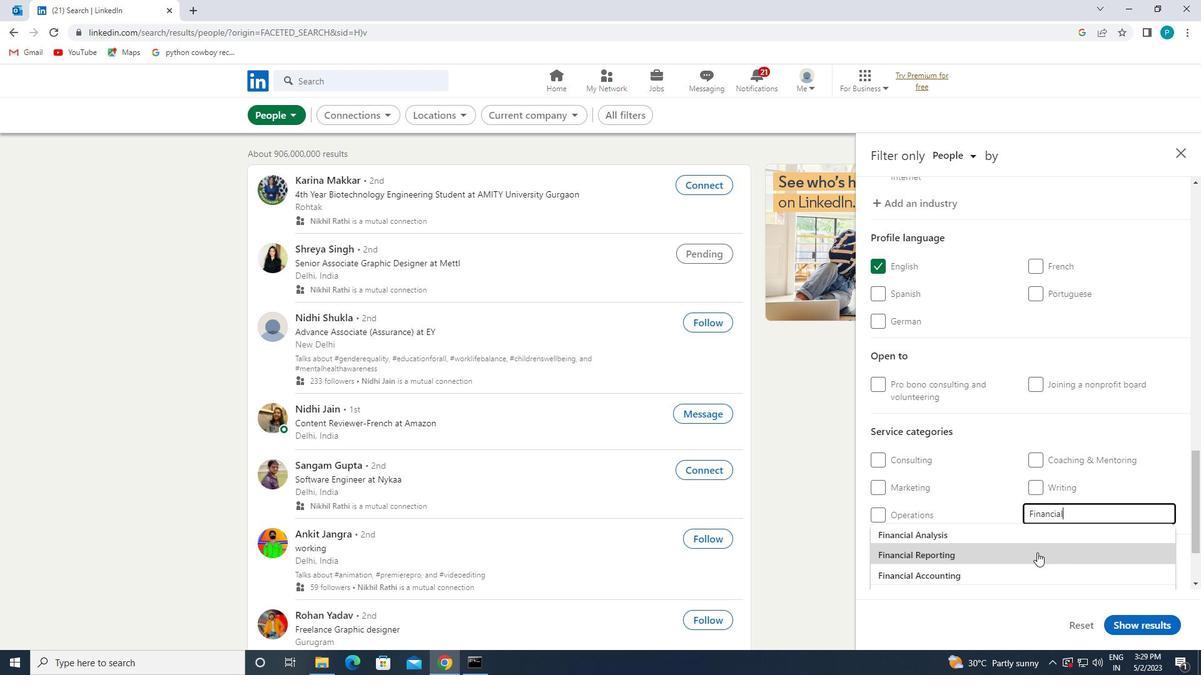 
Action: Mouse scrolled (1037, 552) with delta (0, 0)
Screenshot: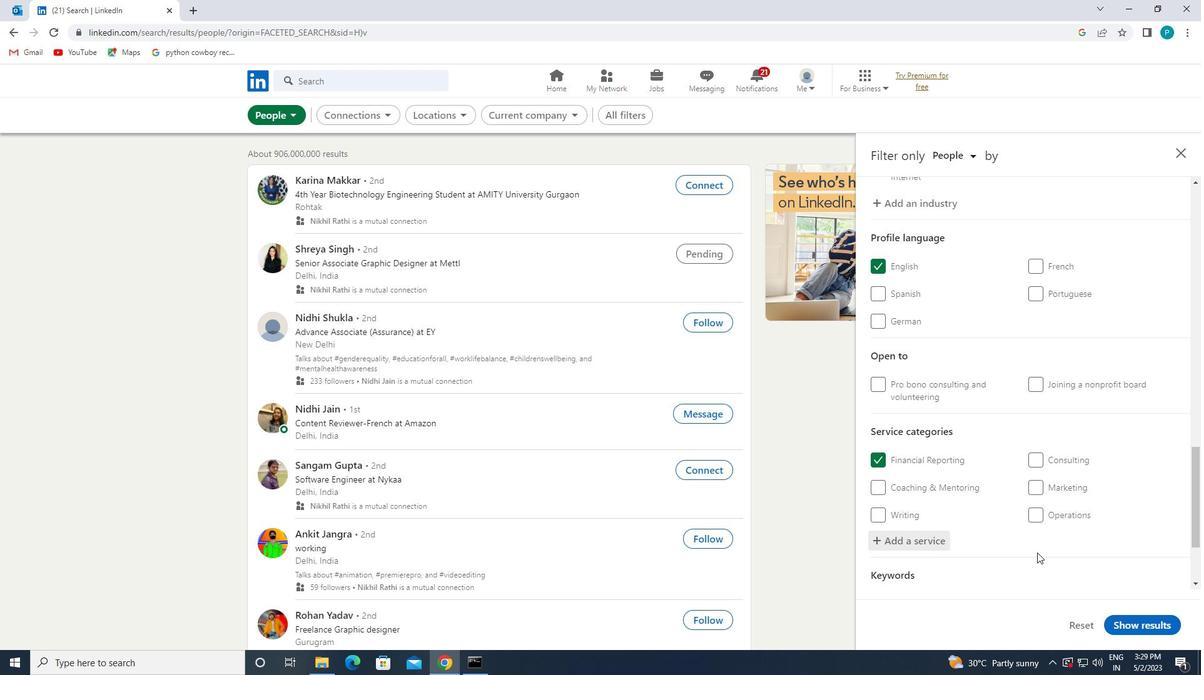 
Action: Mouse scrolled (1037, 552) with delta (0, 0)
Screenshot: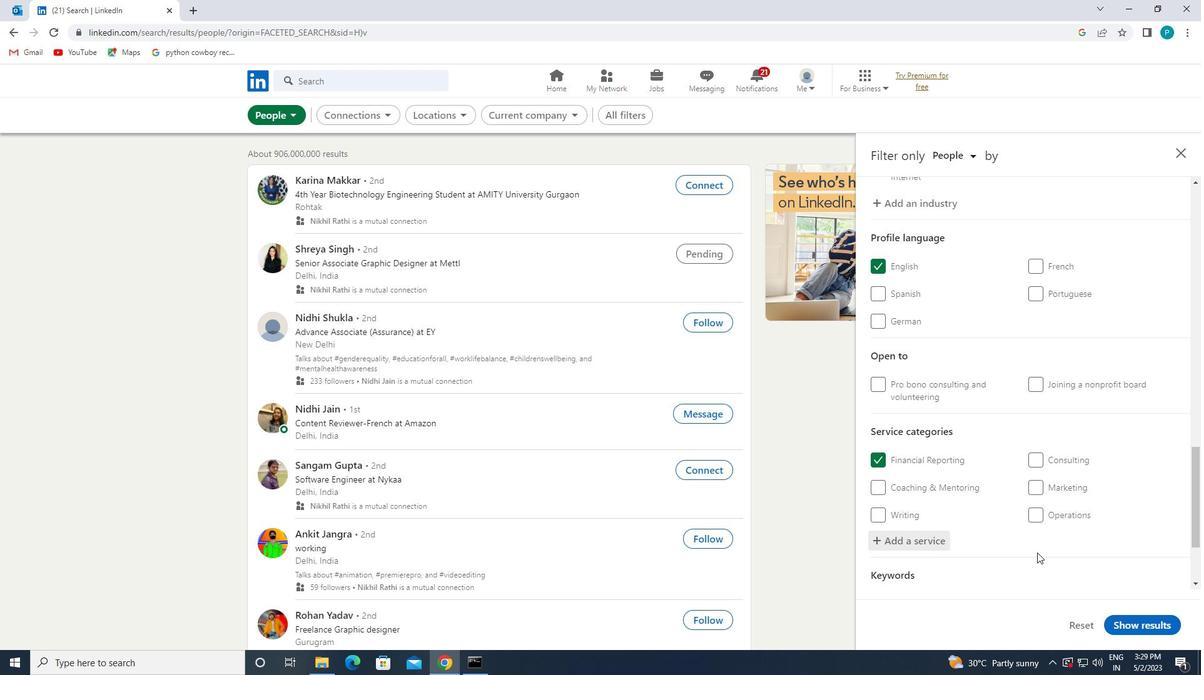 
Action: Mouse scrolled (1037, 552) with delta (0, 0)
Screenshot: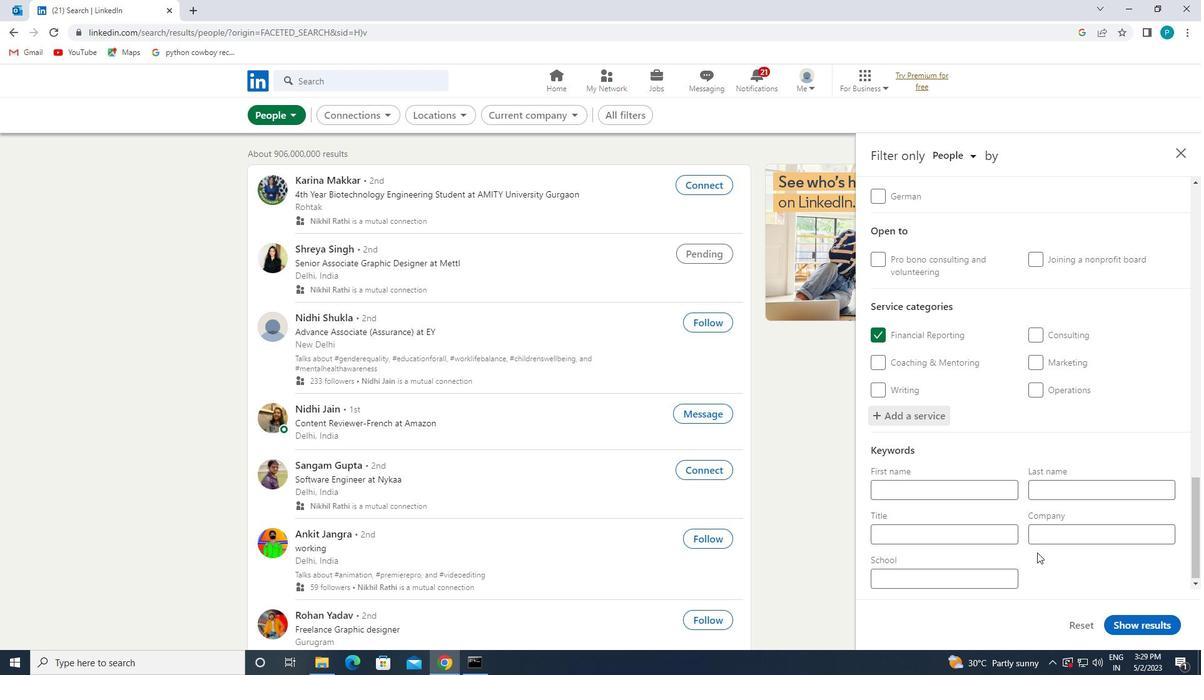 
Action: Mouse scrolled (1037, 552) with delta (0, 0)
Screenshot: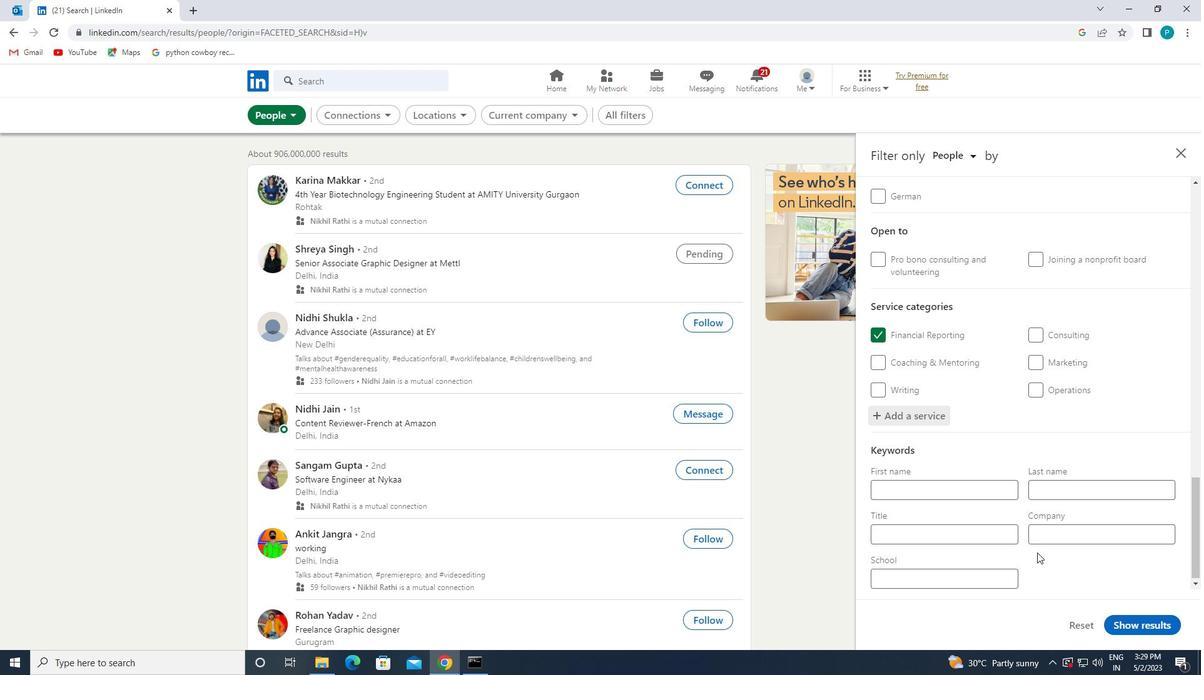 
Action: Mouse moved to (1000, 545)
Screenshot: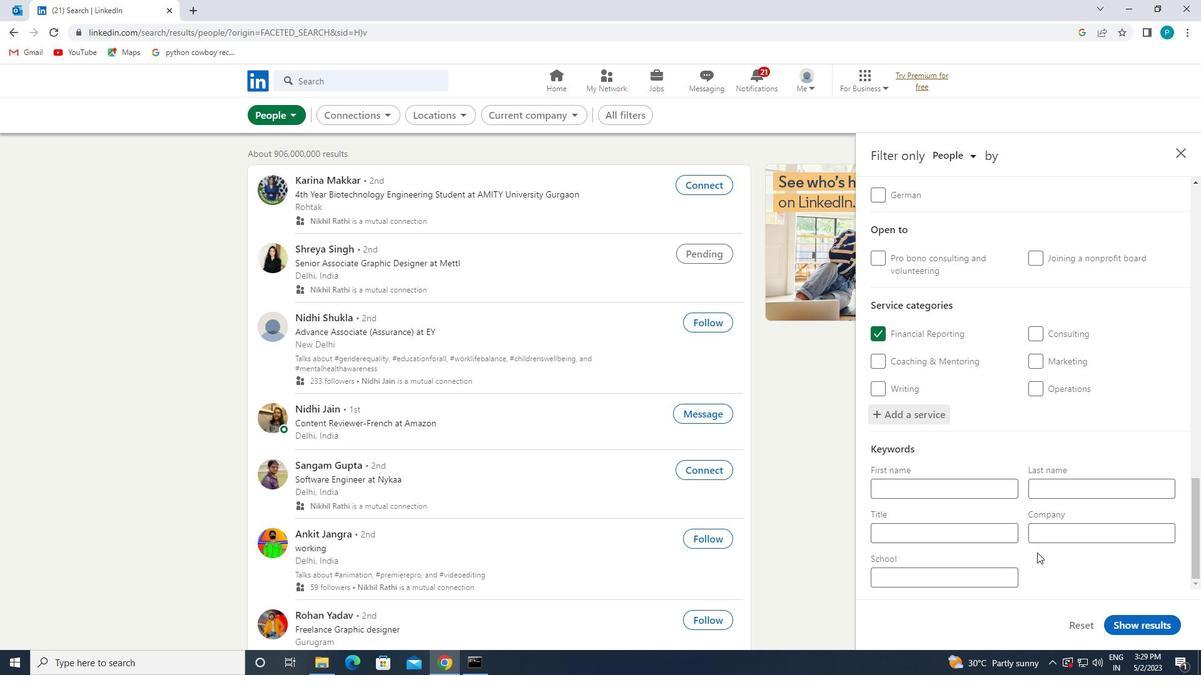 
Action: Mouse pressed left at (1000, 545)
Screenshot: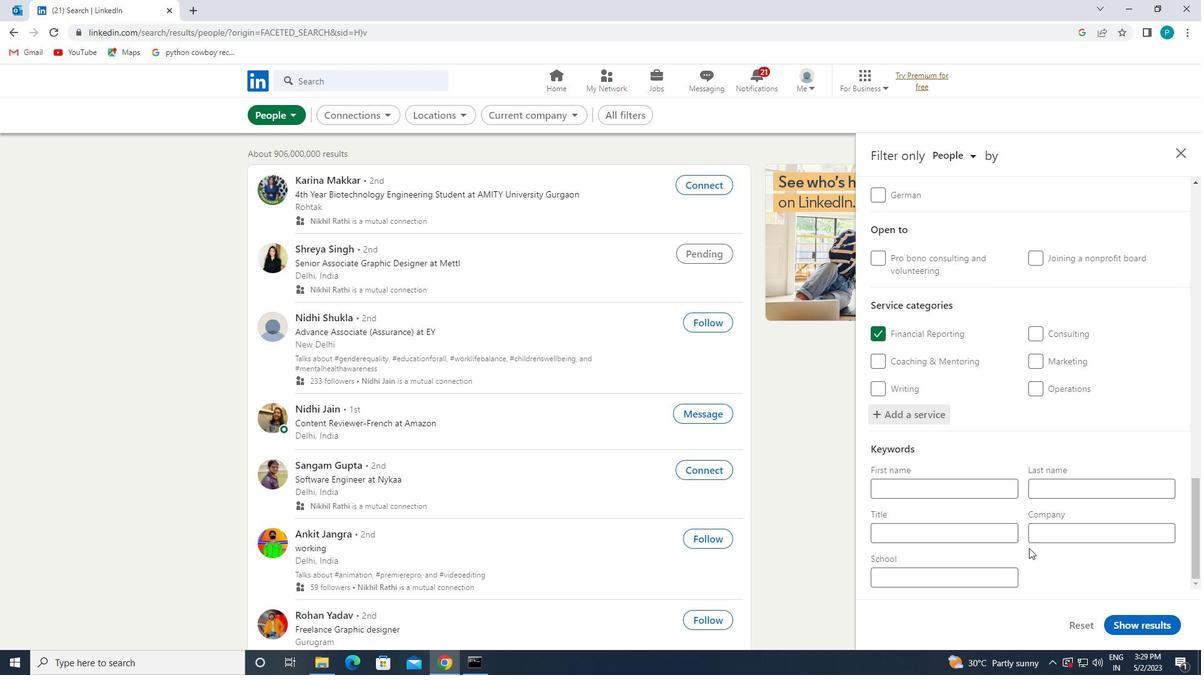 
Action: Mouse moved to (987, 528)
Screenshot: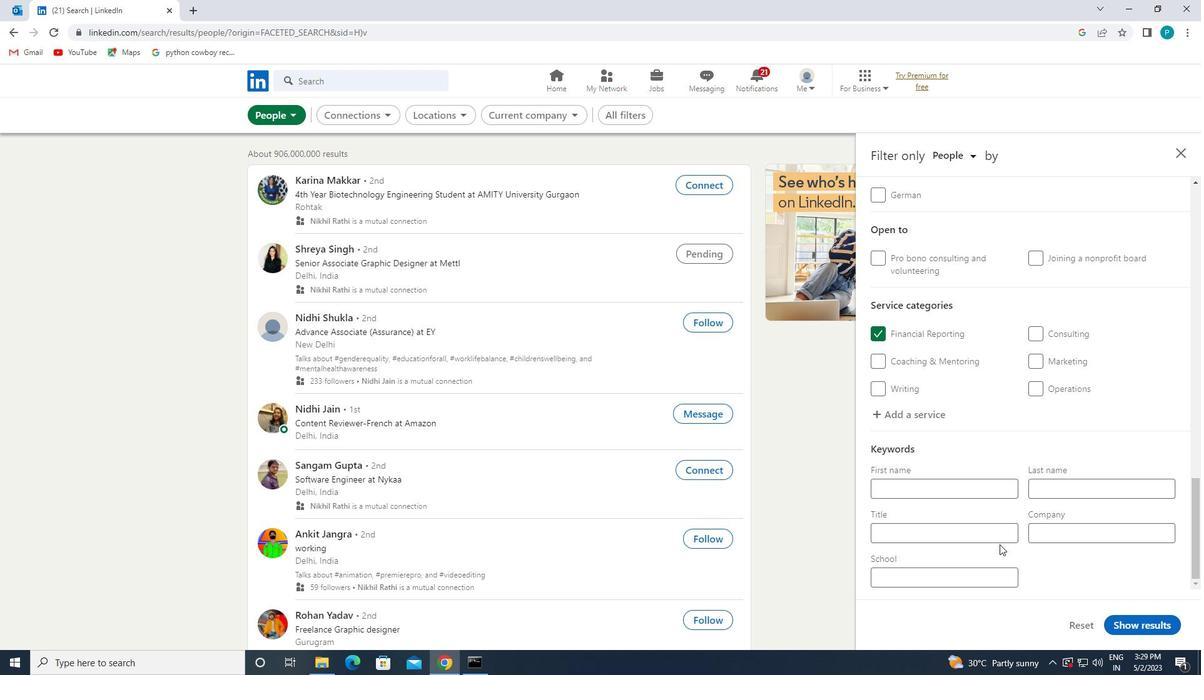 
Action: Mouse pressed left at (987, 528)
Screenshot: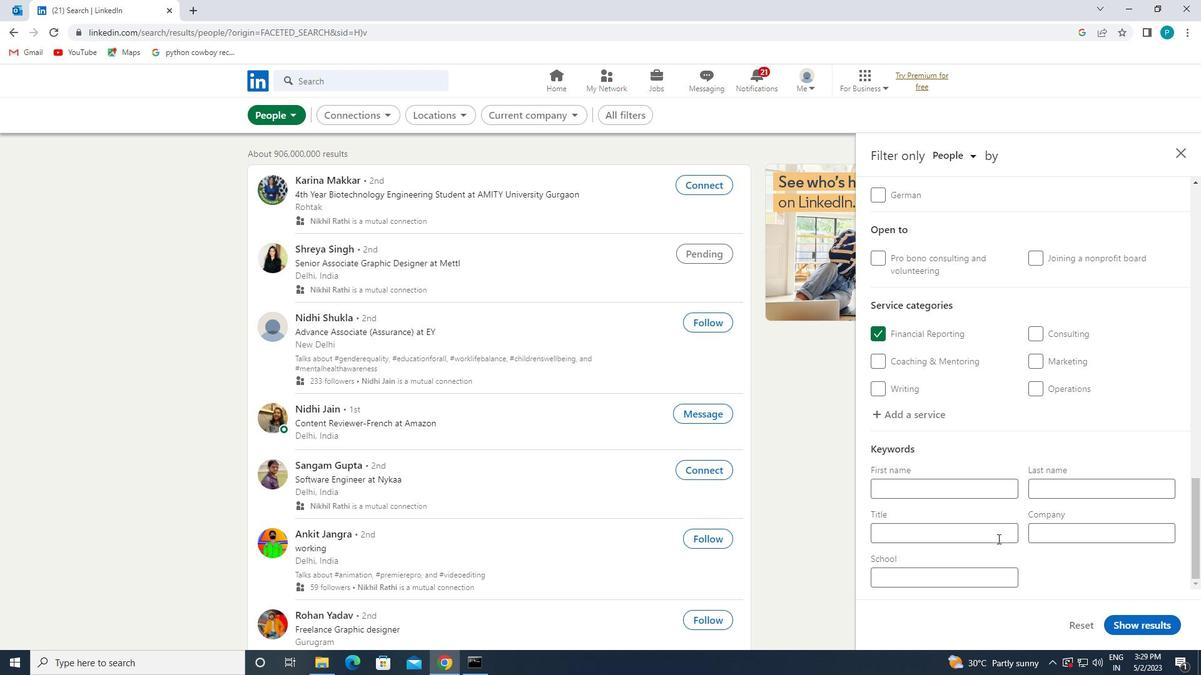 
Action: Mouse moved to (987, 529)
Screenshot: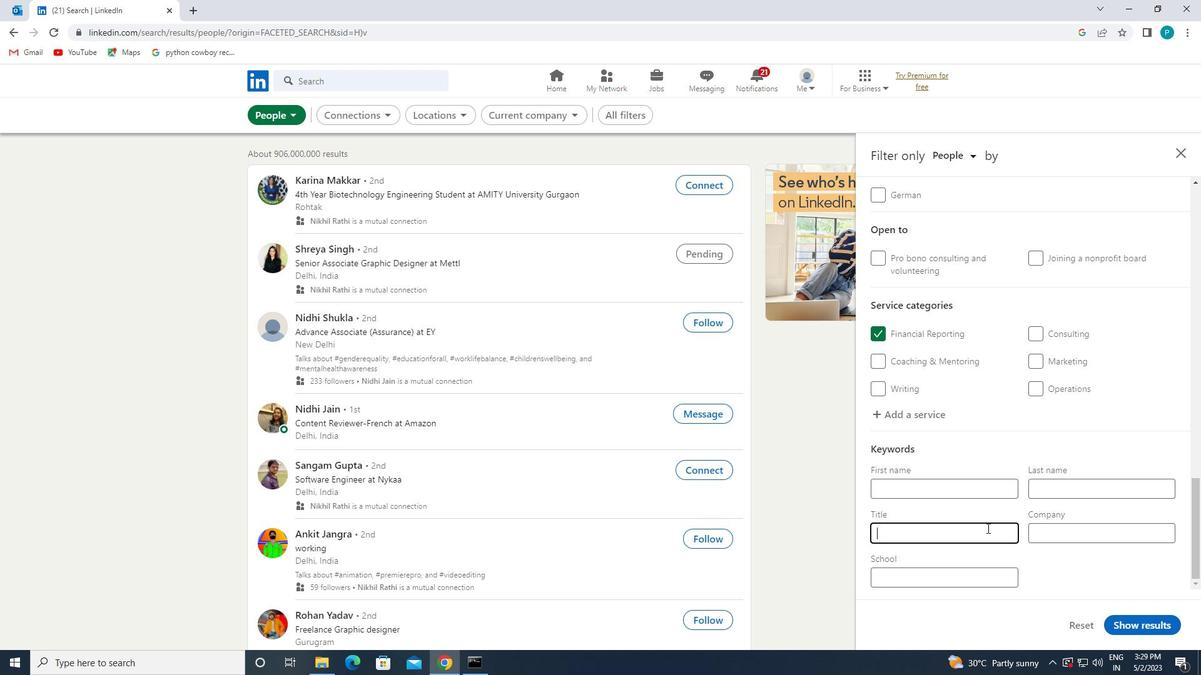 
Action: Key pressed <Key.caps_lock>P<Key.caps_lock>AINTER
Screenshot: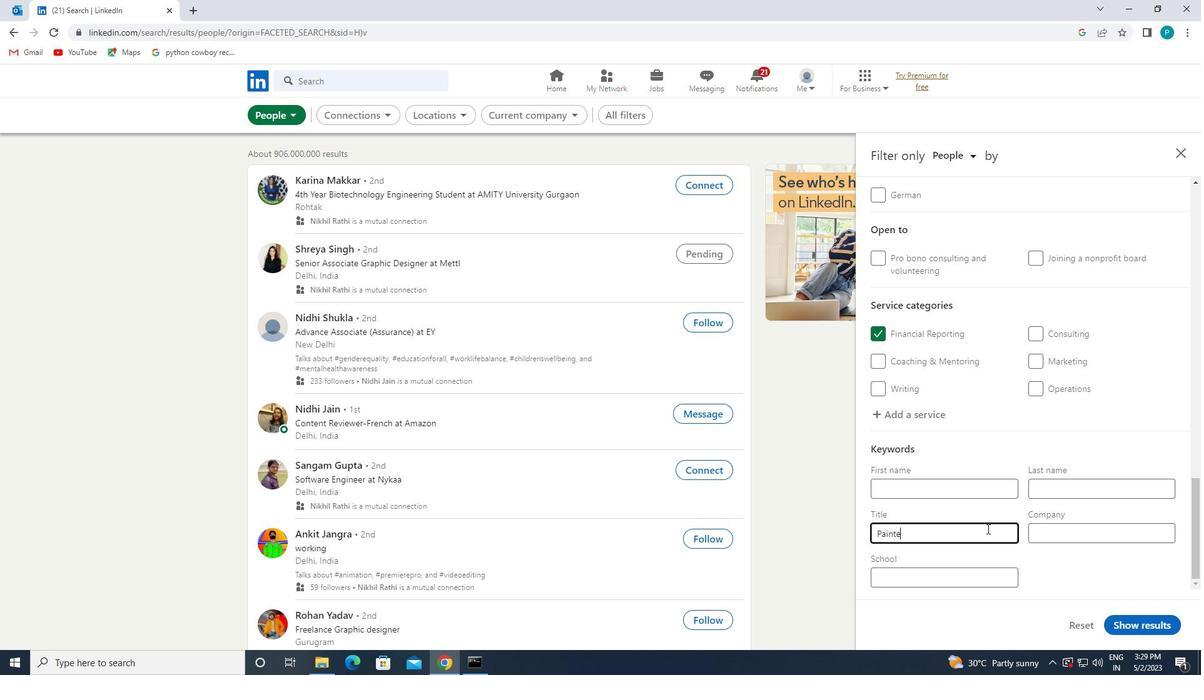 
Action: Mouse moved to (1117, 623)
Screenshot: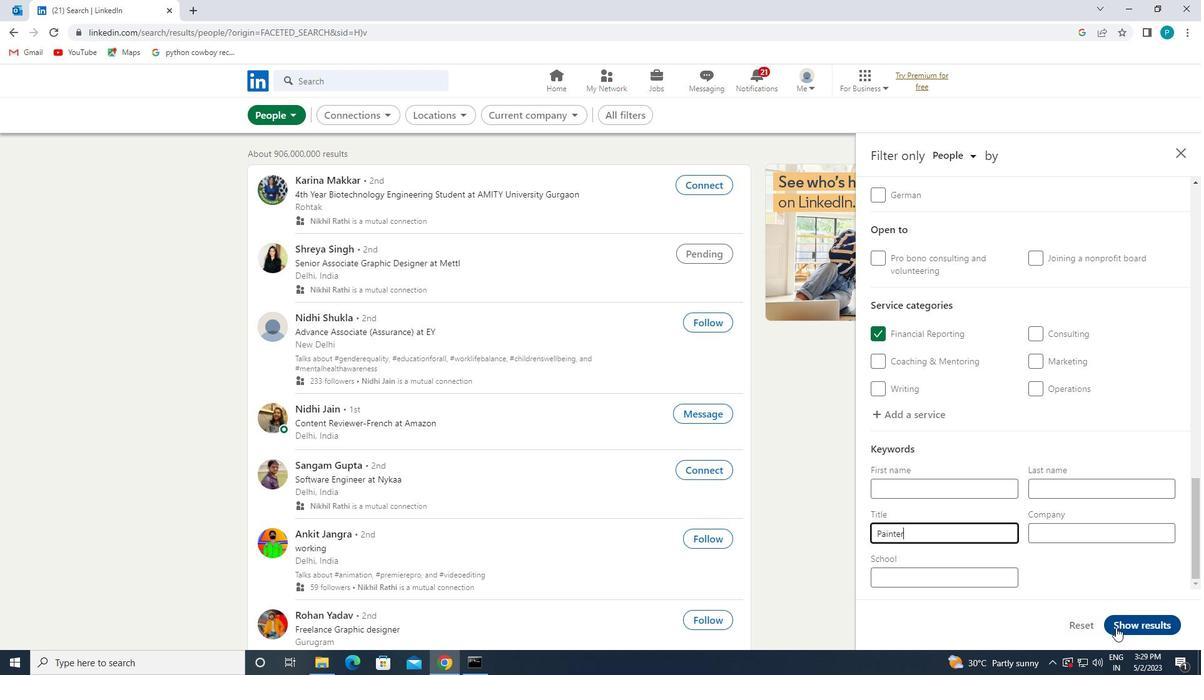 
Action: Mouse pressed left at (1117, 623)
Screenshot: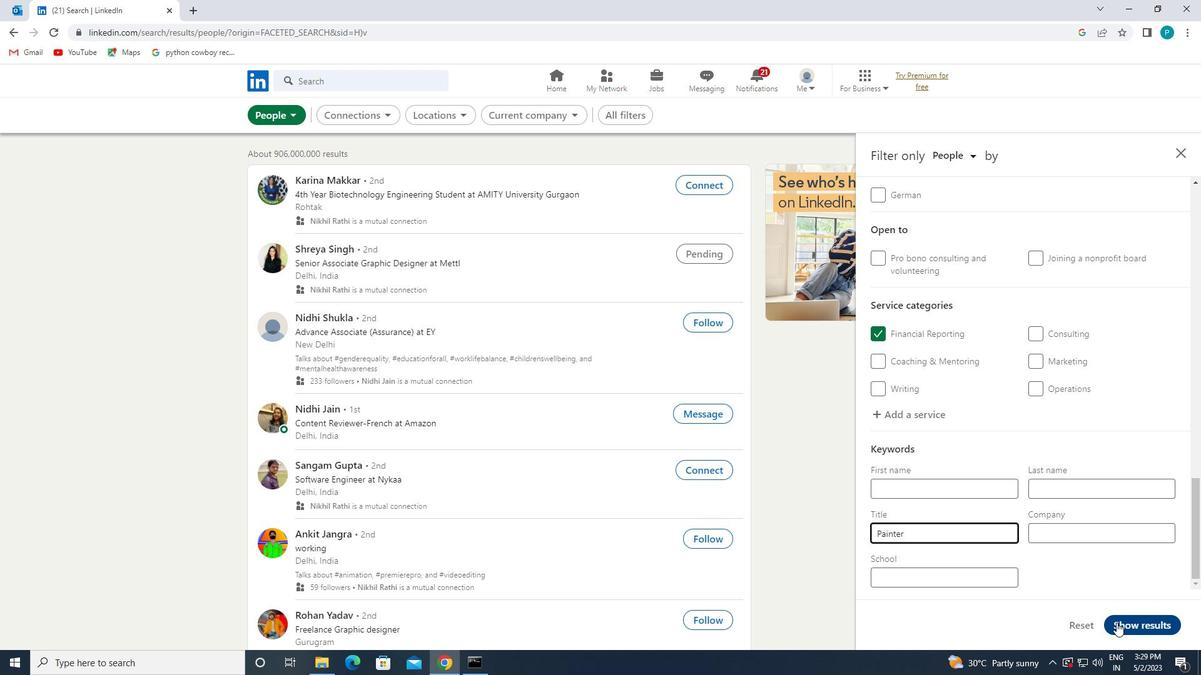 
